 Task: Find connections with filter location Hamburg-Mitte with filter topic #Jobalertwith filter profile language English with filter current company Xpressbees (BusyBees Logistics Solutions Pvt. Ltd.) with filter school Sankara College of Science and Commerce with filter industry Commercial and Service Industry Machinery Manufacturing with filter service category Family Law with filter keywords title Yoga Instructor
Action: Mouse moved to (265, 320)
Screenshot: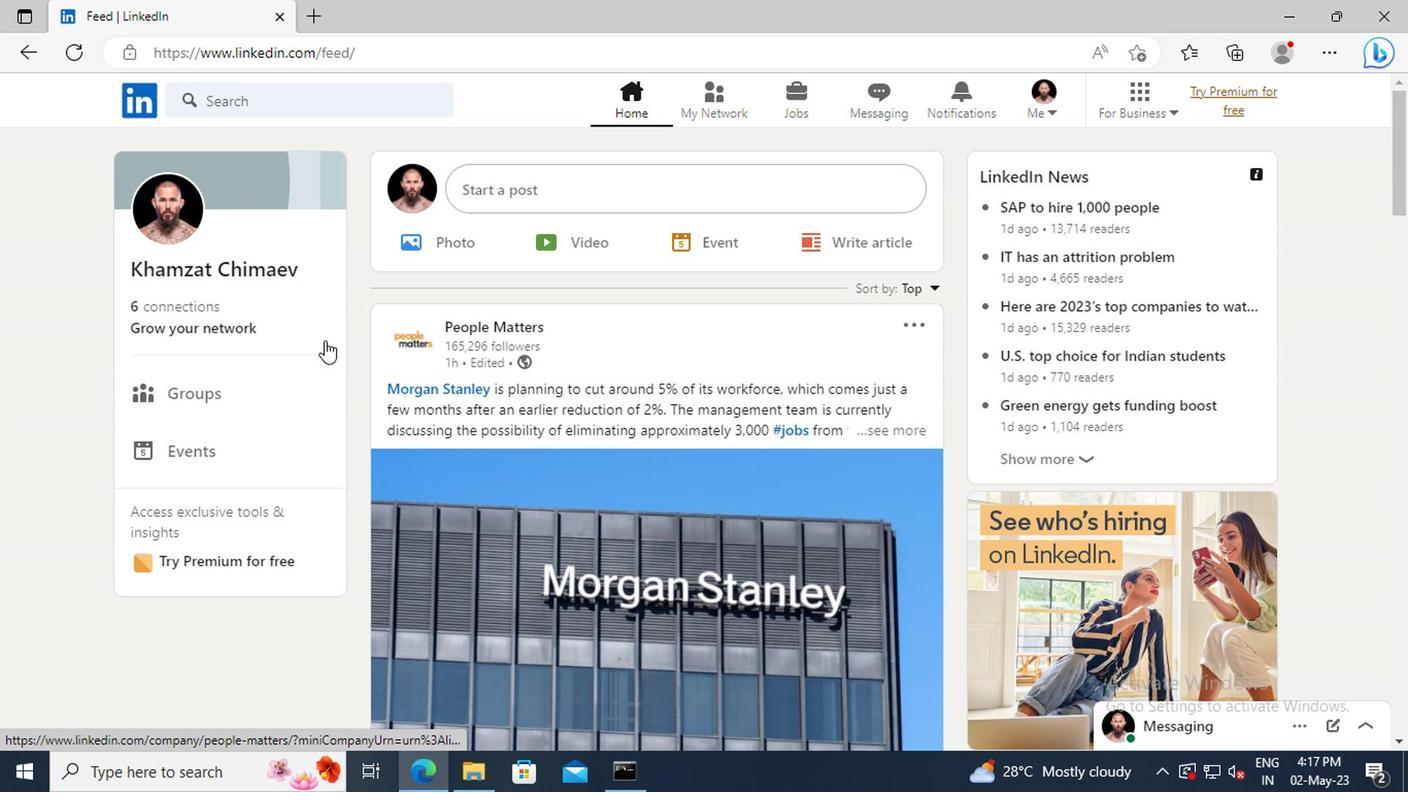 
Action: Mouse pressed left at (265, 320)
Screenshot: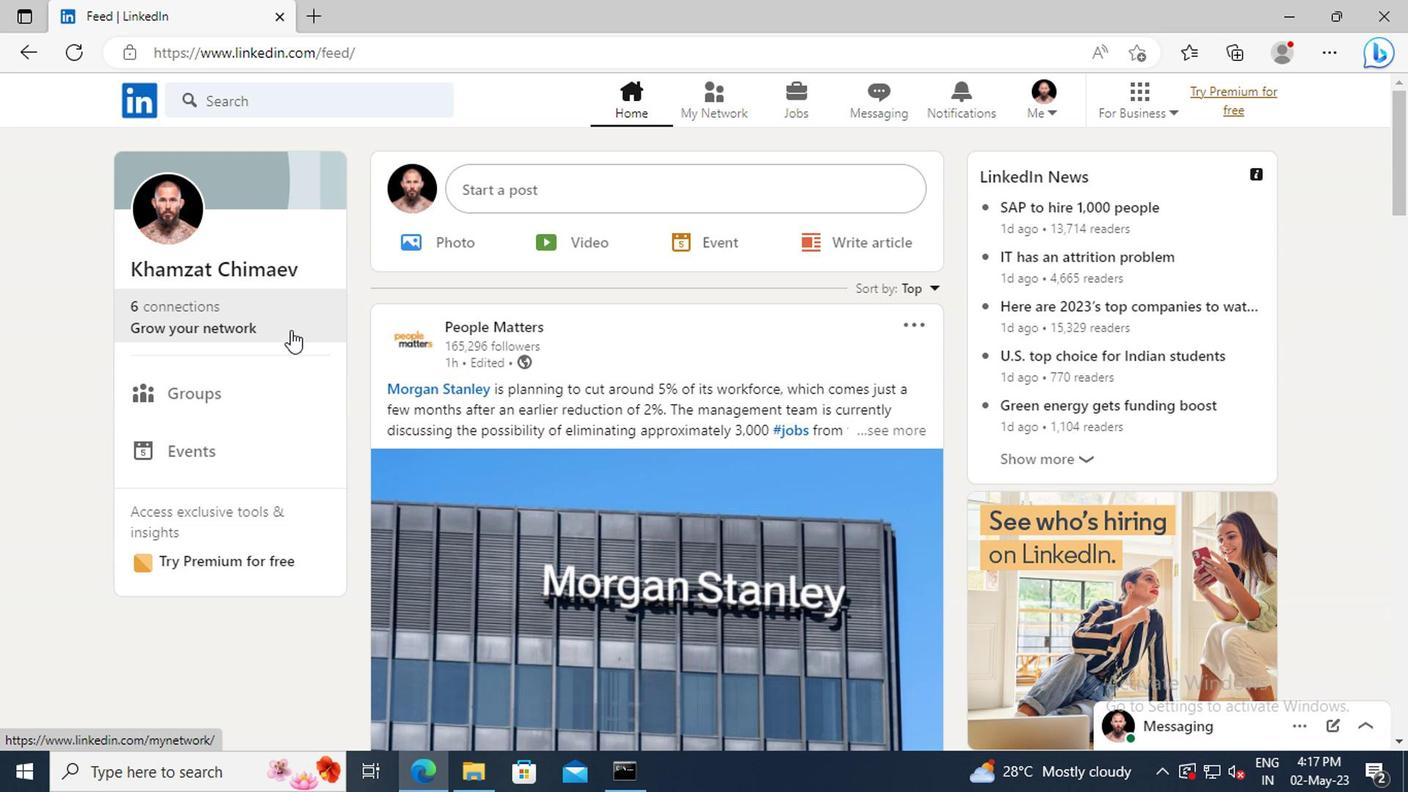 
Action: Mouse moved to (237, 222)
Screenshot: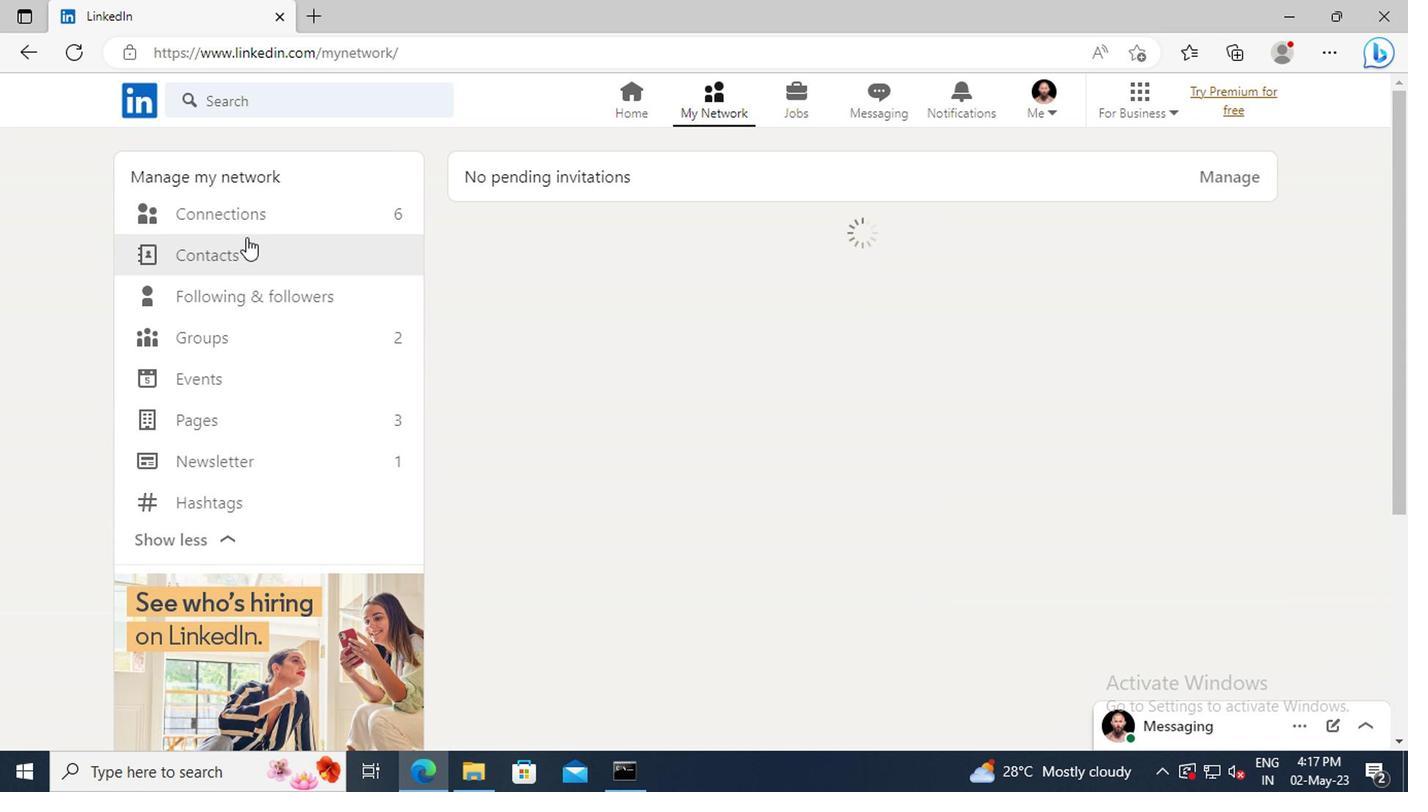 
Action: Mouse pressed left at (237, 222)
Screenshot: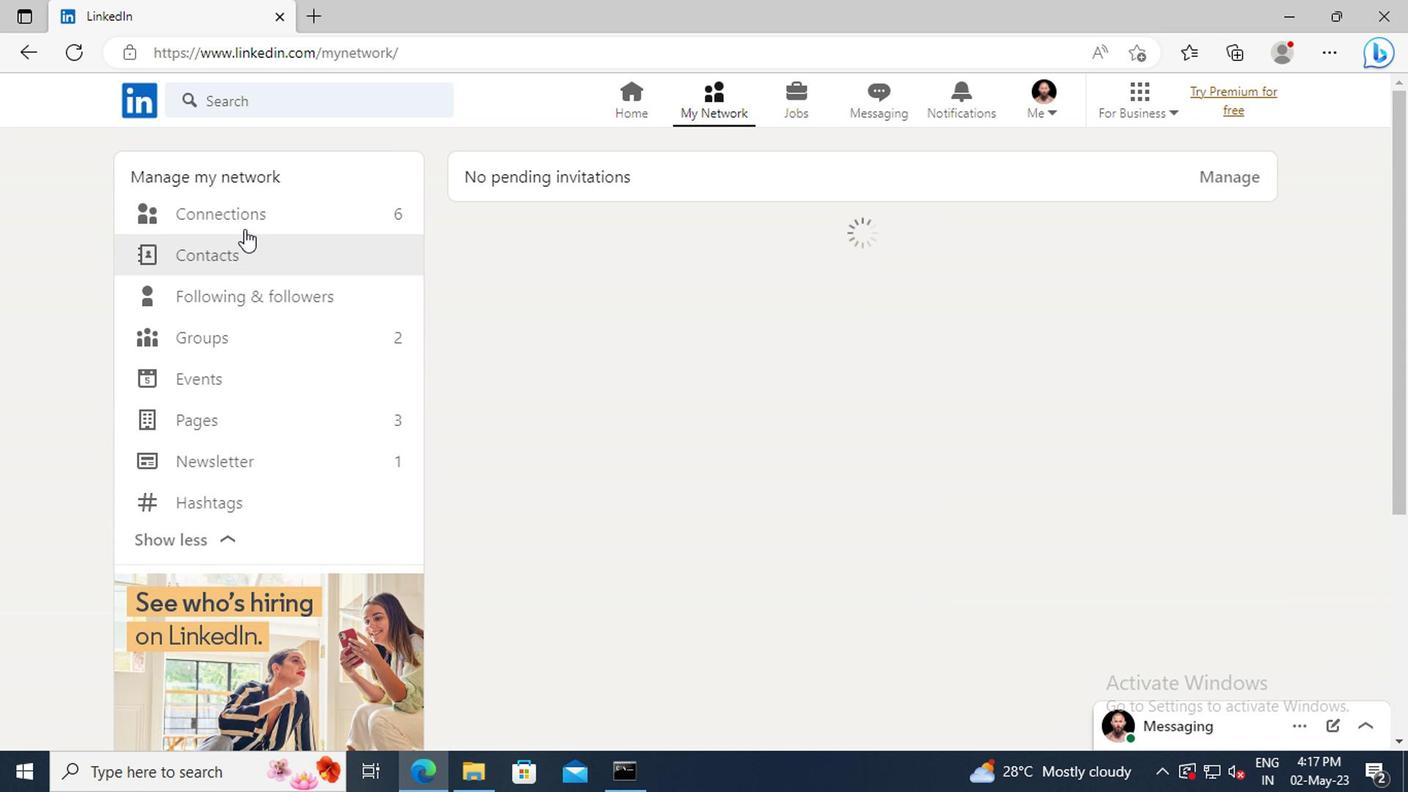 
Action: Mouse moved to (810, 217)
Screenshot: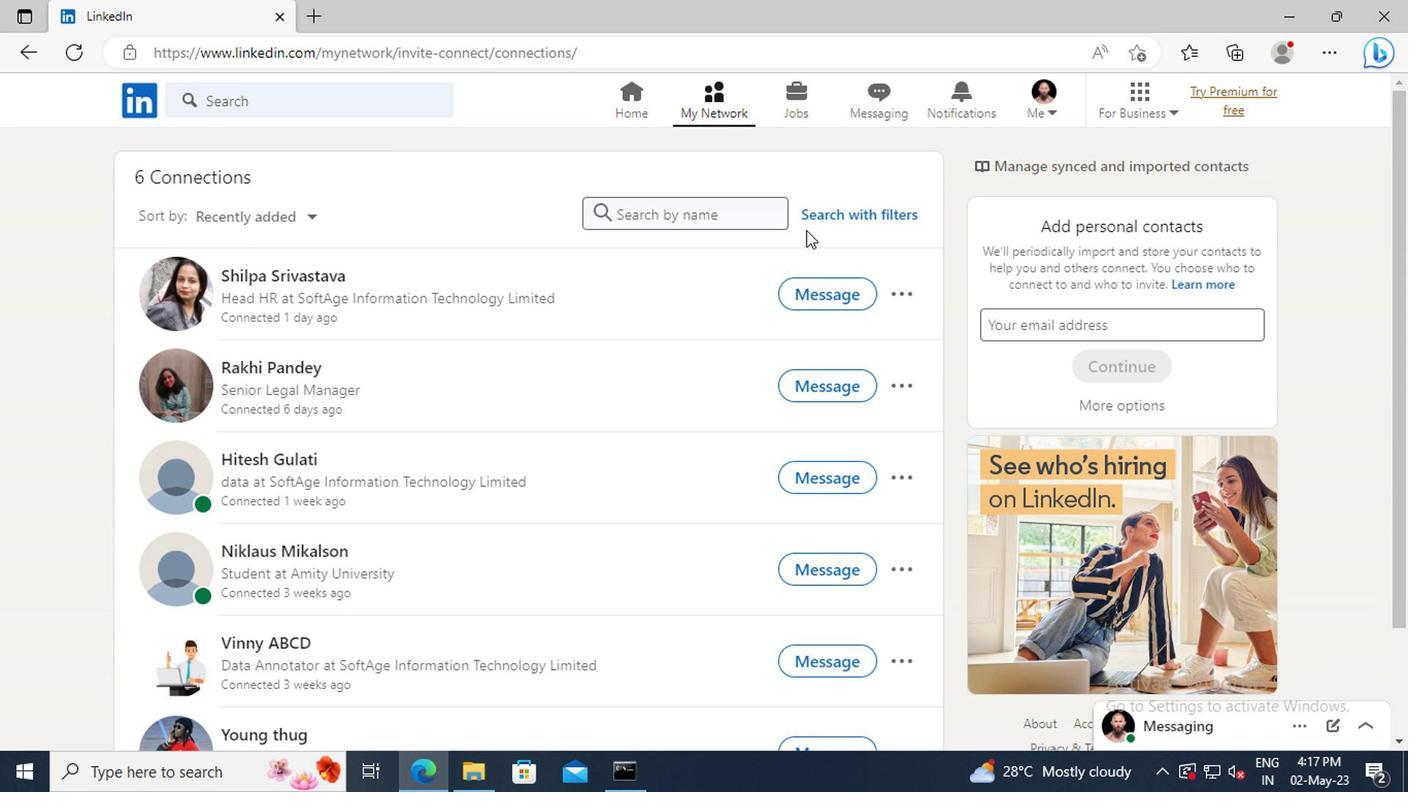 
Action: Mouse pressed left at (810, 217)
Screenshot: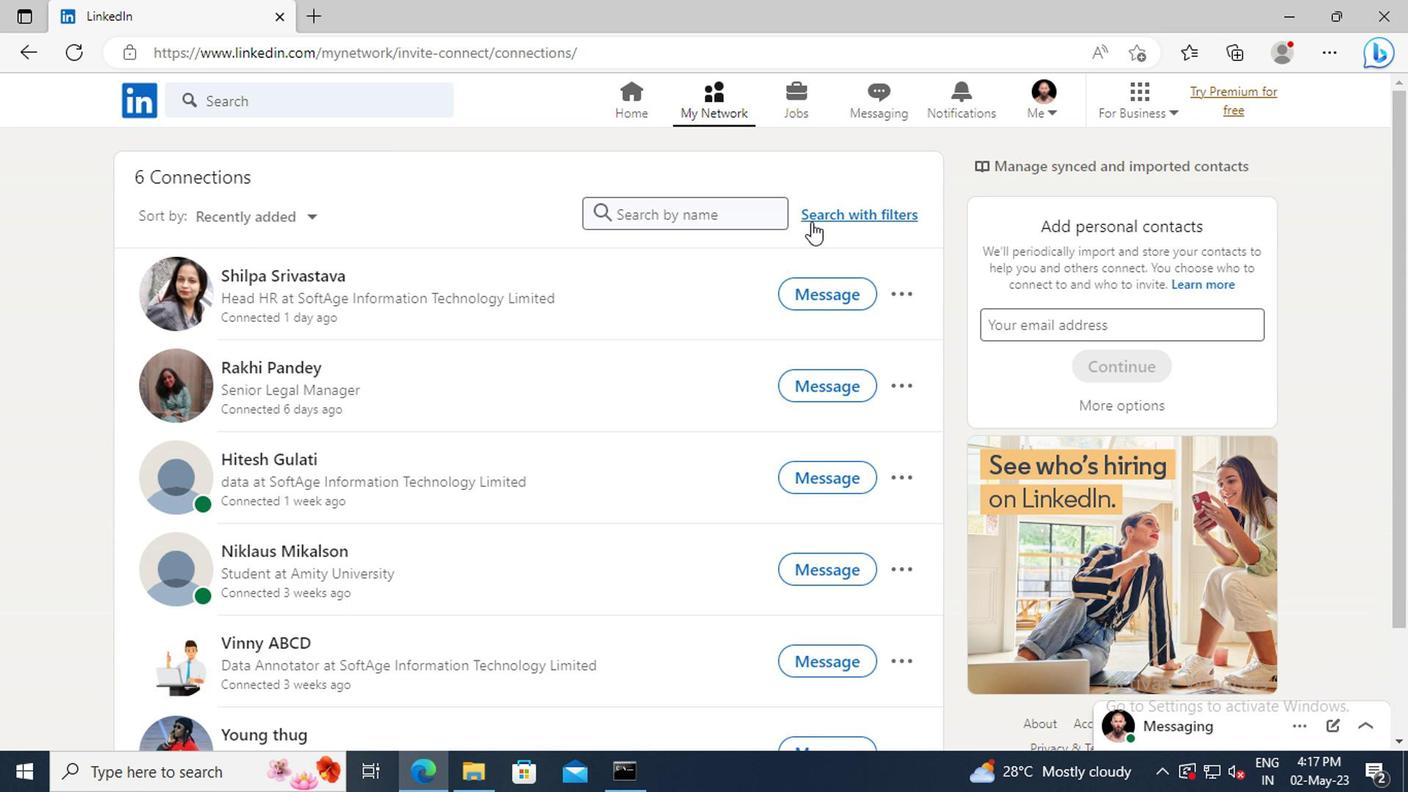 
Action: Mouse moved to (771, 159)
Screenshot: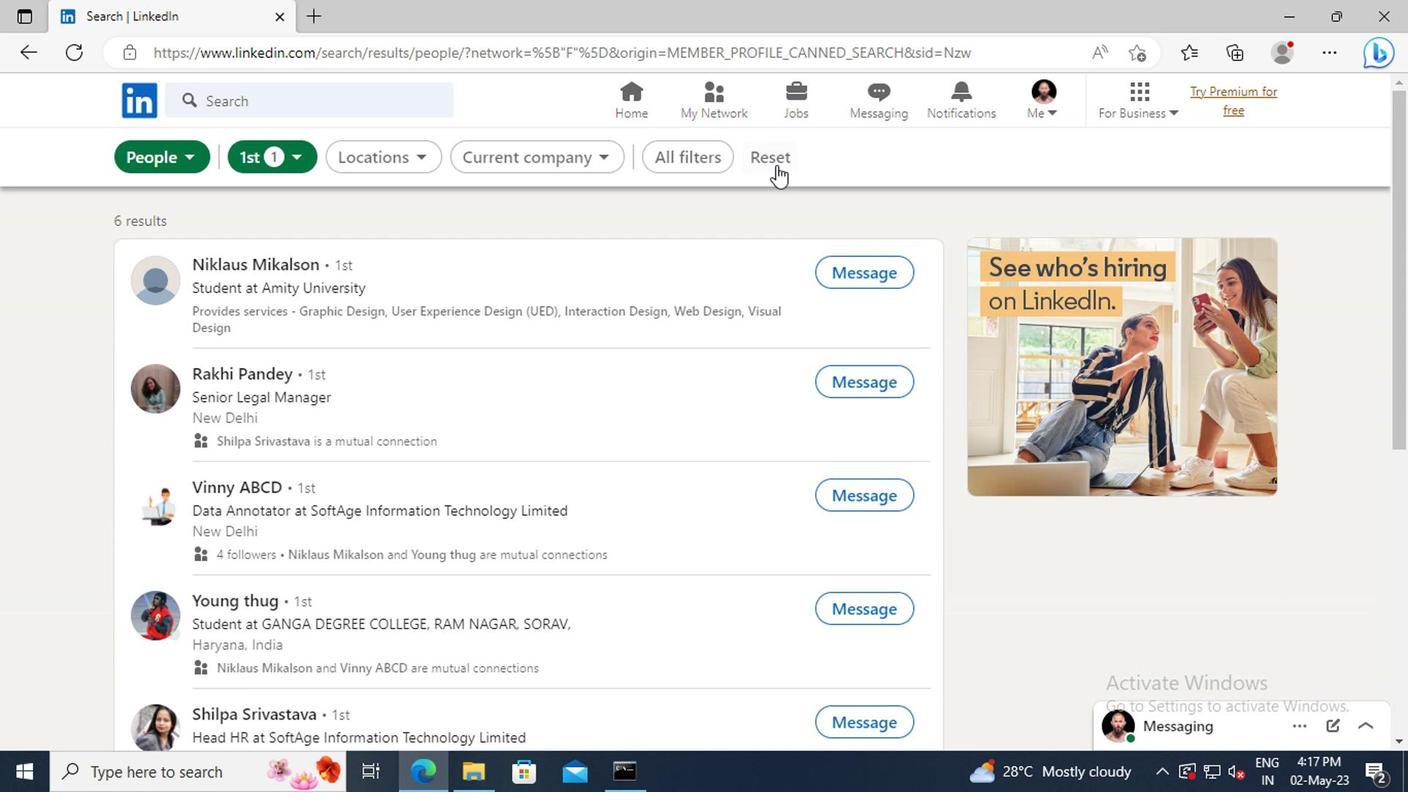 
Action: Mouse pressed left at (771, 159)
Screenshot: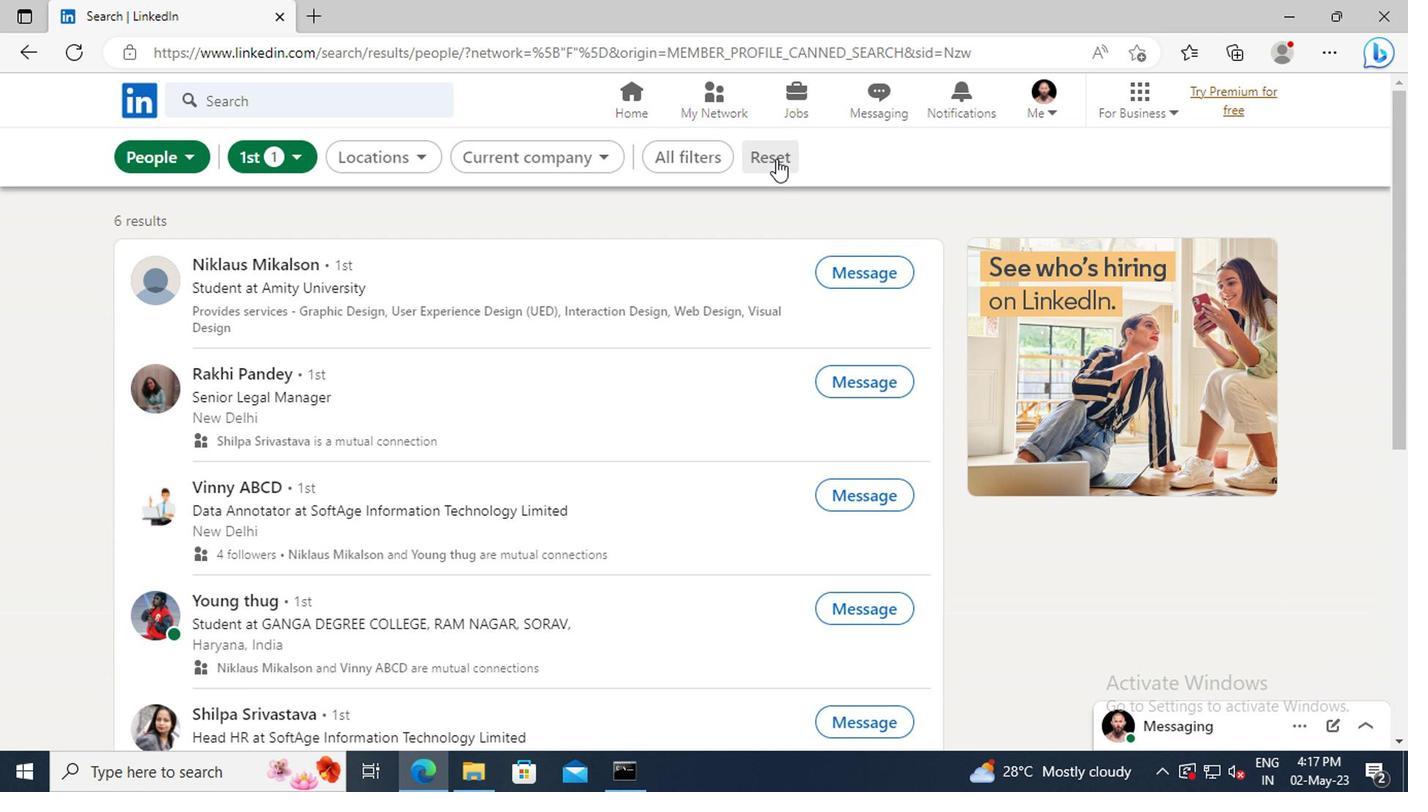 
Action: Mouse moved to (754, 159)
Screenshot: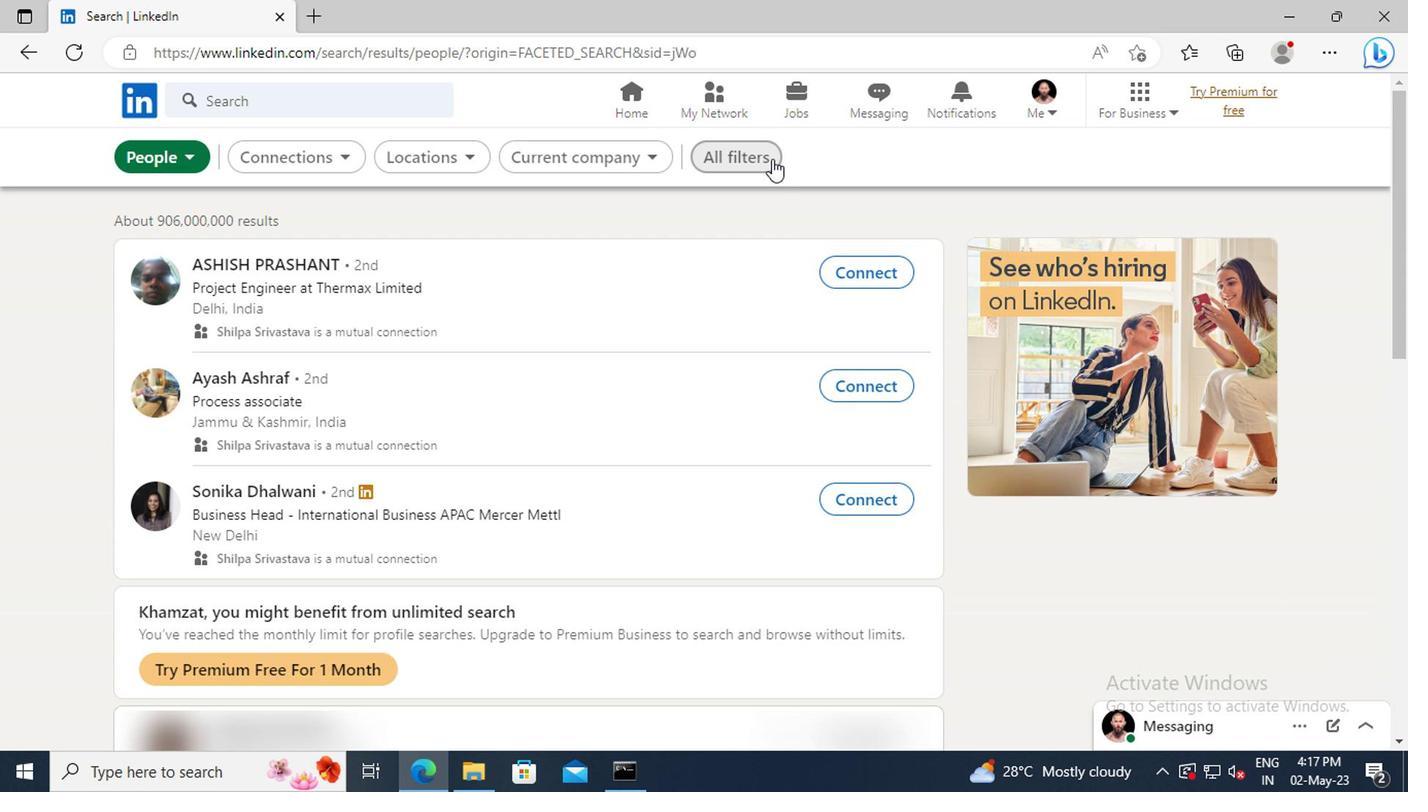 
Action: Mouse pressed left at (754, 159)
Screenshot: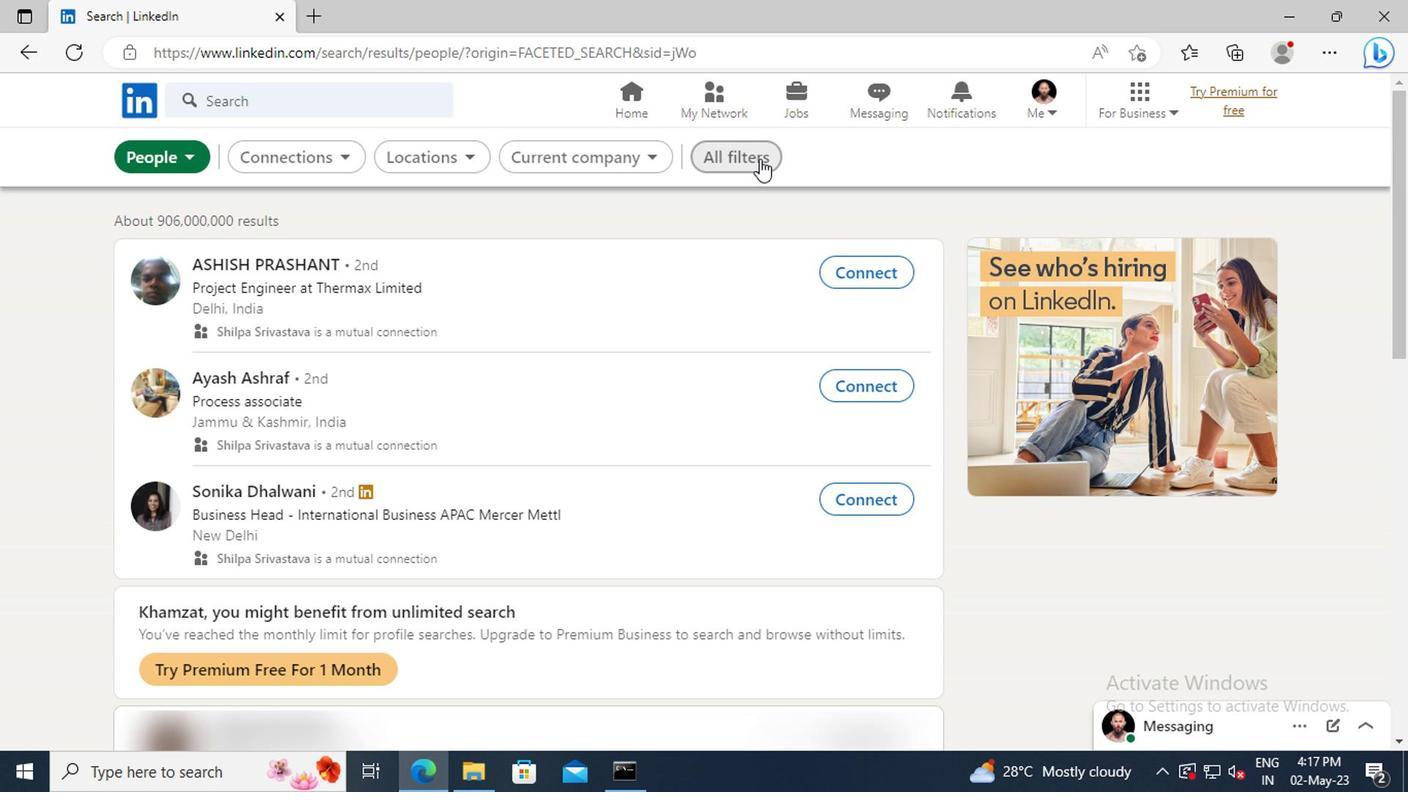 
Action: Mouse moved to (1164, 361)
Screenshot: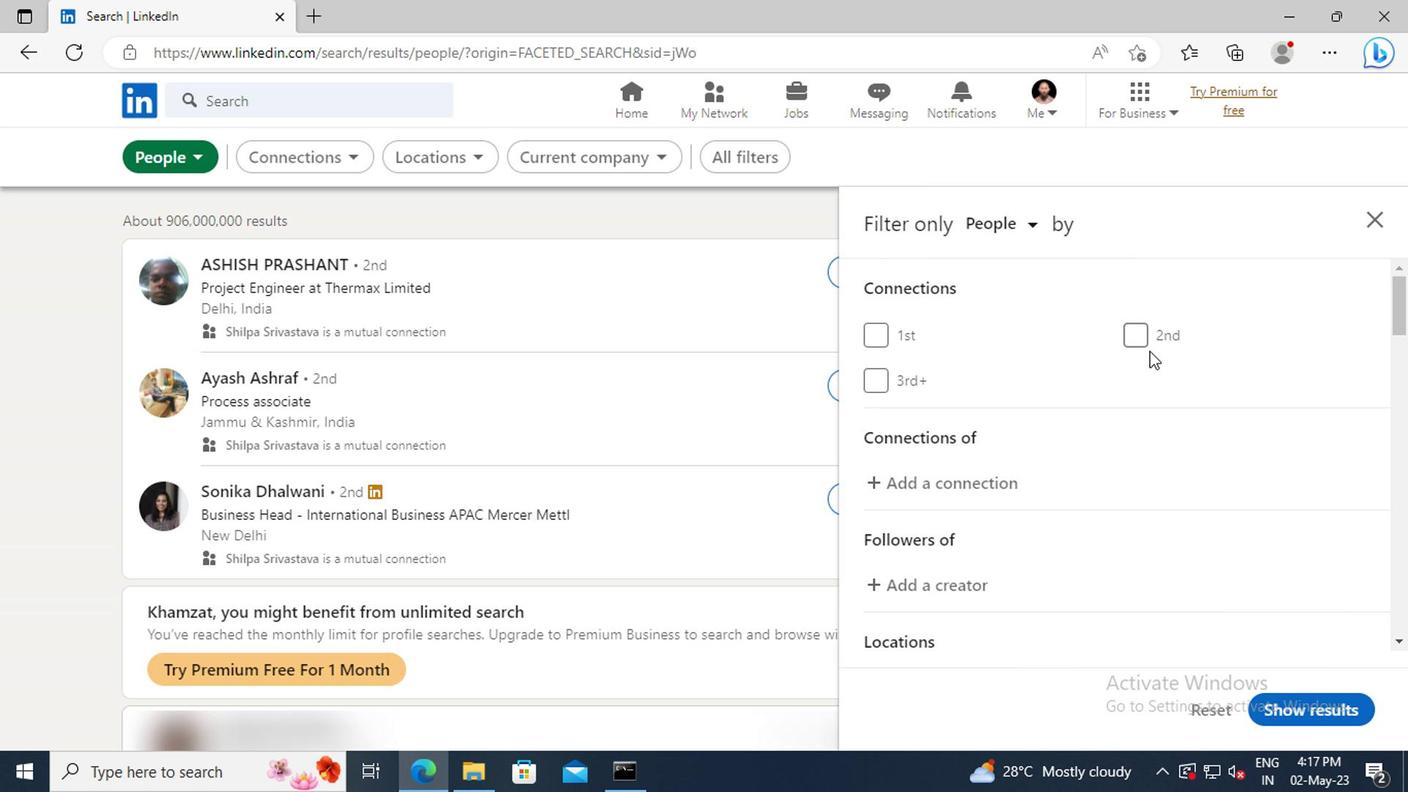 
Action: Mouse scrolled (1164, 360) with delta (0, 0)
Screenshot: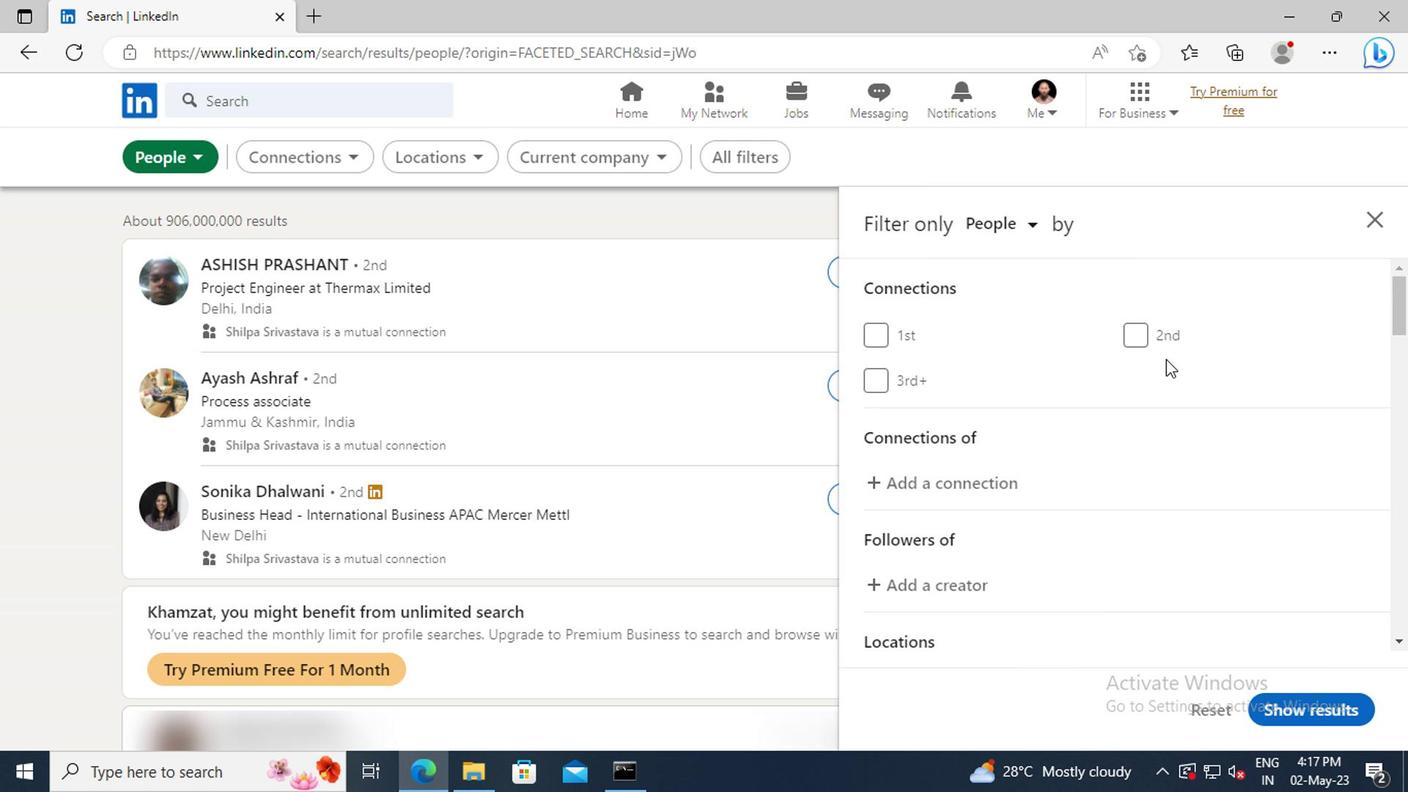 
Action: Mouse scrolled (1164, 360) with delta (0, 0)
Screenshot: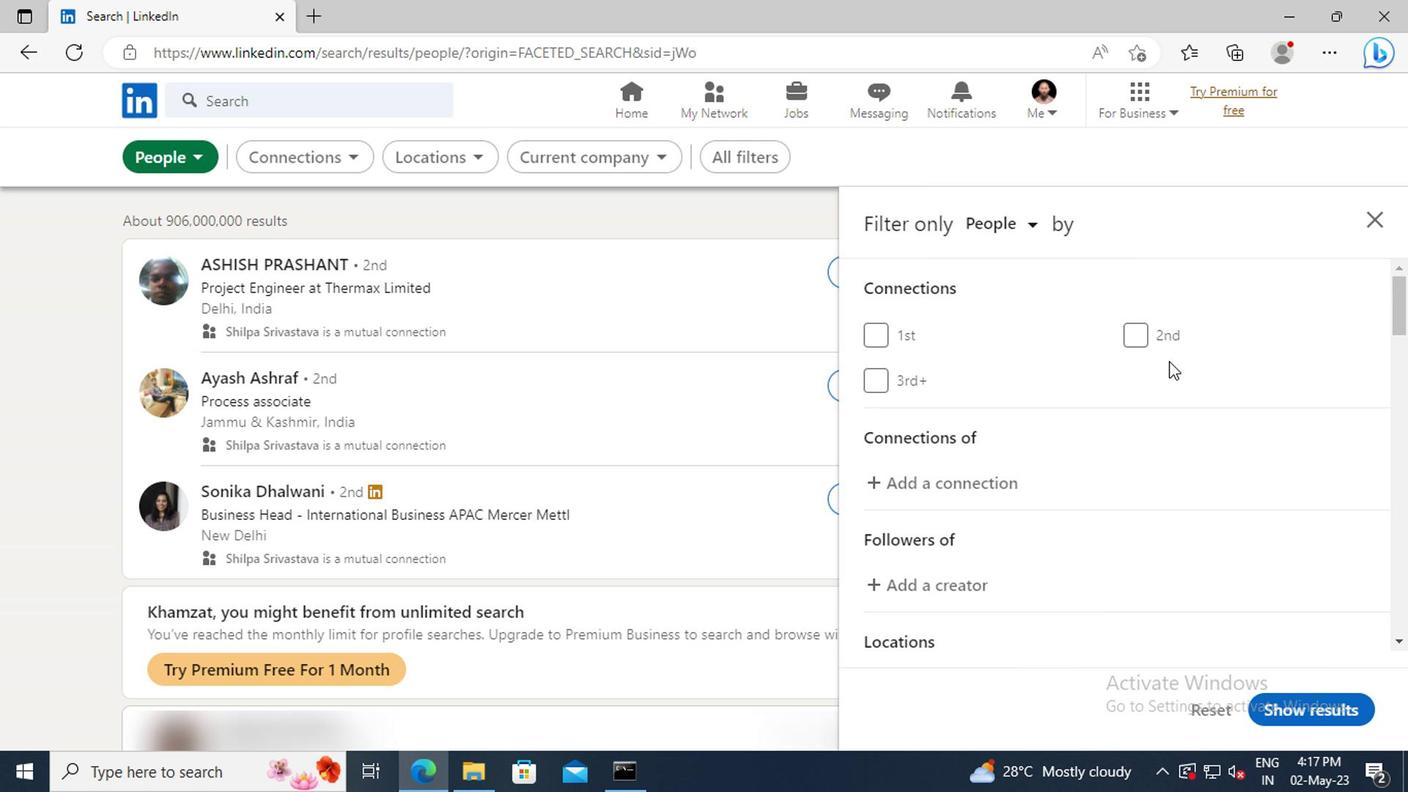 
Action: Mouse moved to (1166, 363)
Screenshot: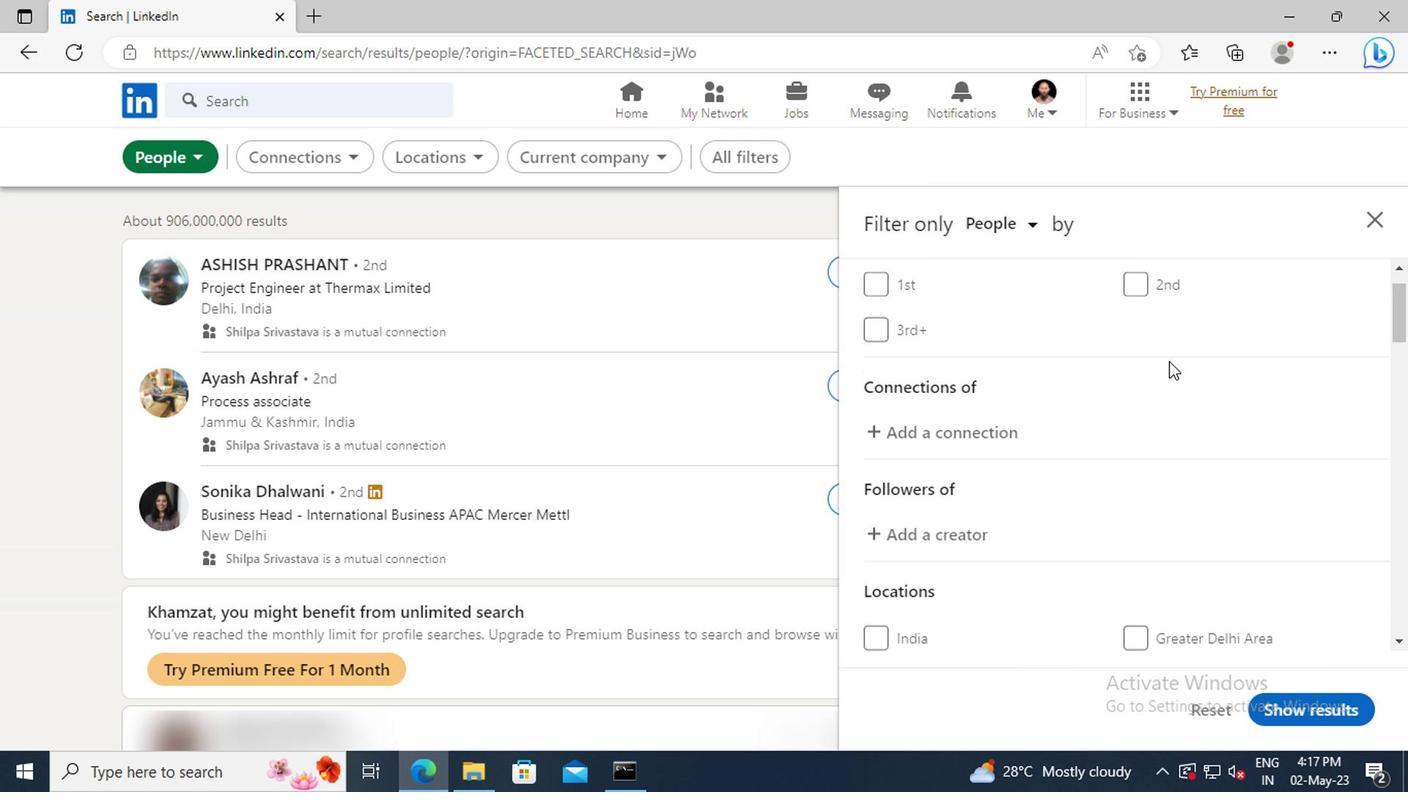 
Action: Mouse scrolled (1166, 361) with delta (0, -1)
Screenshot: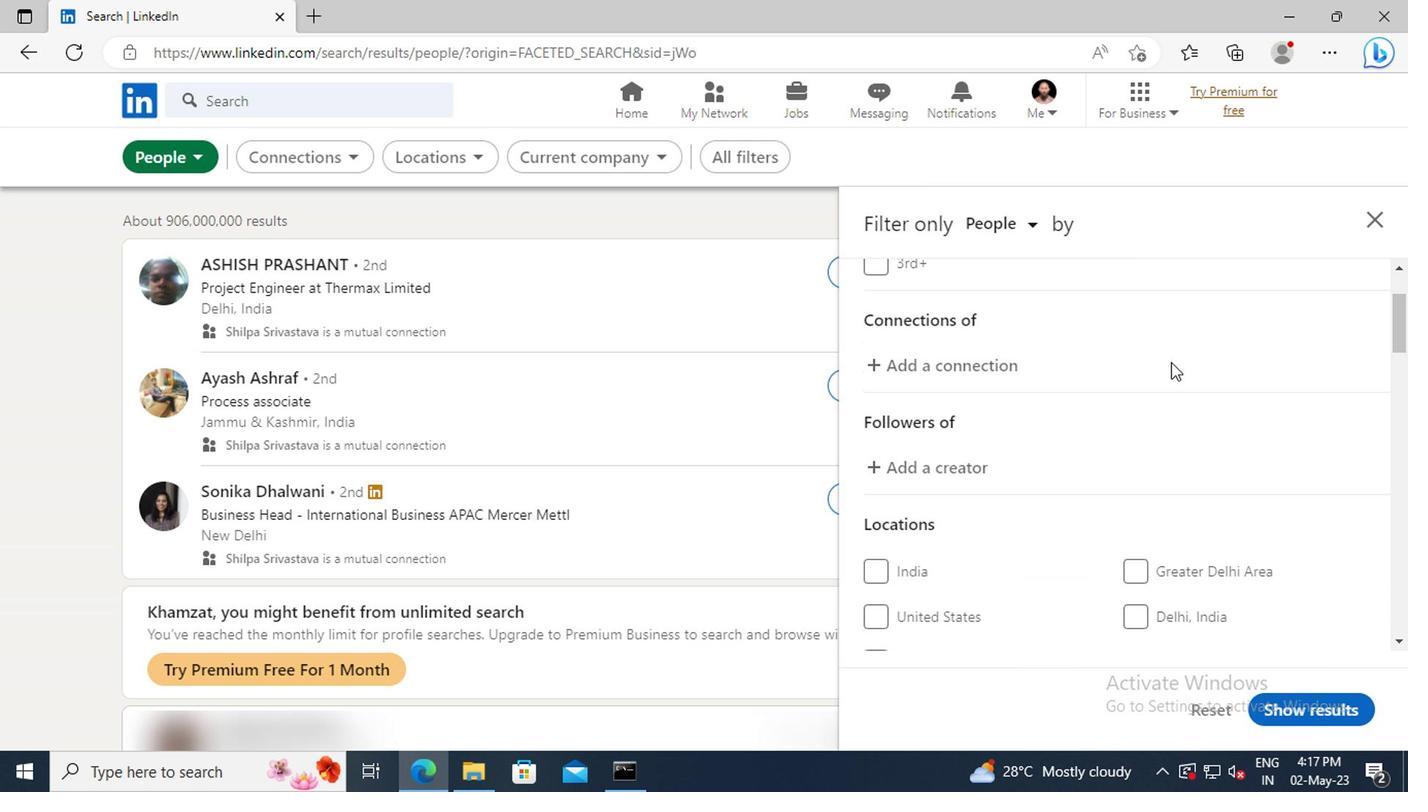 
Action: Mouse moved to (1170, 366)
Screenshot: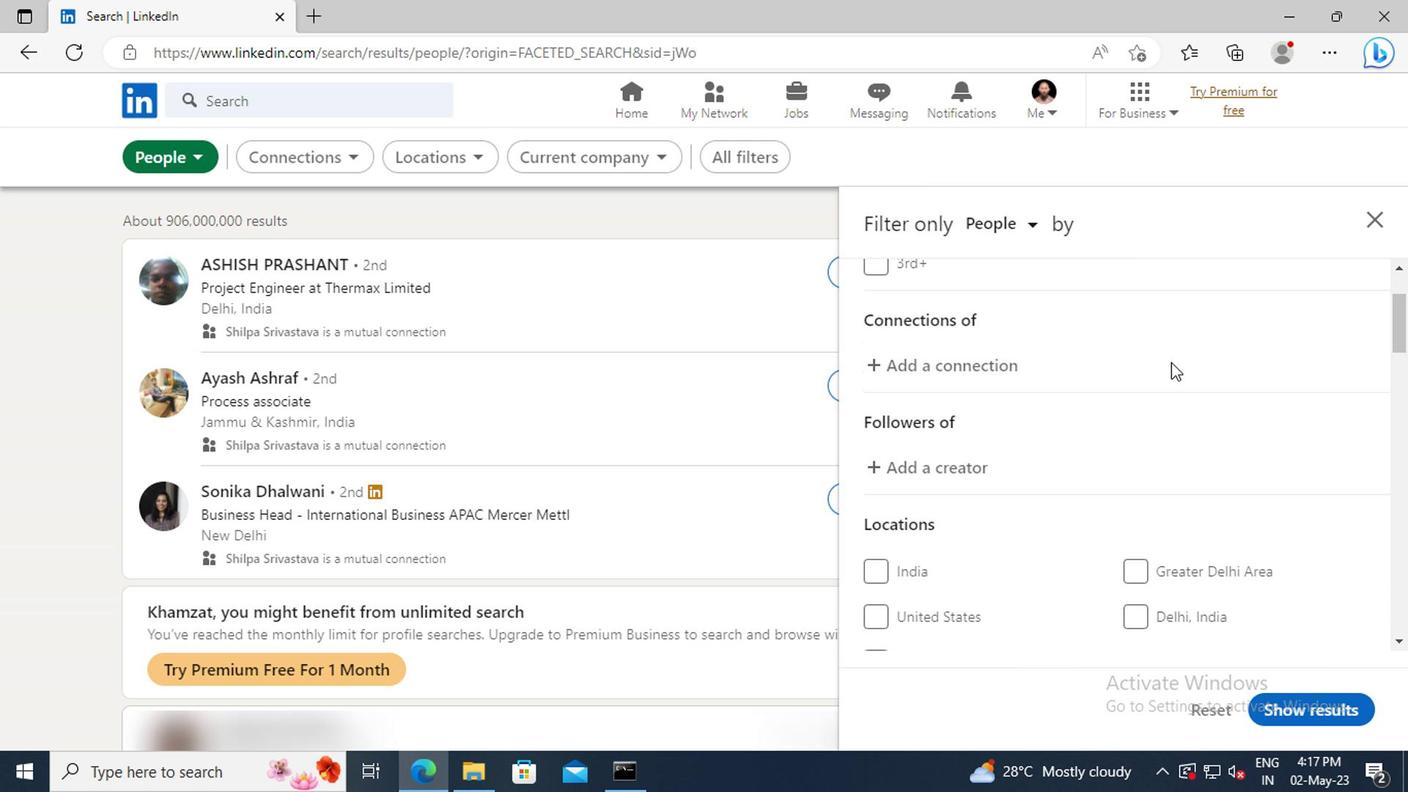 
Action: Mouse scrolled (1170, 365) with delta (0, 0)
Screenshot: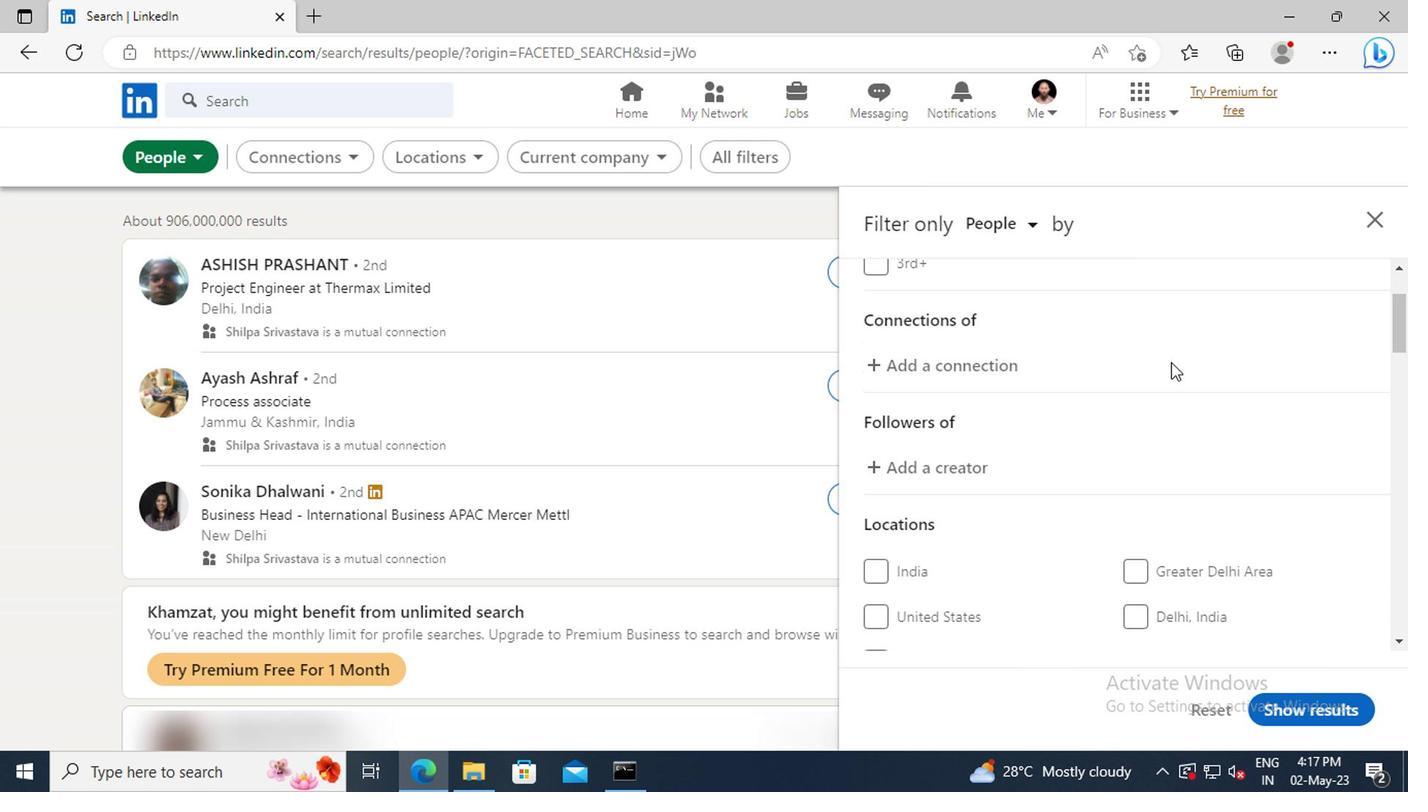 
Action: Mouse scrolled (1170, 365) with delta (0, 0)
Screenshot: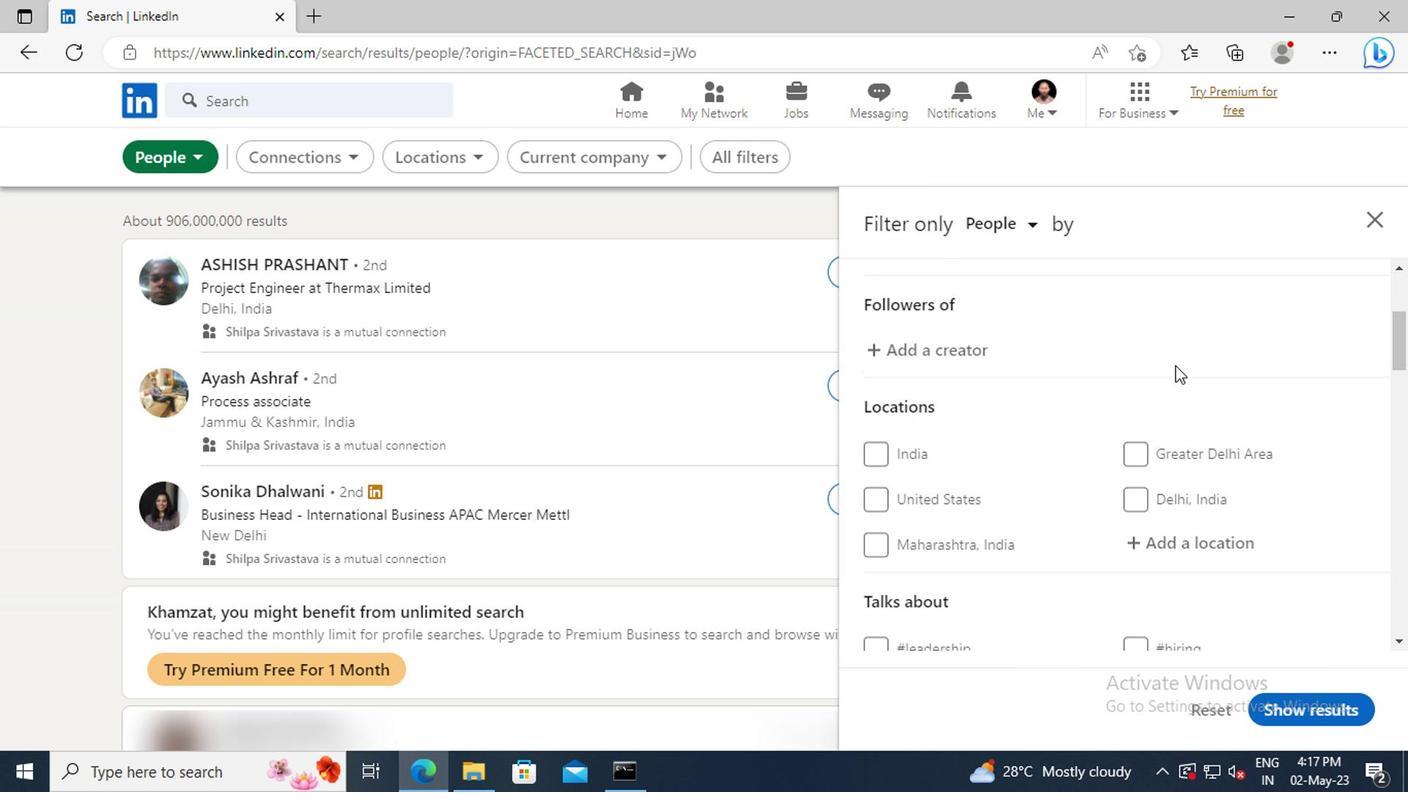 
Action: Mouse scrolled (1170, 365) with delta (0, 0)
Screenshot: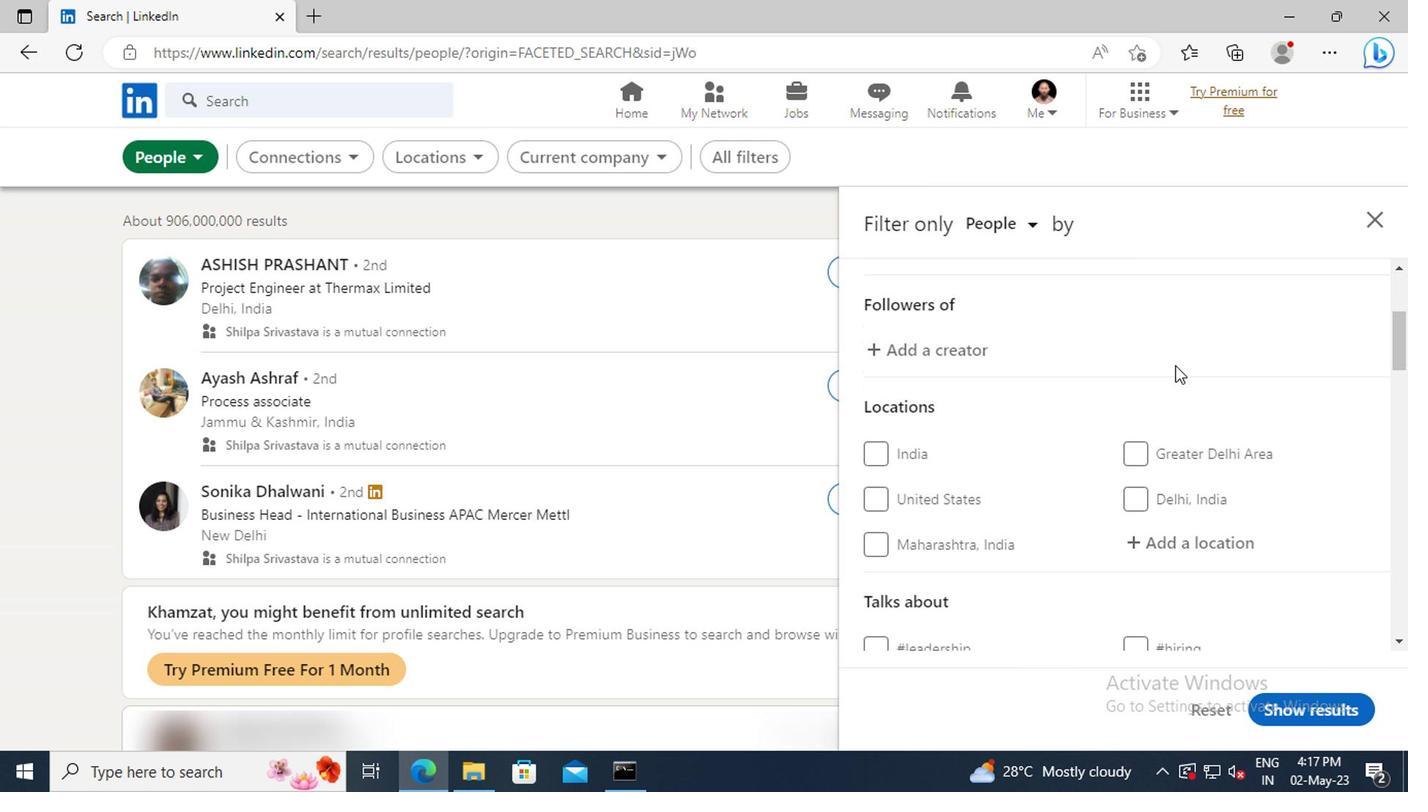 
Action: Mouse moved to (1178, 424)
Screenshot: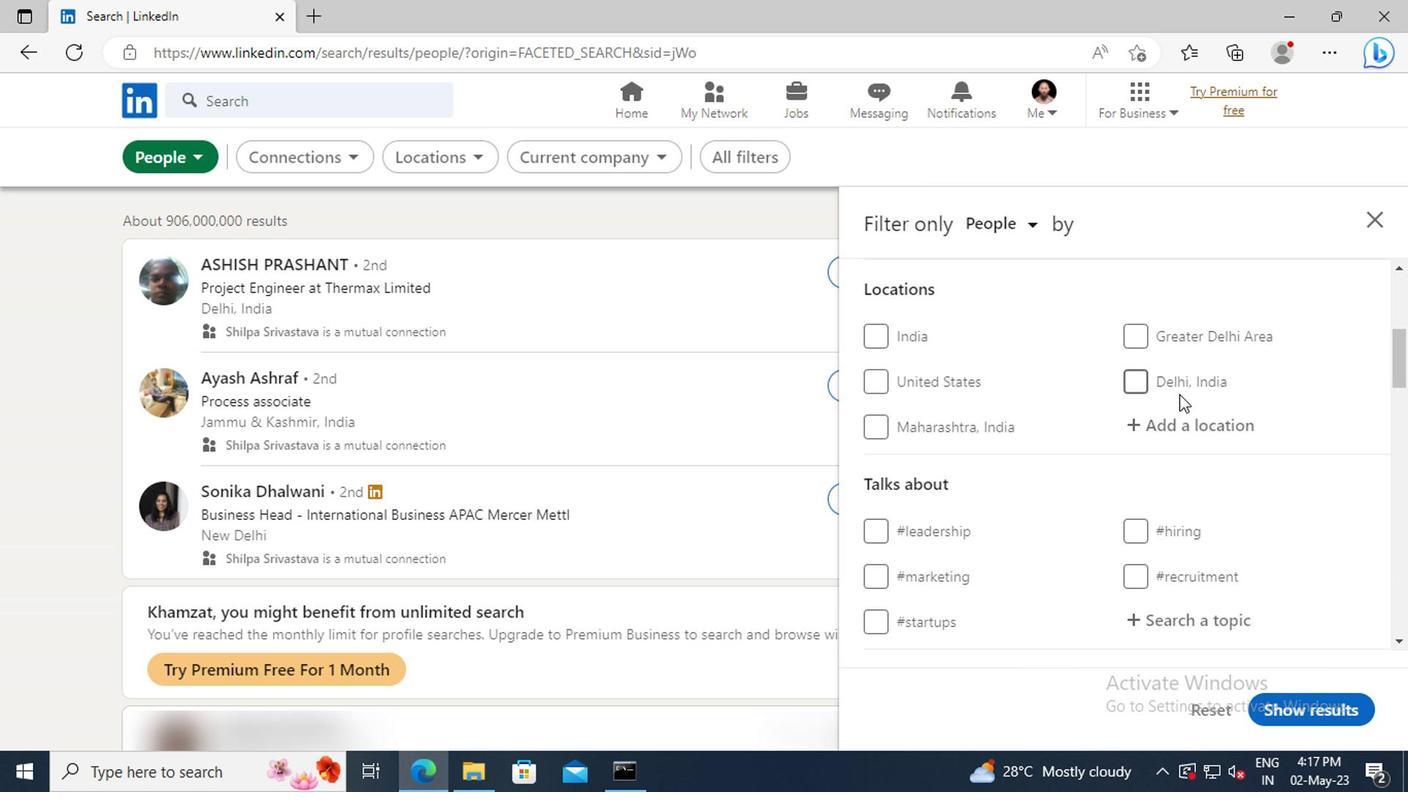 
Action: Mouse pressed left at (1178, 424)
Screenshot: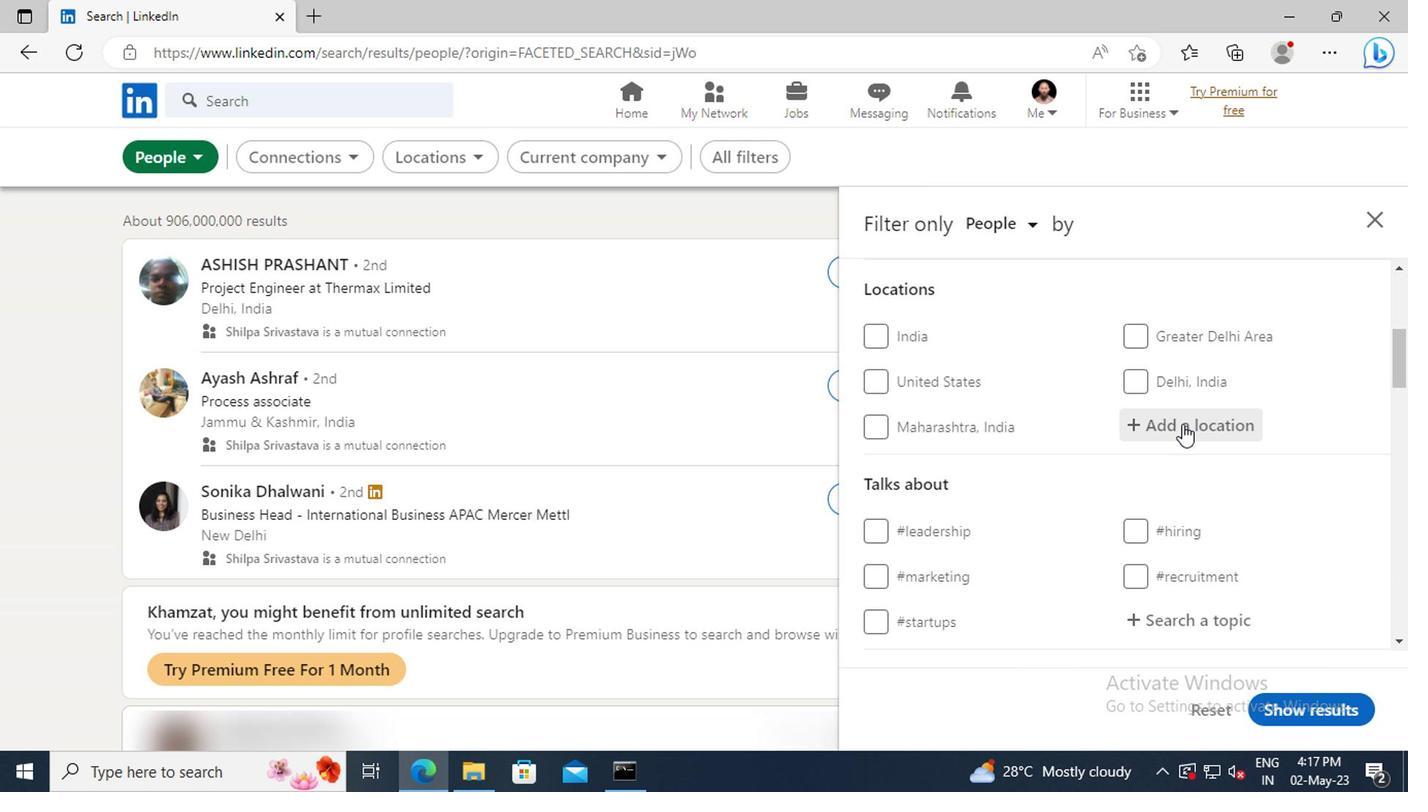 
Action: Key pressed <Key.shift>HAMBURG-<Key.shift>MITTE<Key.enter>
Screenshot: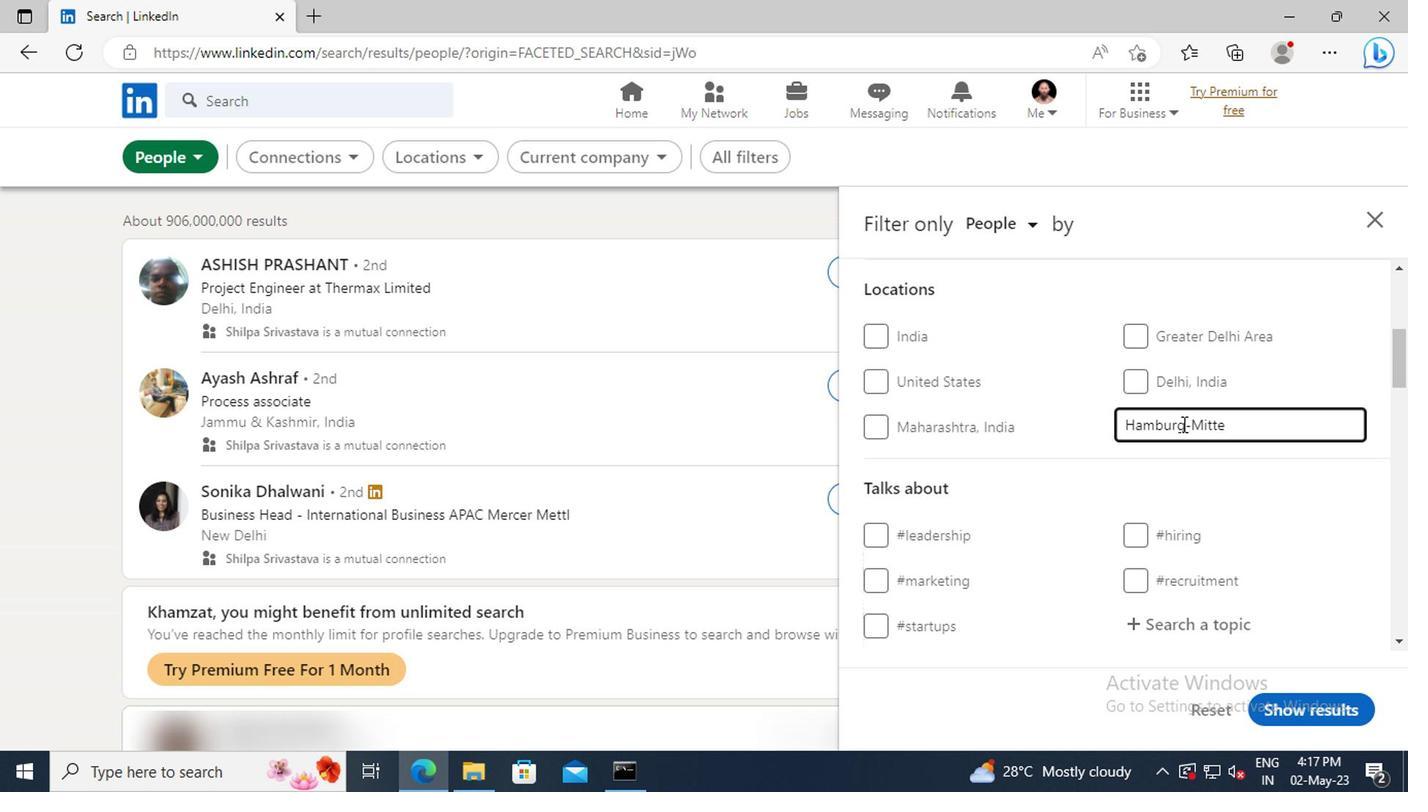 
Action: Mouse scrolled (1178, 424) with delta (0, 0)
Screenshot: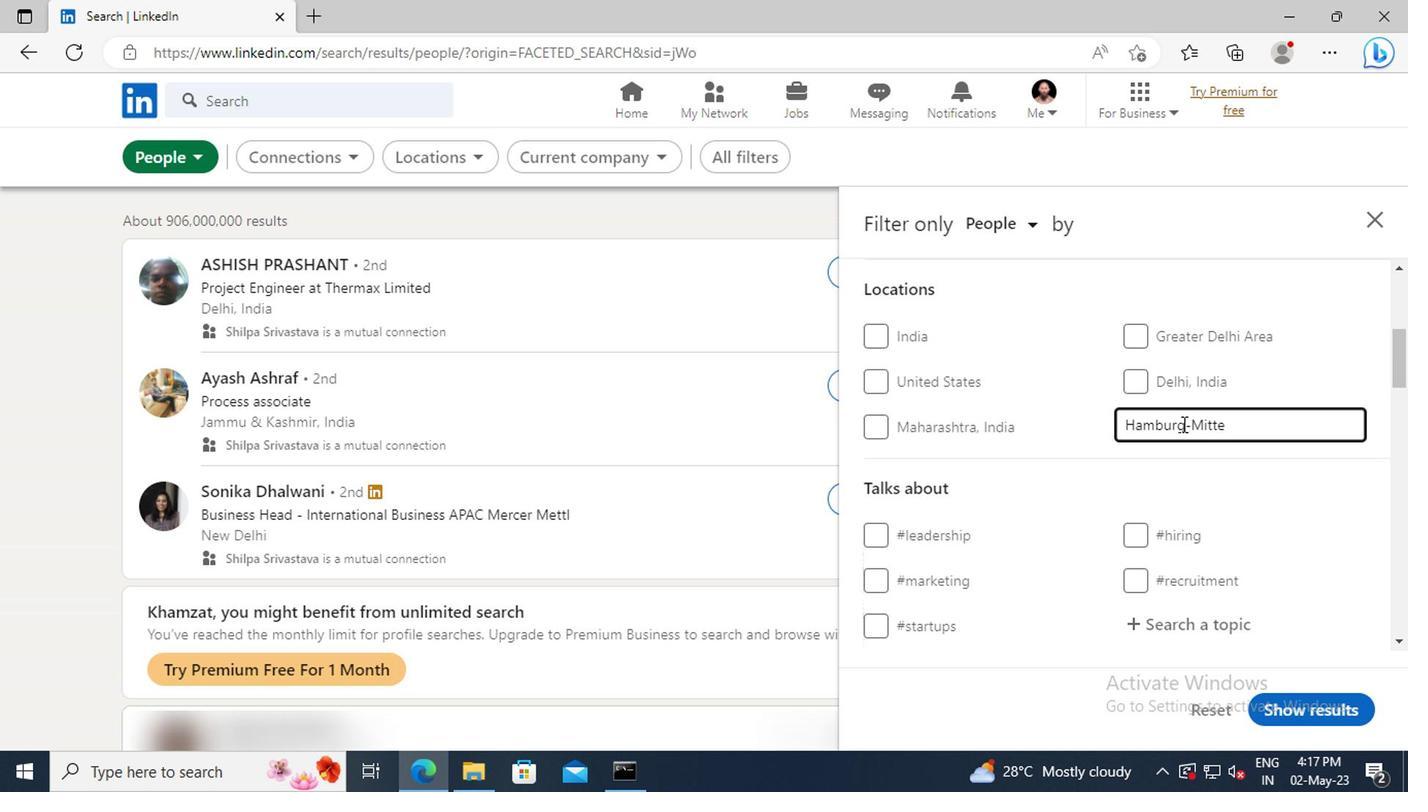 
Action: Mouse scrolled (1178, 424) with delta (0, 0)
Screenshot: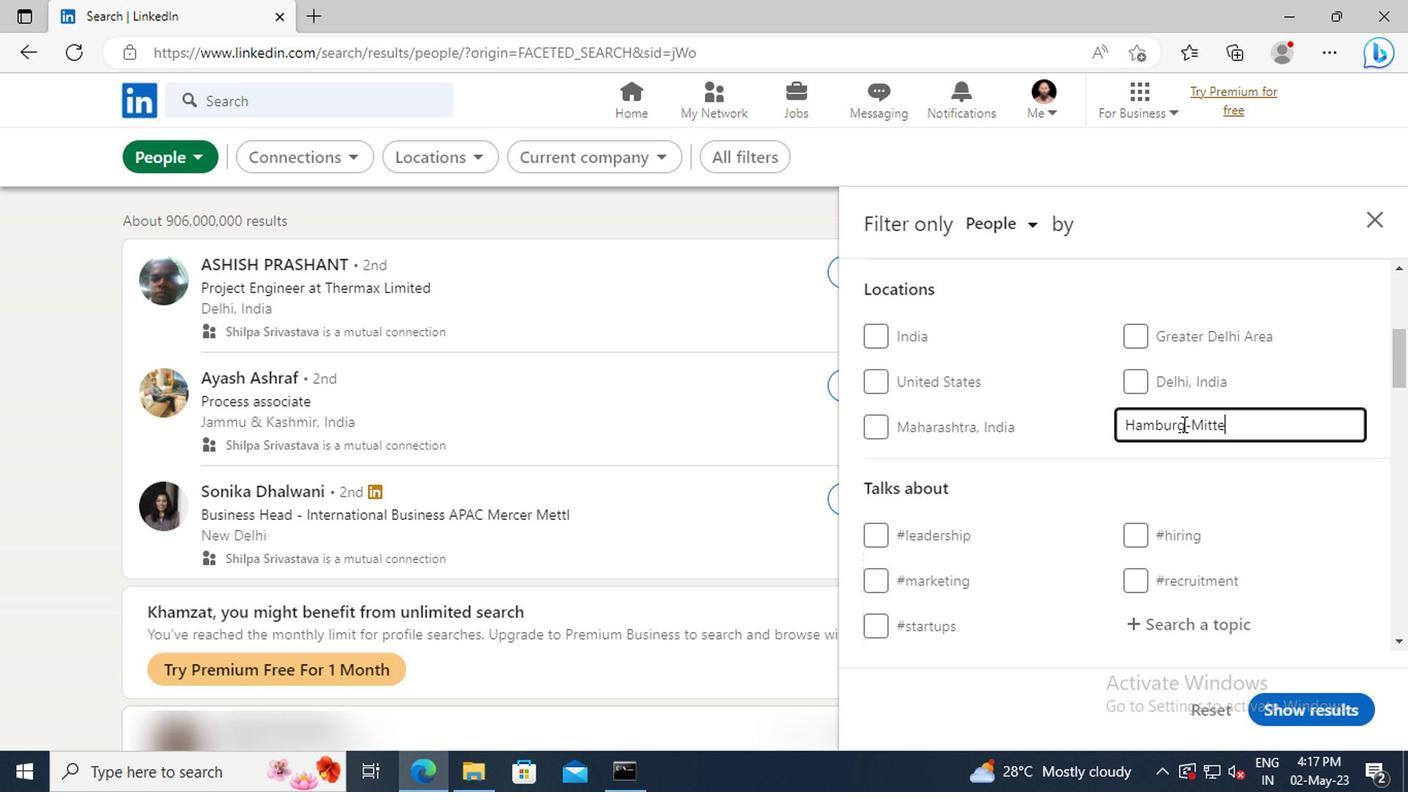 
Action: Mouse moved to (1176, 502)
Screenshot: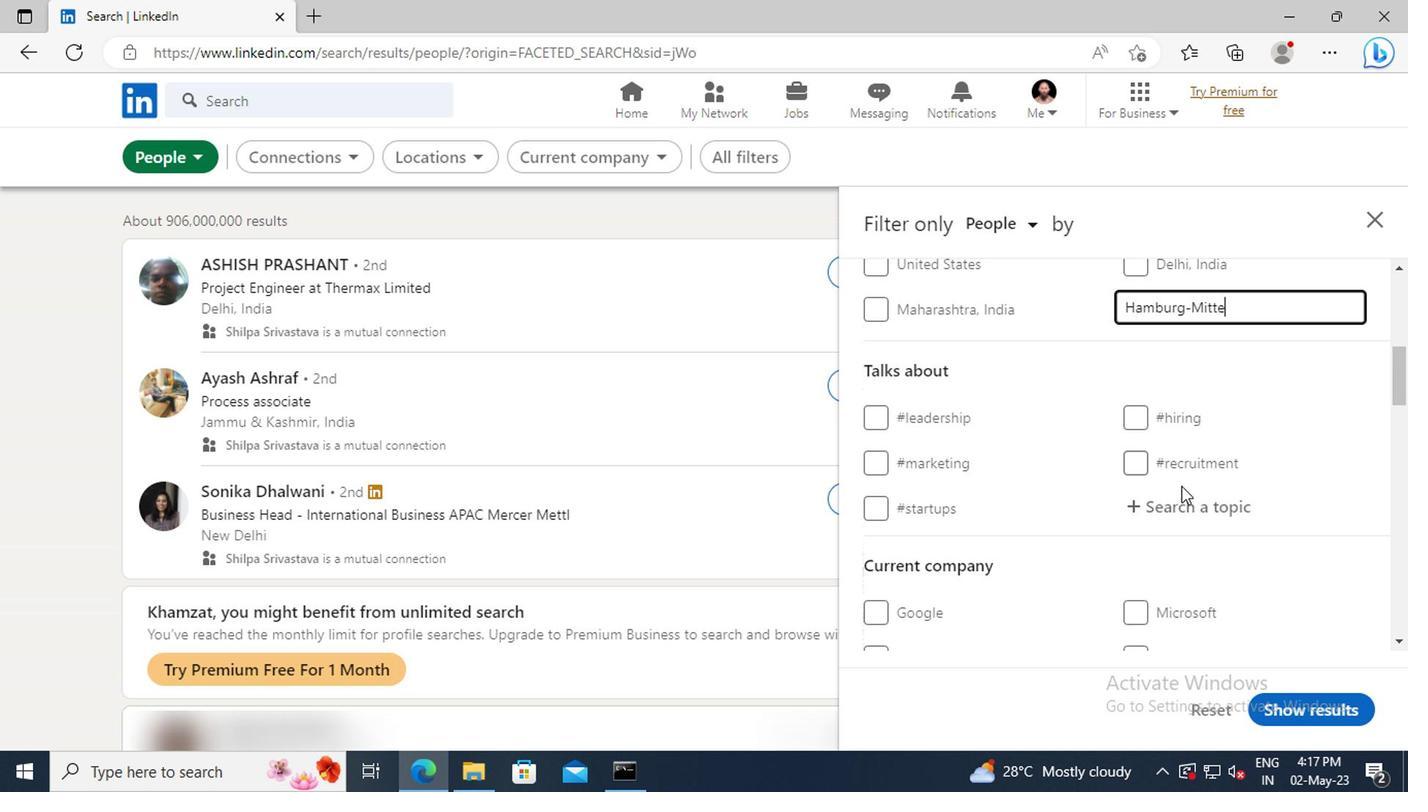 
Action: Mouse pressed left at (1176, 502)
Screenshot: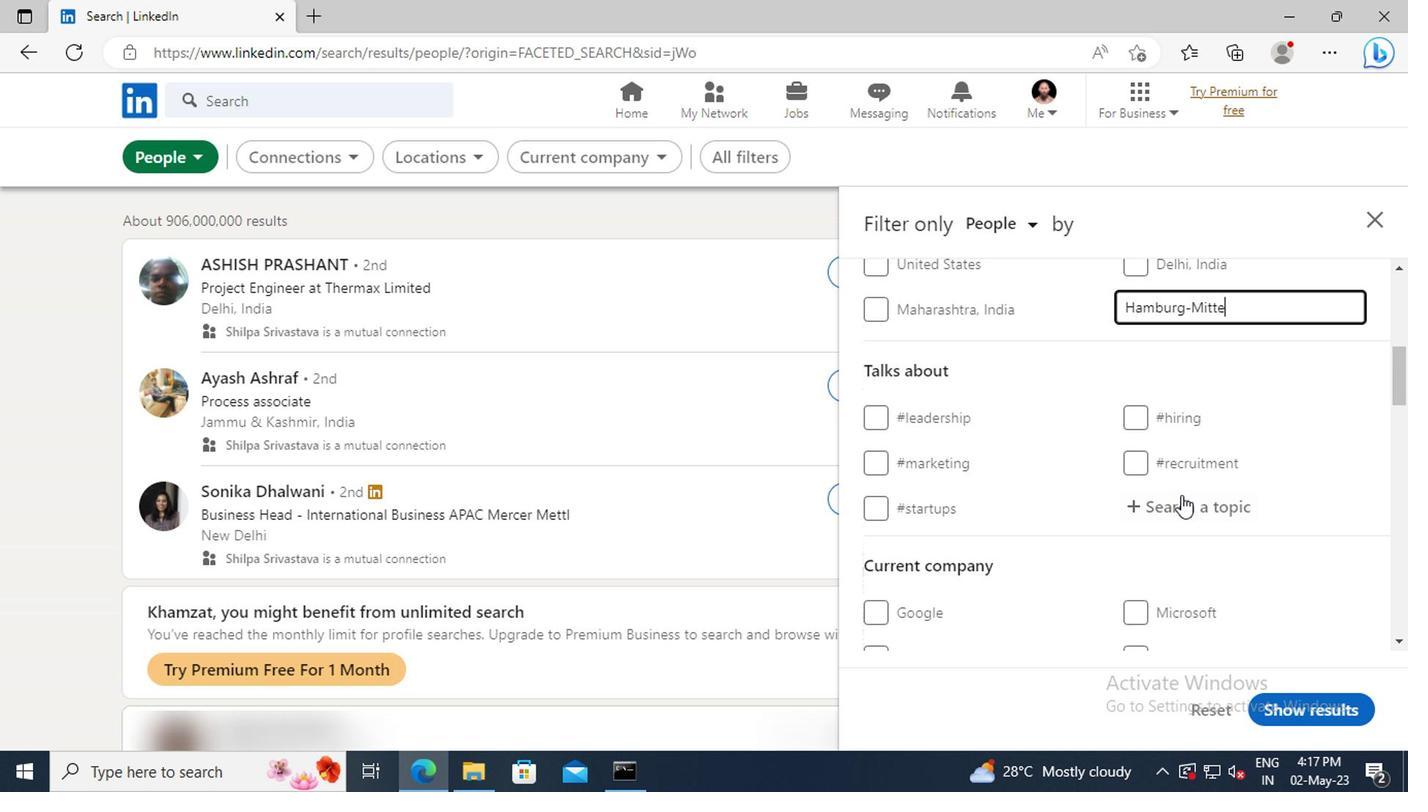 
Action: Key pressed <Key.shift>JOBALE
Screenshot: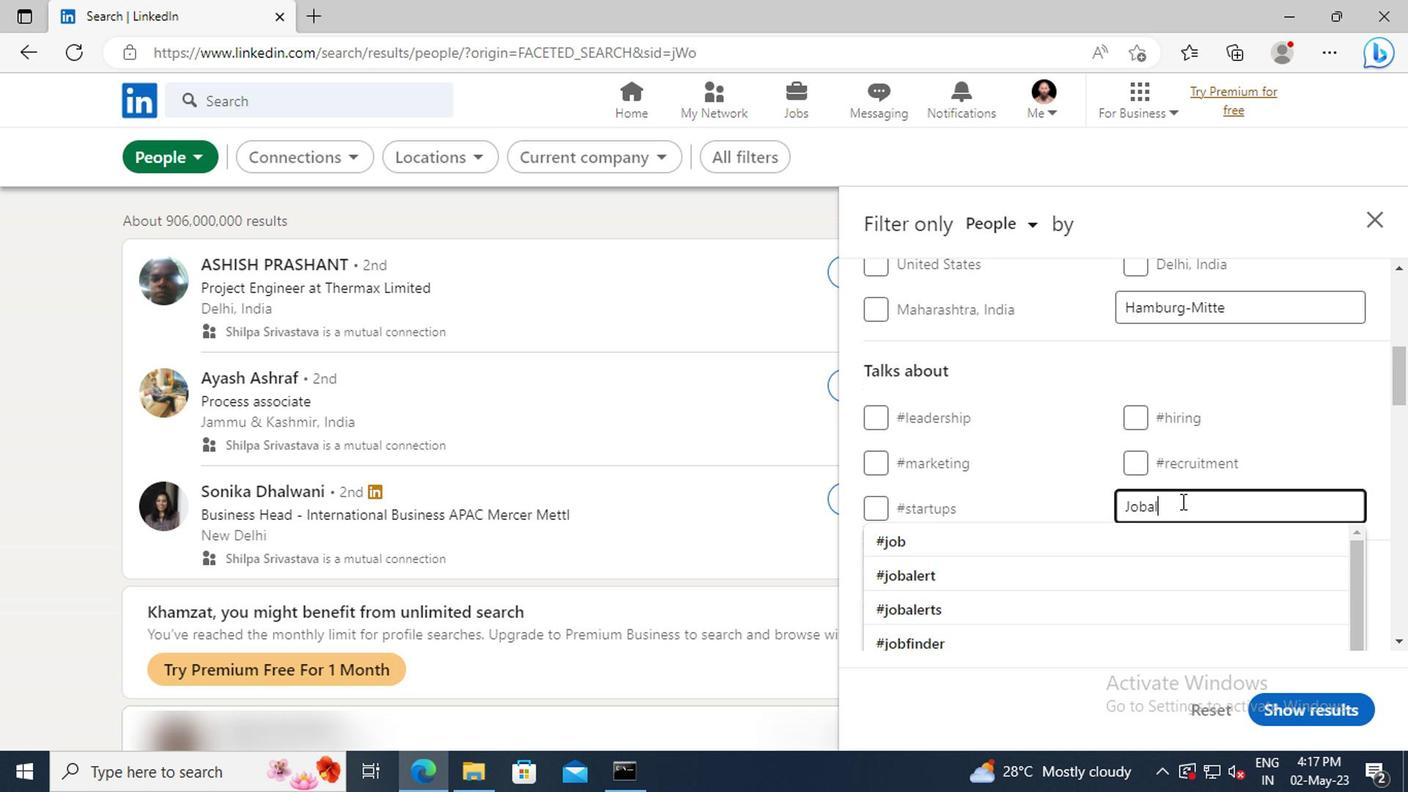 
Action: Mouse moved to (1184, 543)
Screenshot: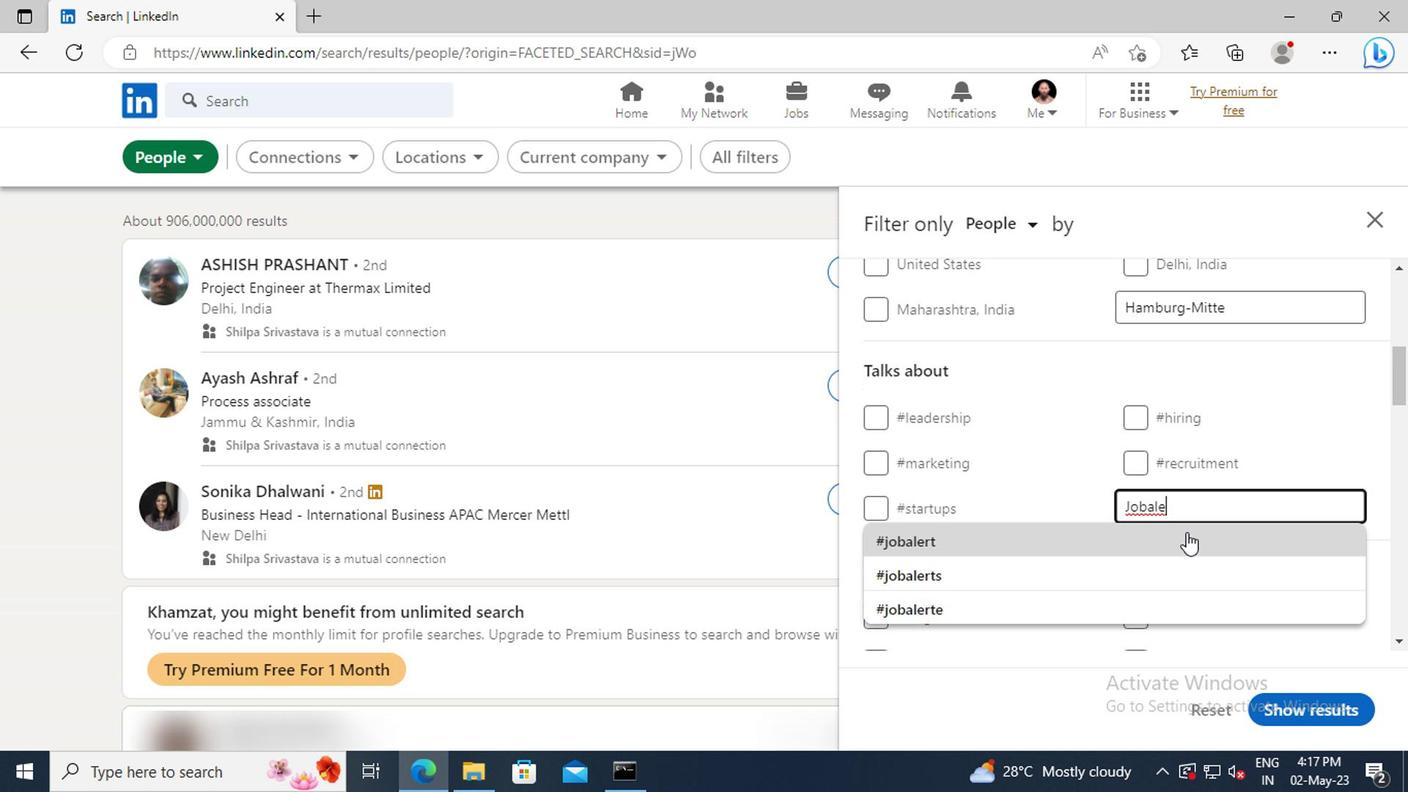 
Action: Mouse pressed left at (1184, 543)
Screenshot: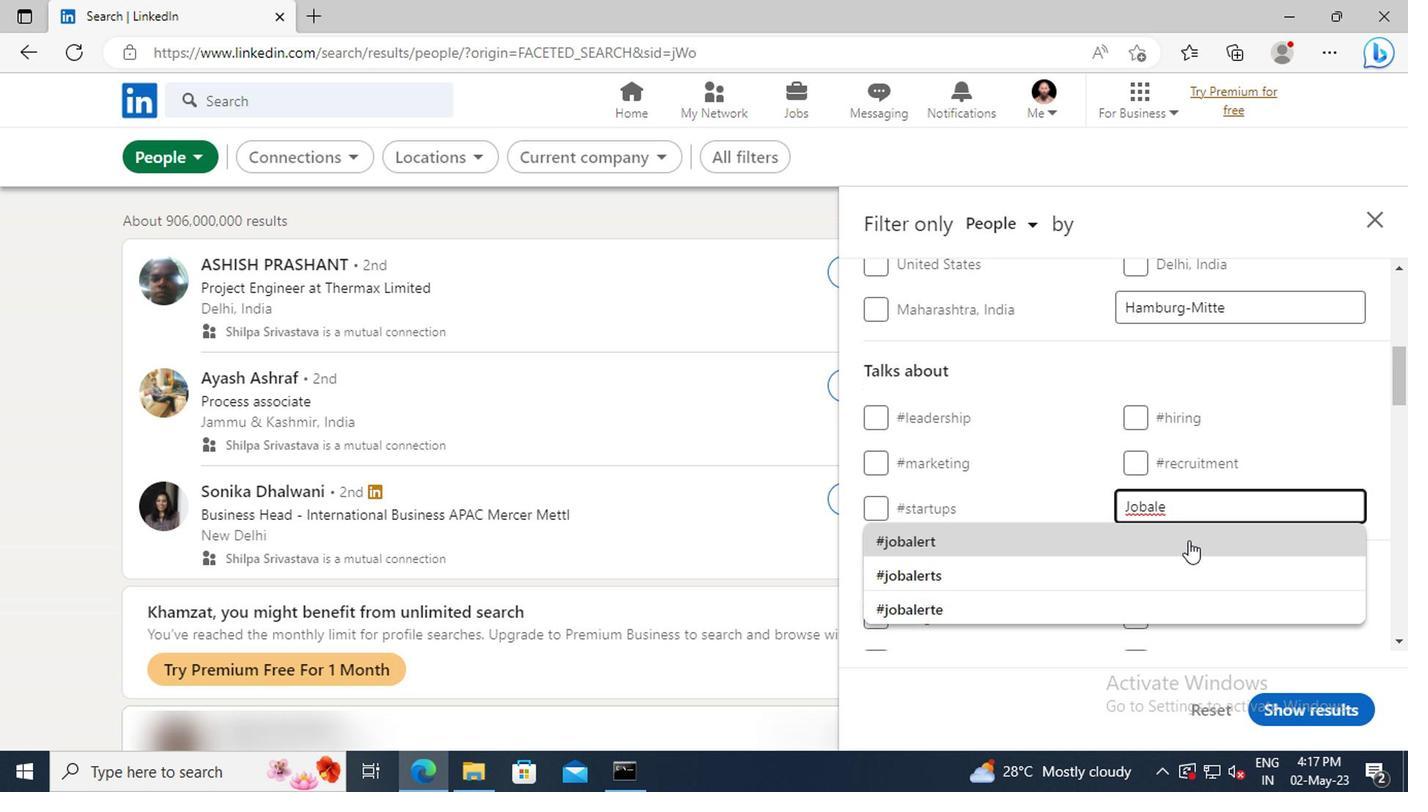 
Action: Mouse moved to (1186, 546)
Screenshot: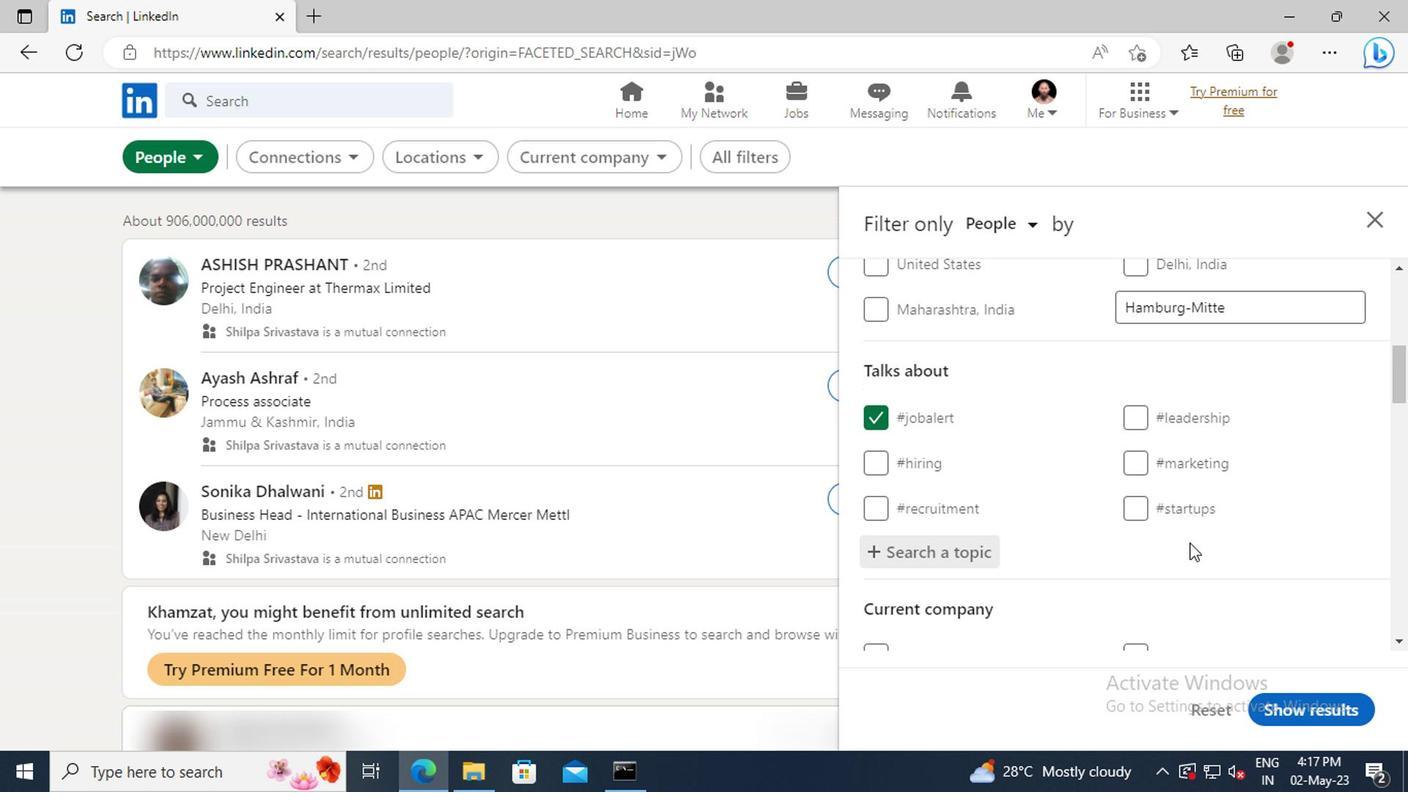 
Action: Mouse scrolled (1186, 545) with delta (0, 0)
Screenshot: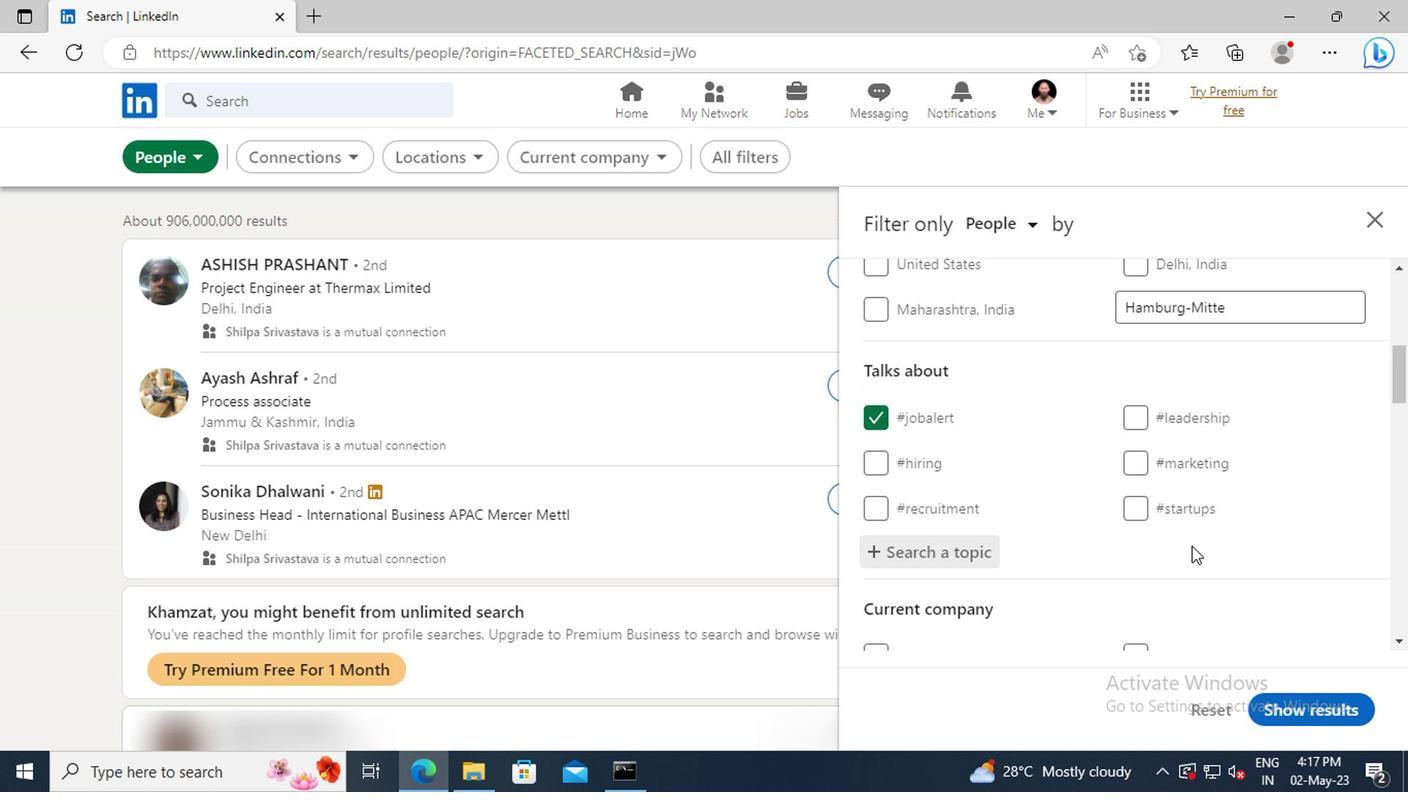 
Action: Mouse scrolled (1186, 545) with delta (0, 0)
Screenshot: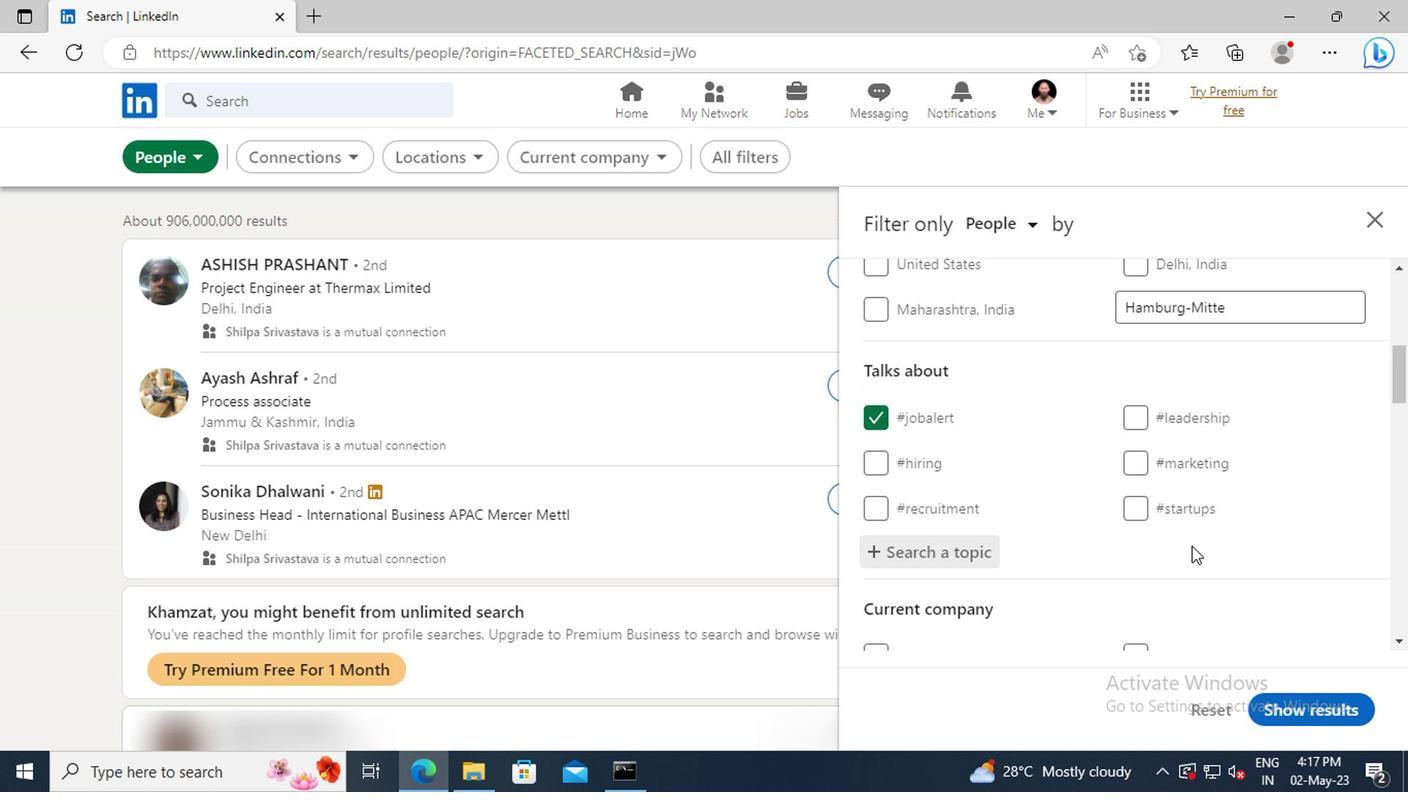
Action: Mouse scrolled (1186, 545) with delta (0, 0)
Screenshot: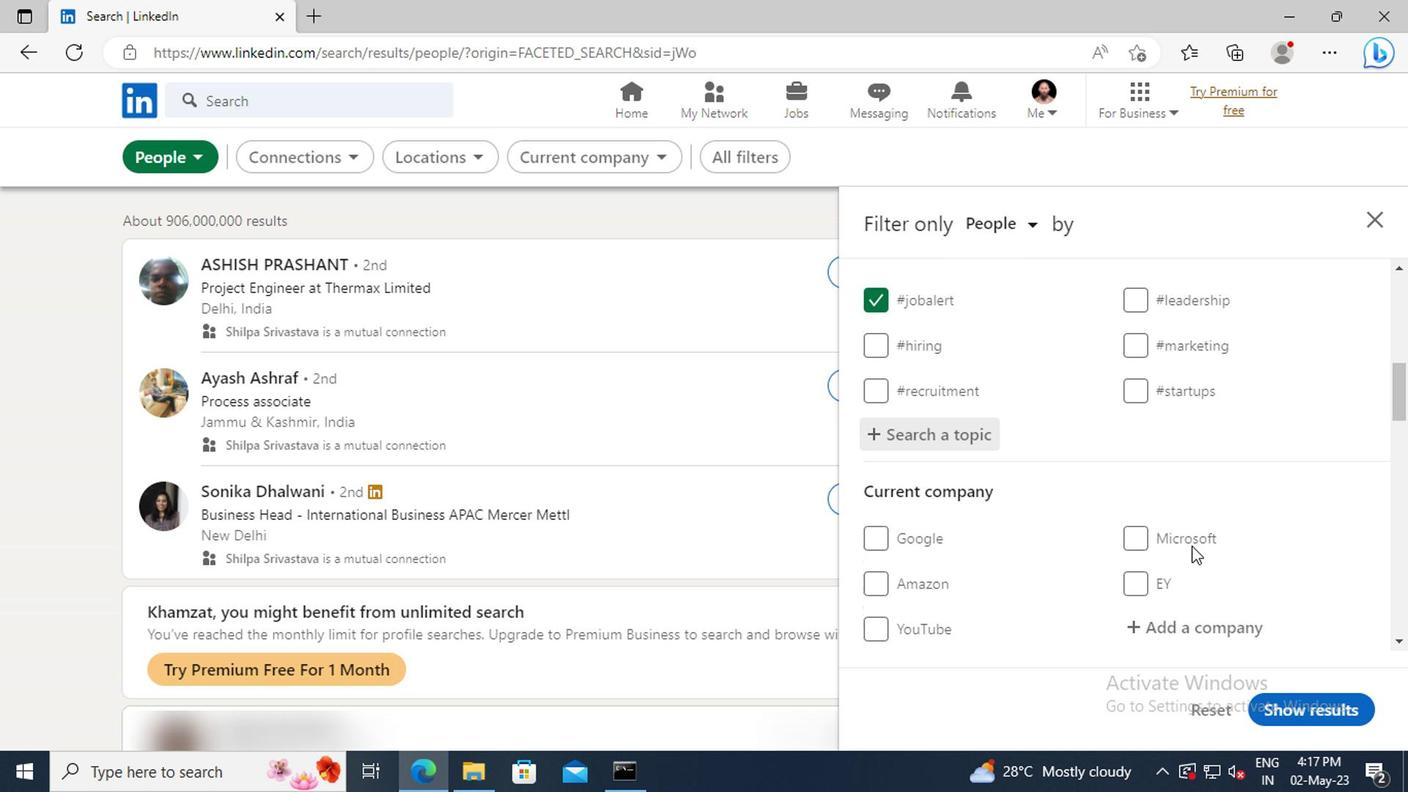 
Action: Mouse scrolled (1186, 545) with delta (0, 0)
Screenshot: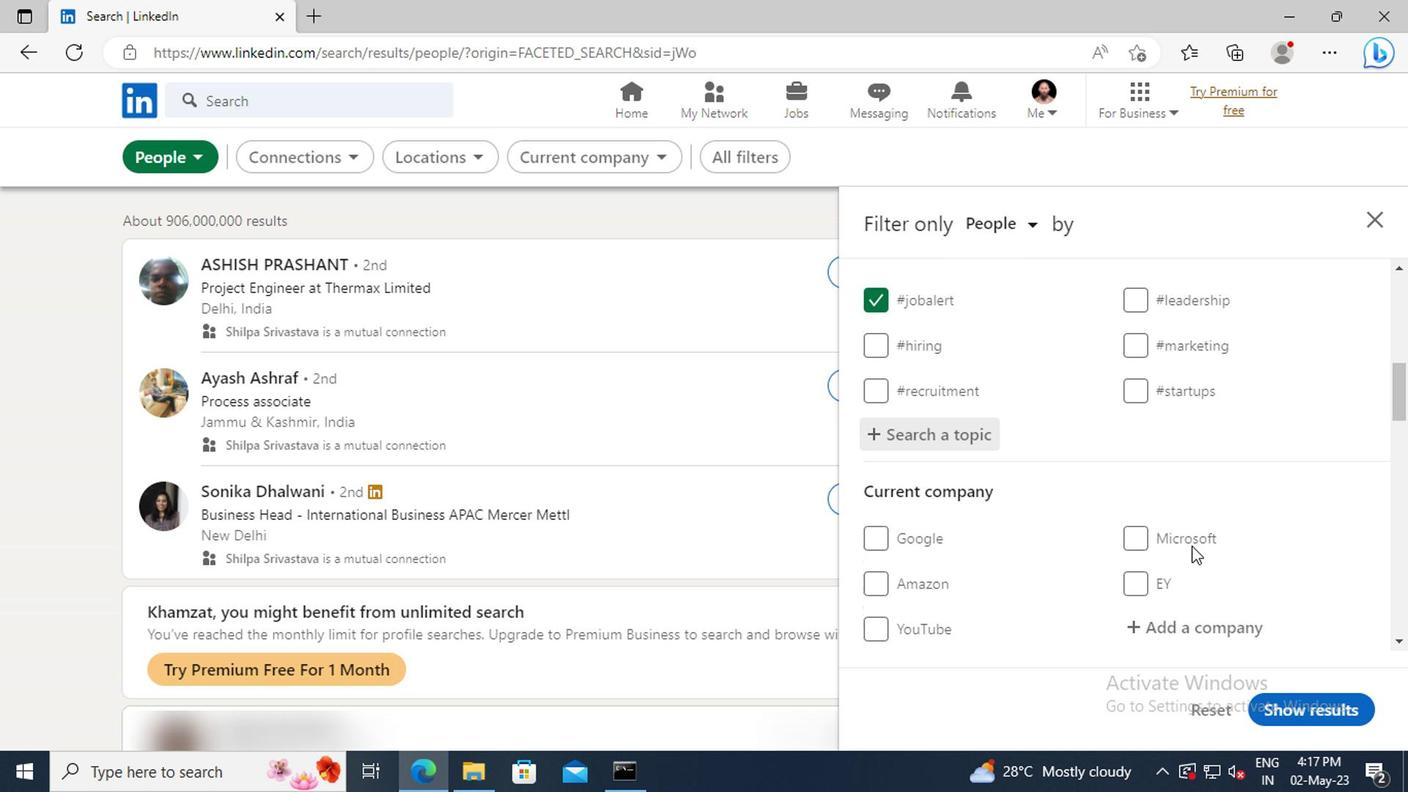 
Action: Mouse scrolled (1186, 545) with delta (0, 0)
Screenshot: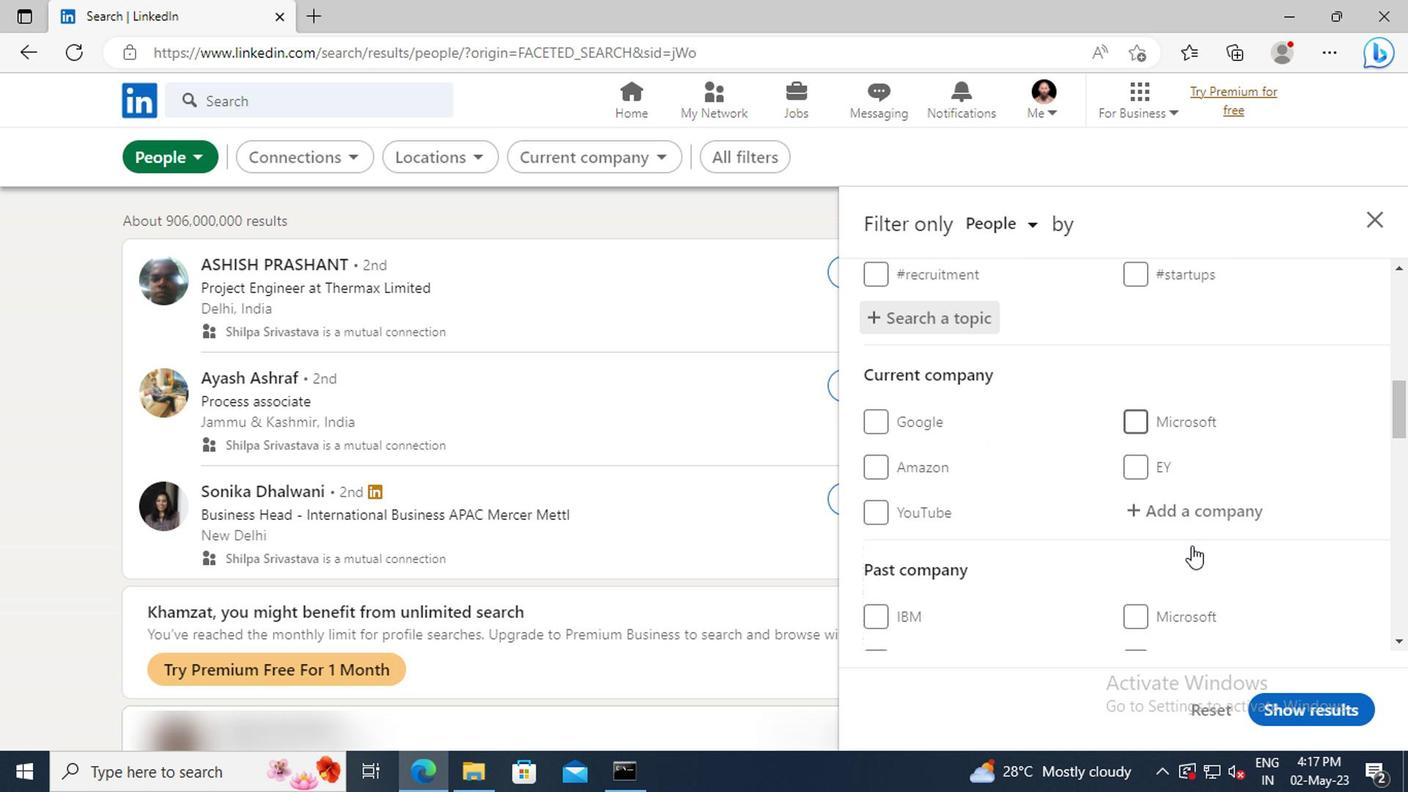 
Action: Mouse scrolled (1186, 545) with delta (0, 0)
Screenshot: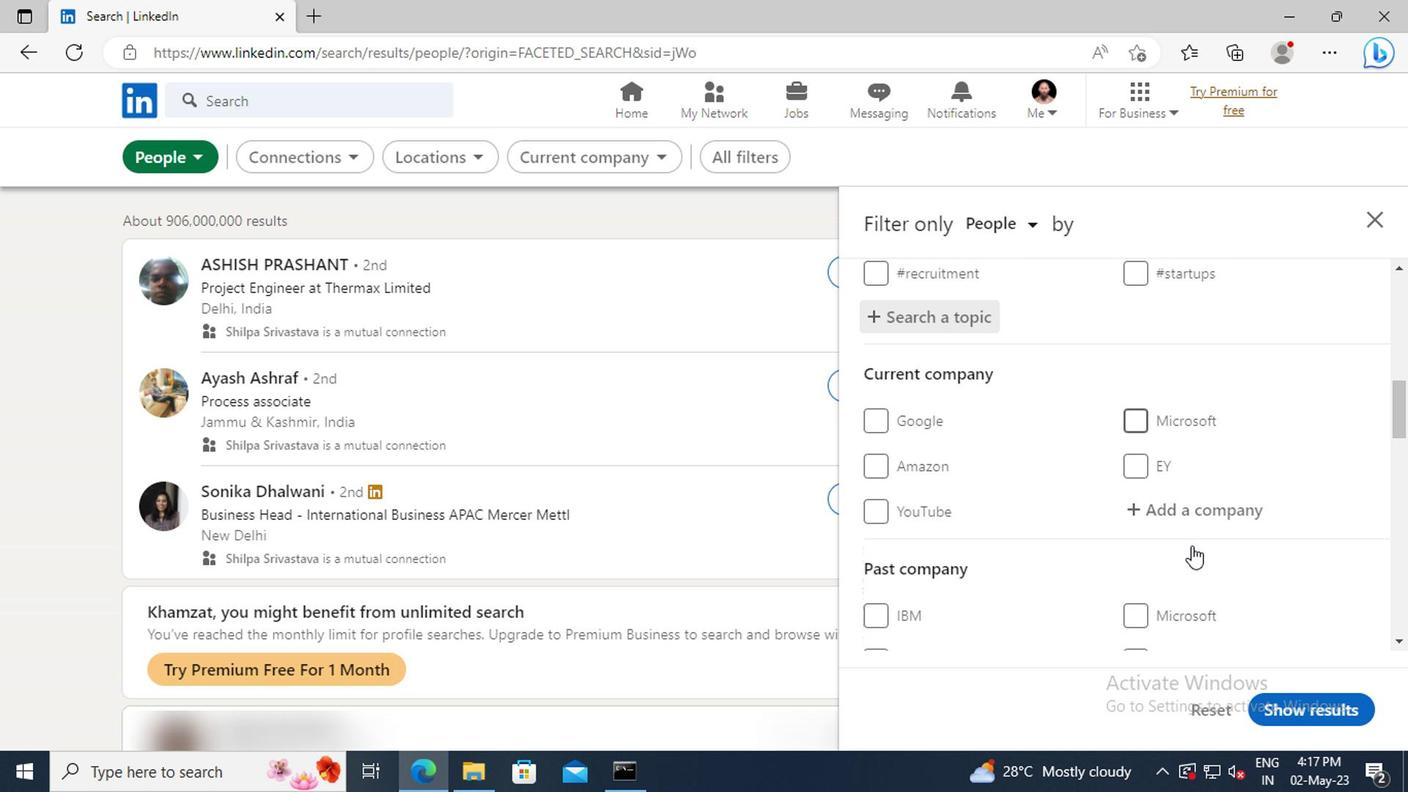 
Action: Mouse scrolled (1186, 545) with delta (0, 0)
Screenshot: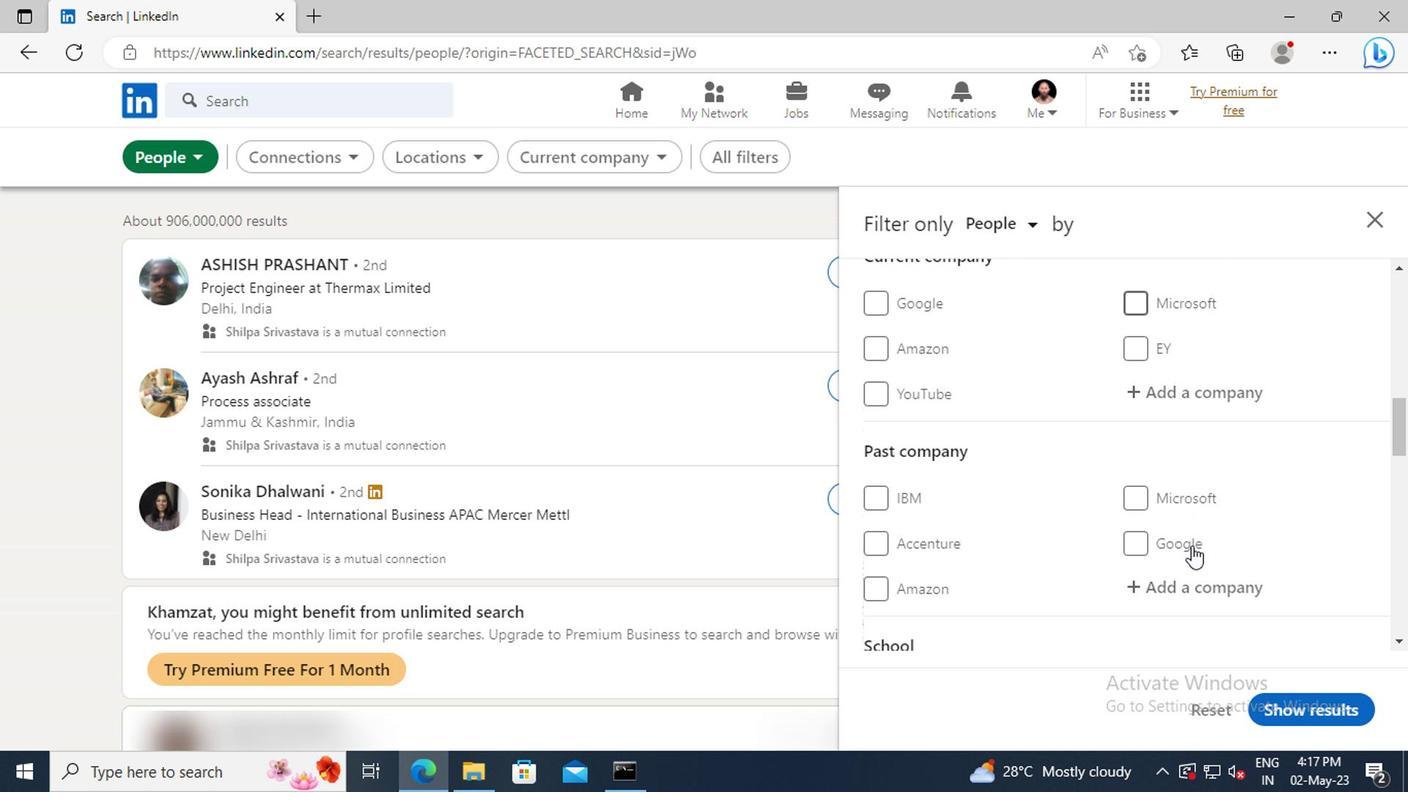 
Action: Mouse scrolled (1186, 545) with delta (0, 0)
Screenshot: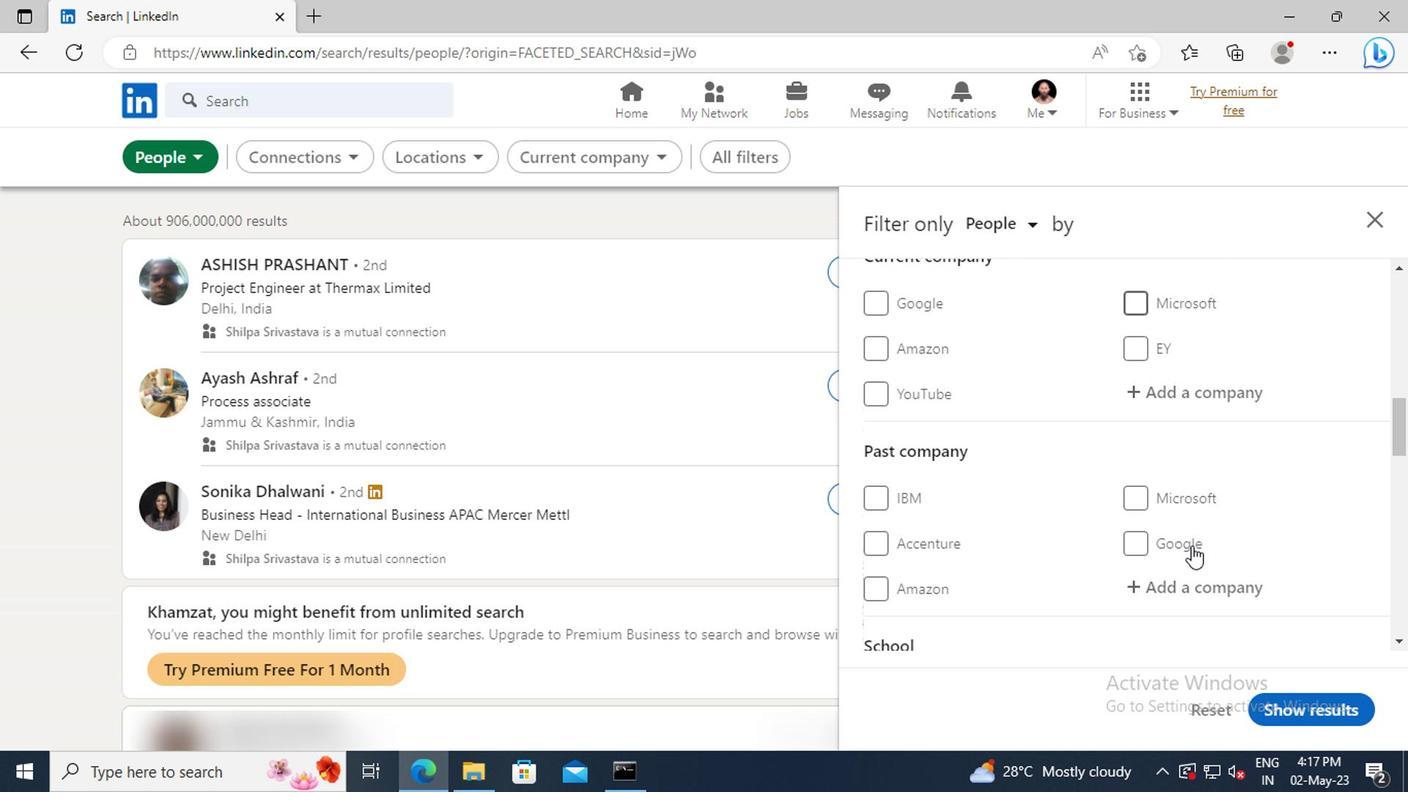 
Action: Mouse scrolled (1186, 545) with delta (0, 0)
Screenshot: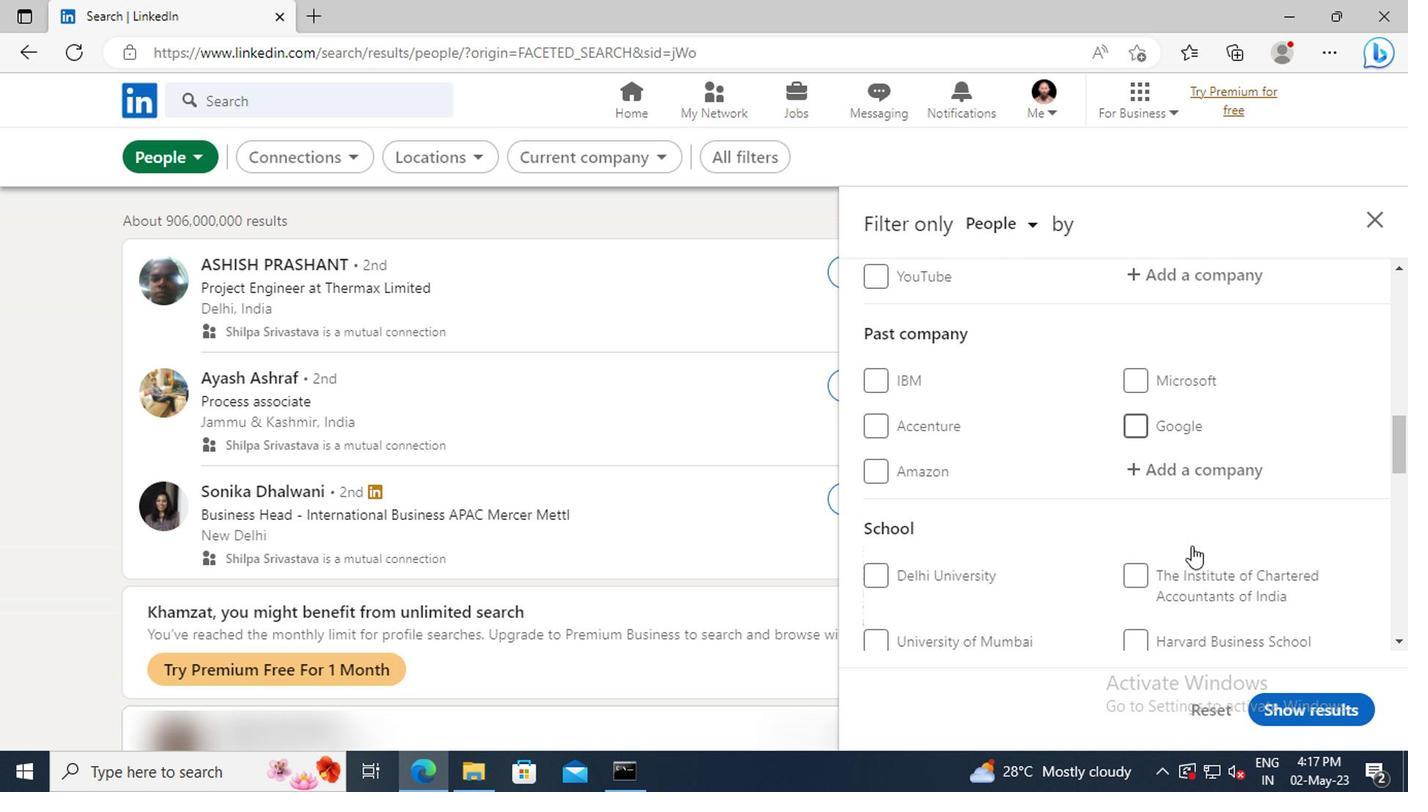 
Action: Mouse scrolled (1186, 545) with delta (0, 0)
Screenshot: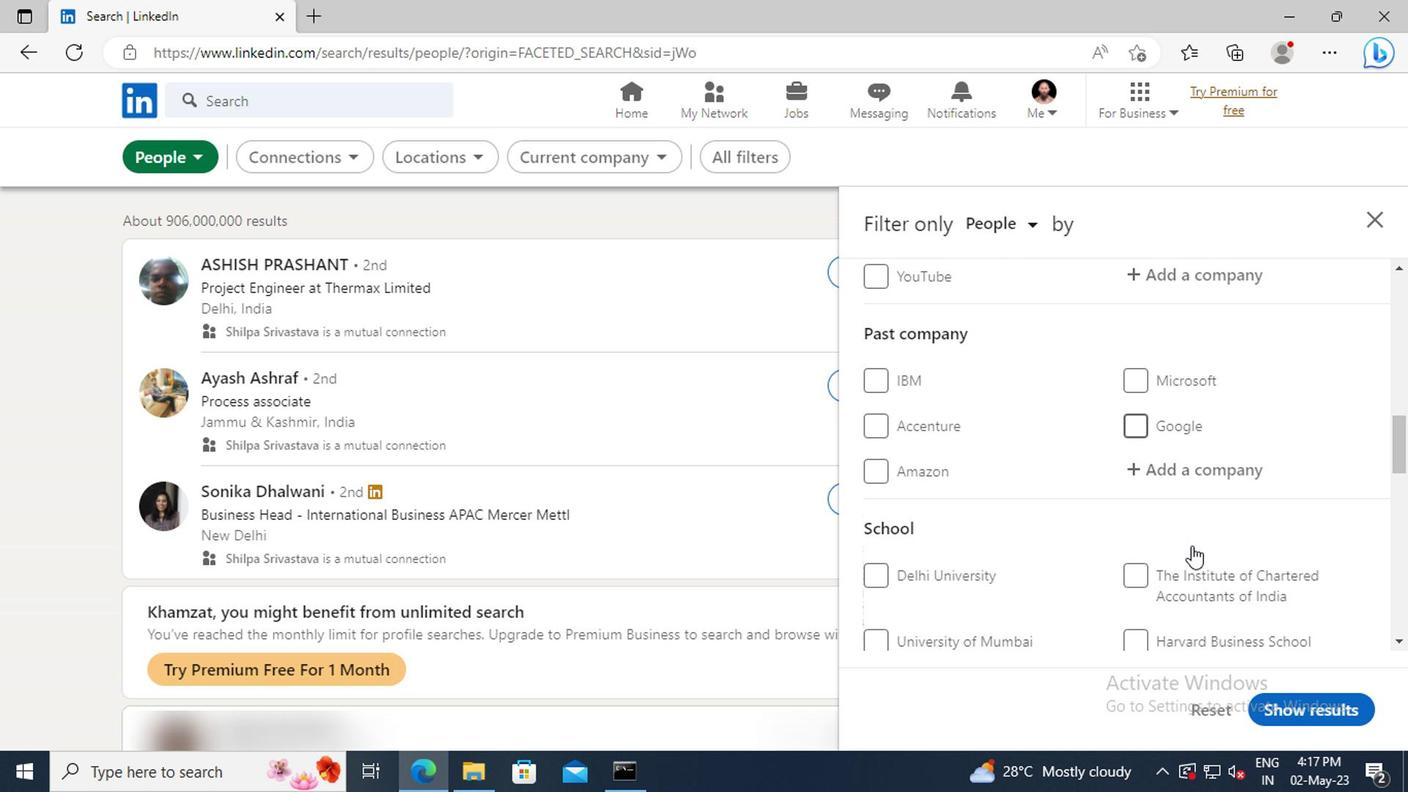 
Action: Mouse scrolled (1186, 545) with delta (0, 0)
Screenshot: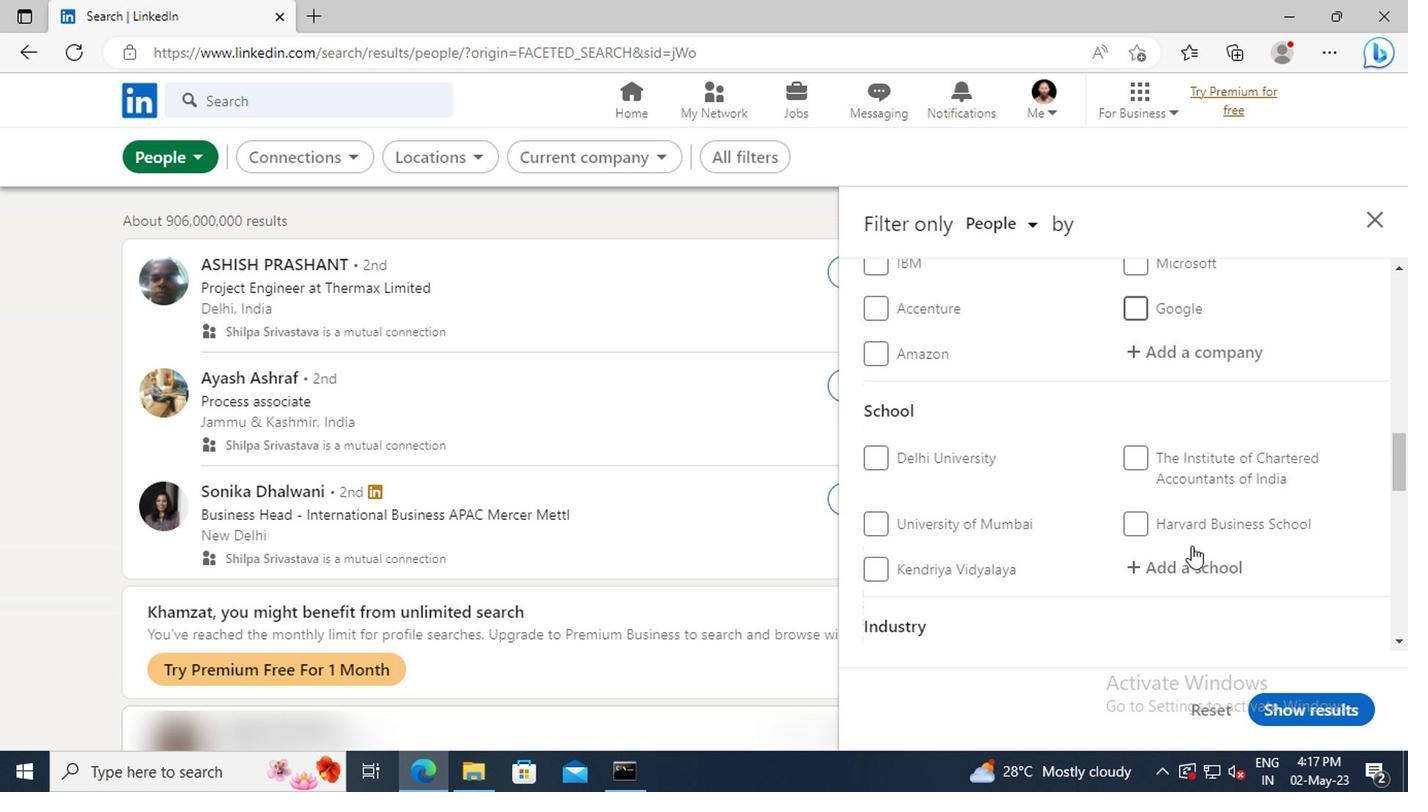 
Action: Mouse scrolled (1186, 545) with delta (0, 0)
Screenshot: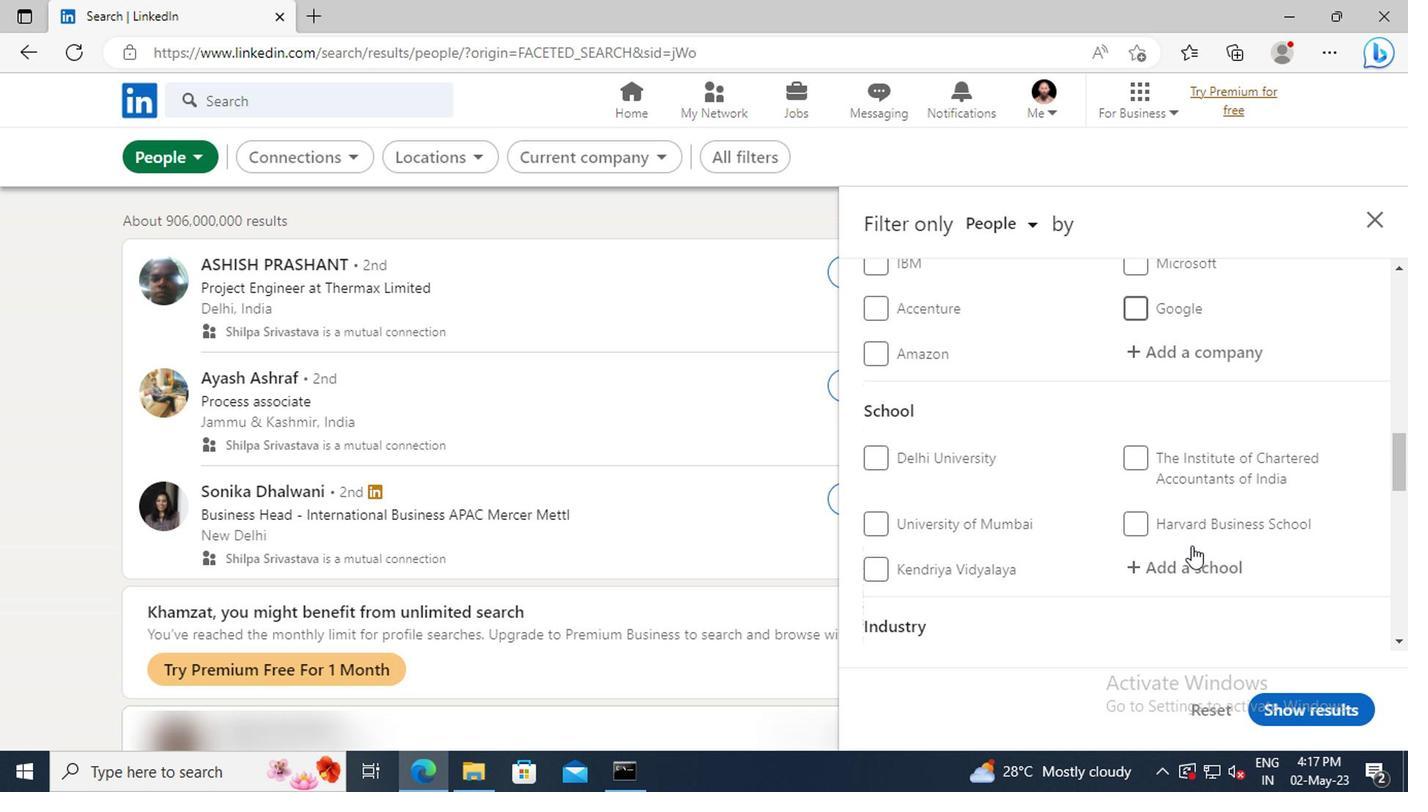 
Action: Mouse scrolled (1186, 545) with delta (0, 0)
Screenshot: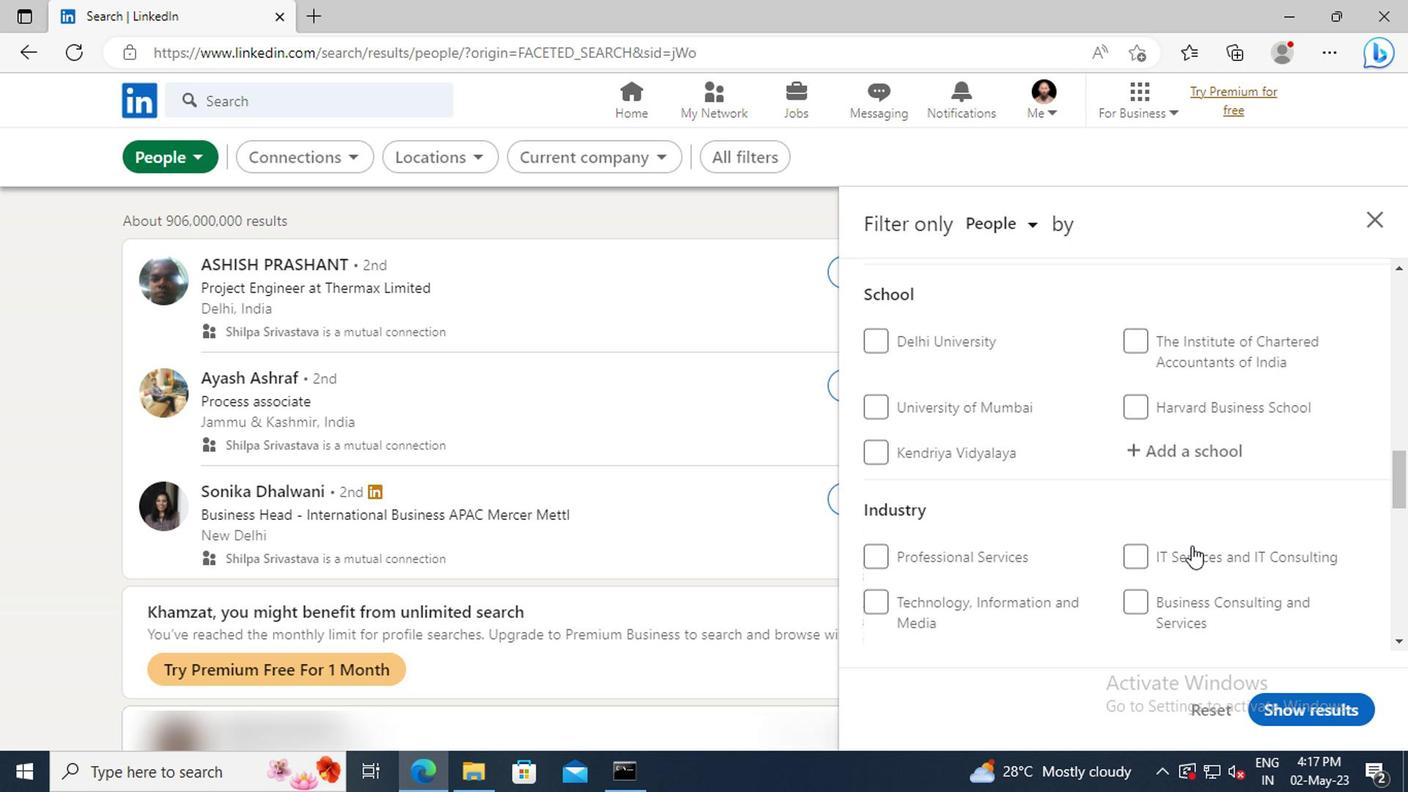 
Action: Mouse scrolled (1186, 545) with delta (0, 0)
Screenshot: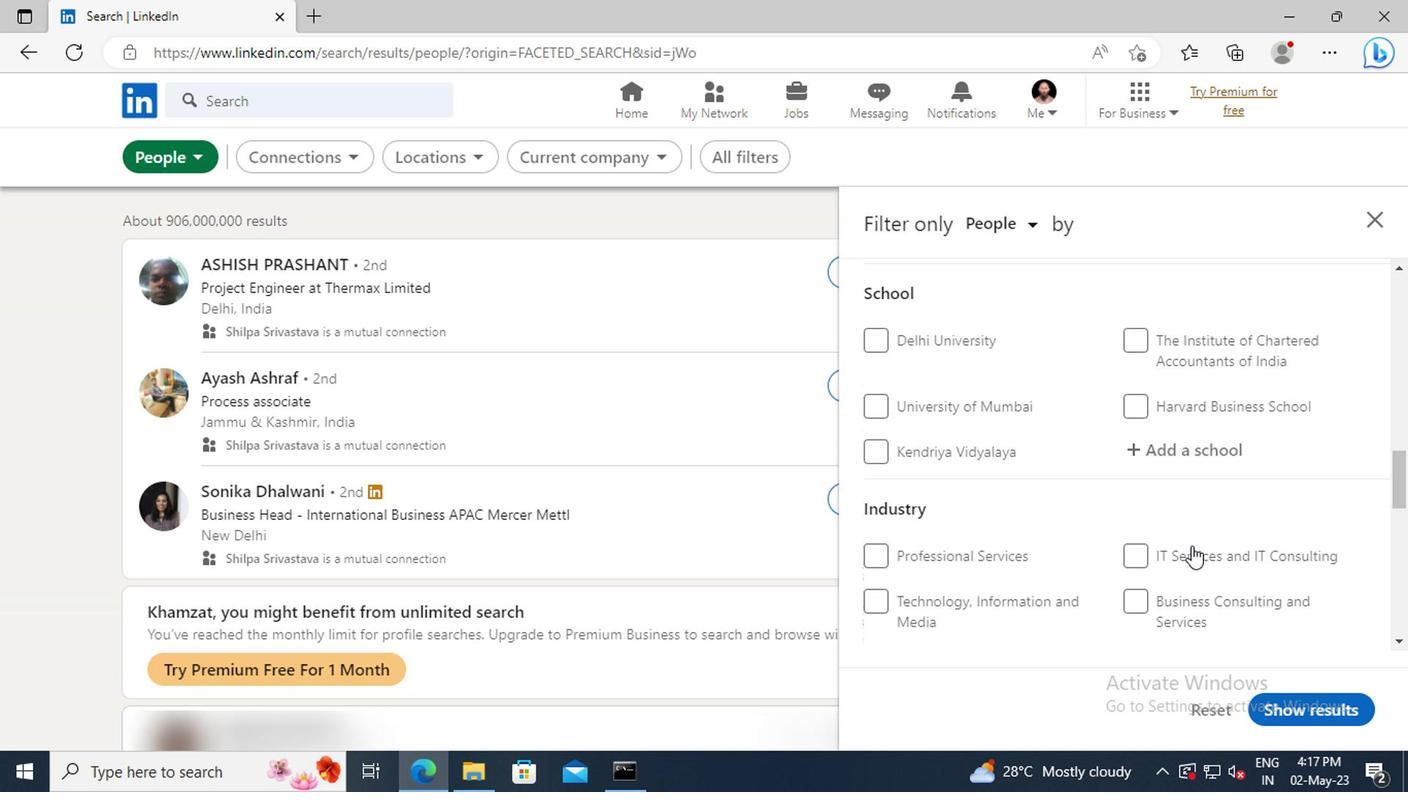 
Action: Mouse scrolled (1186, 545) with delta (0, 0)
Screenshot: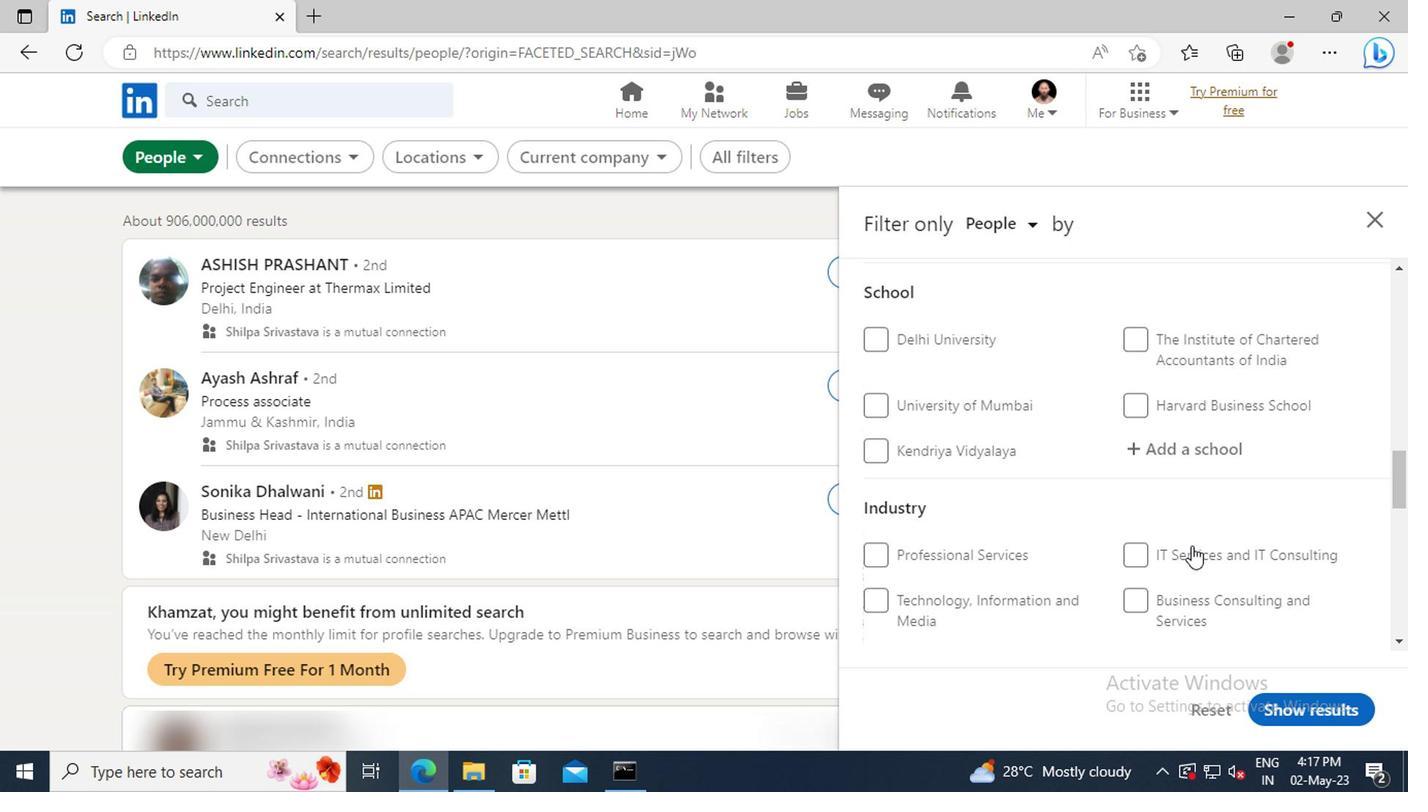 
Action: Mouse scrolled (1186, 545) with delta (0, 0)
Screenshot: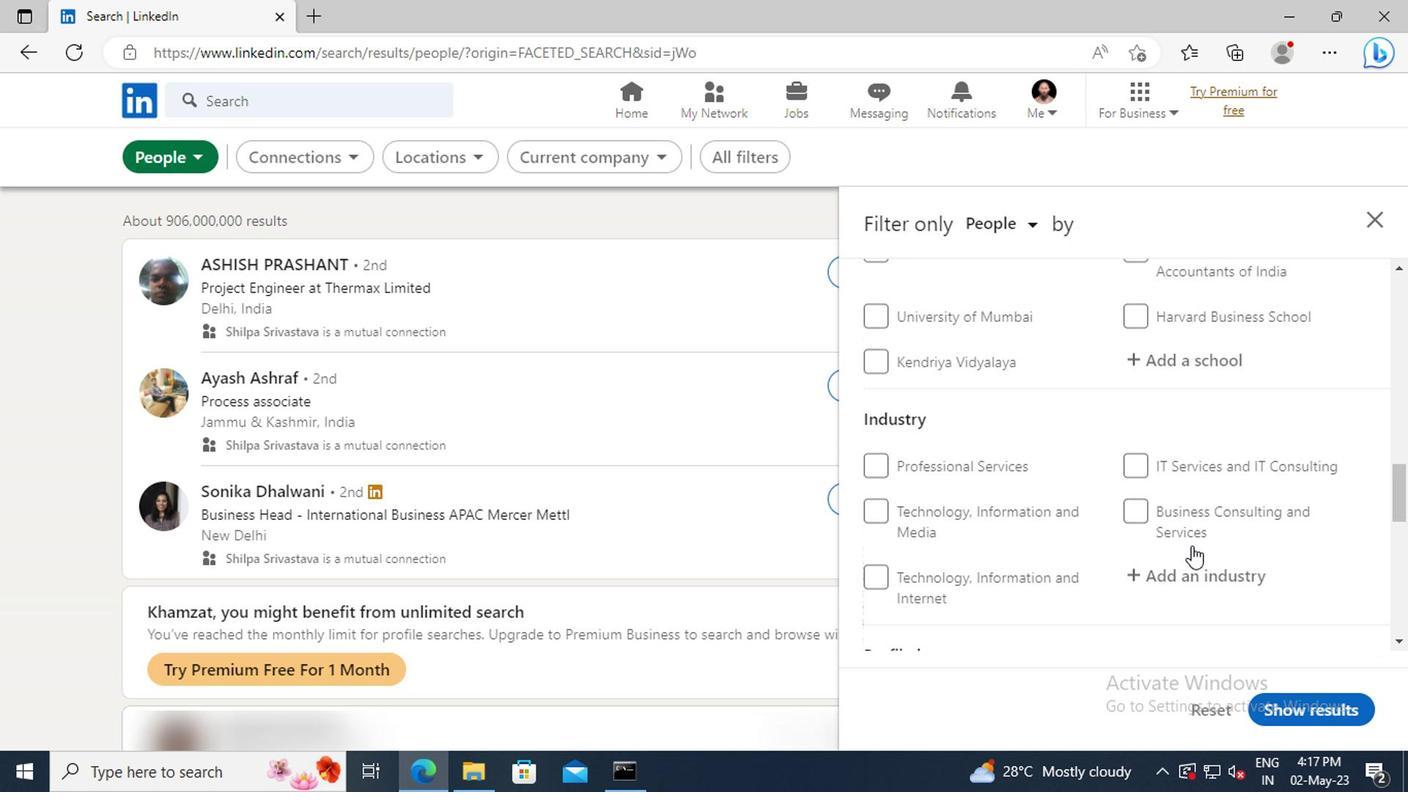 
Action: Mouse scrolled (1186, 545) with delta (0, 0)
Screenshot: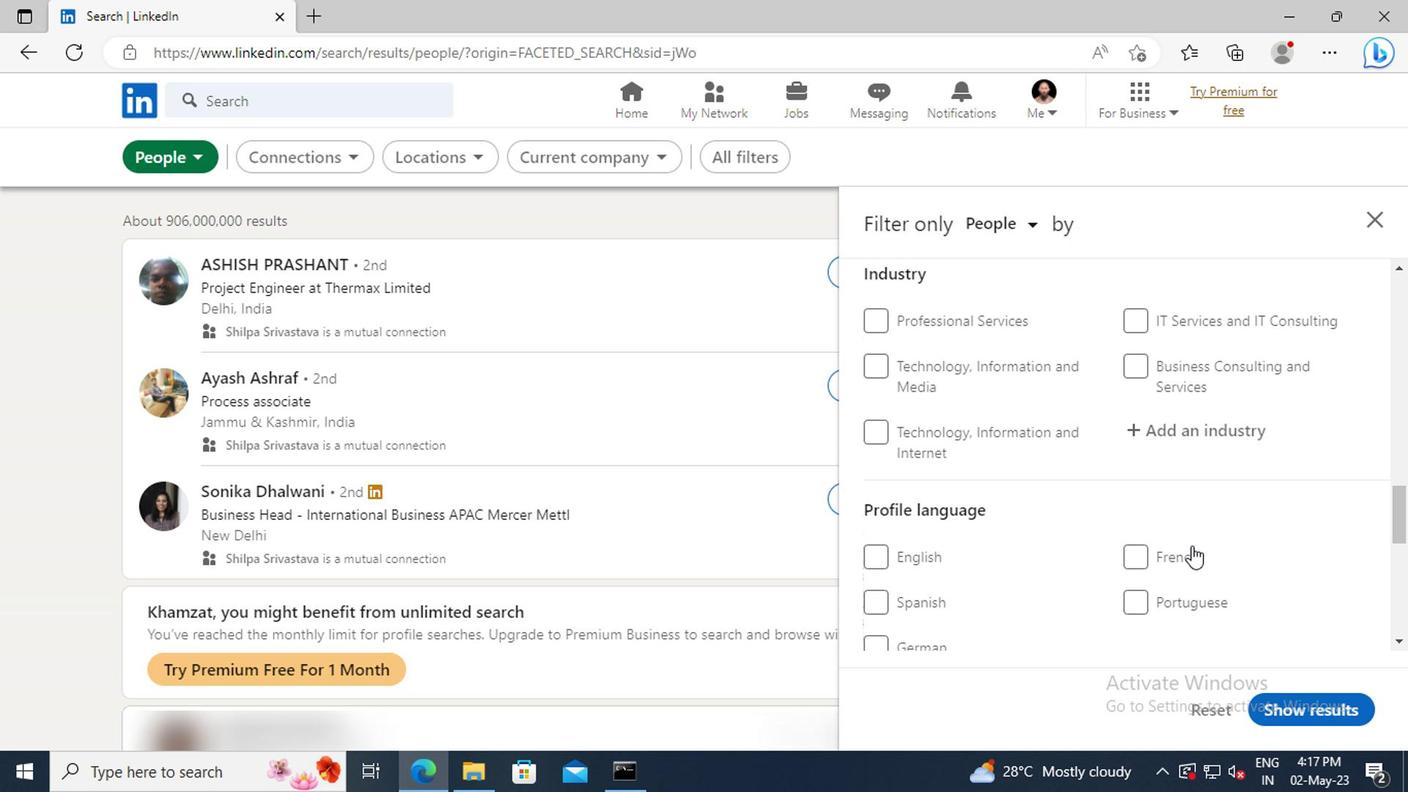 
Action: Mouse moved to (873, 500)
Screenshot: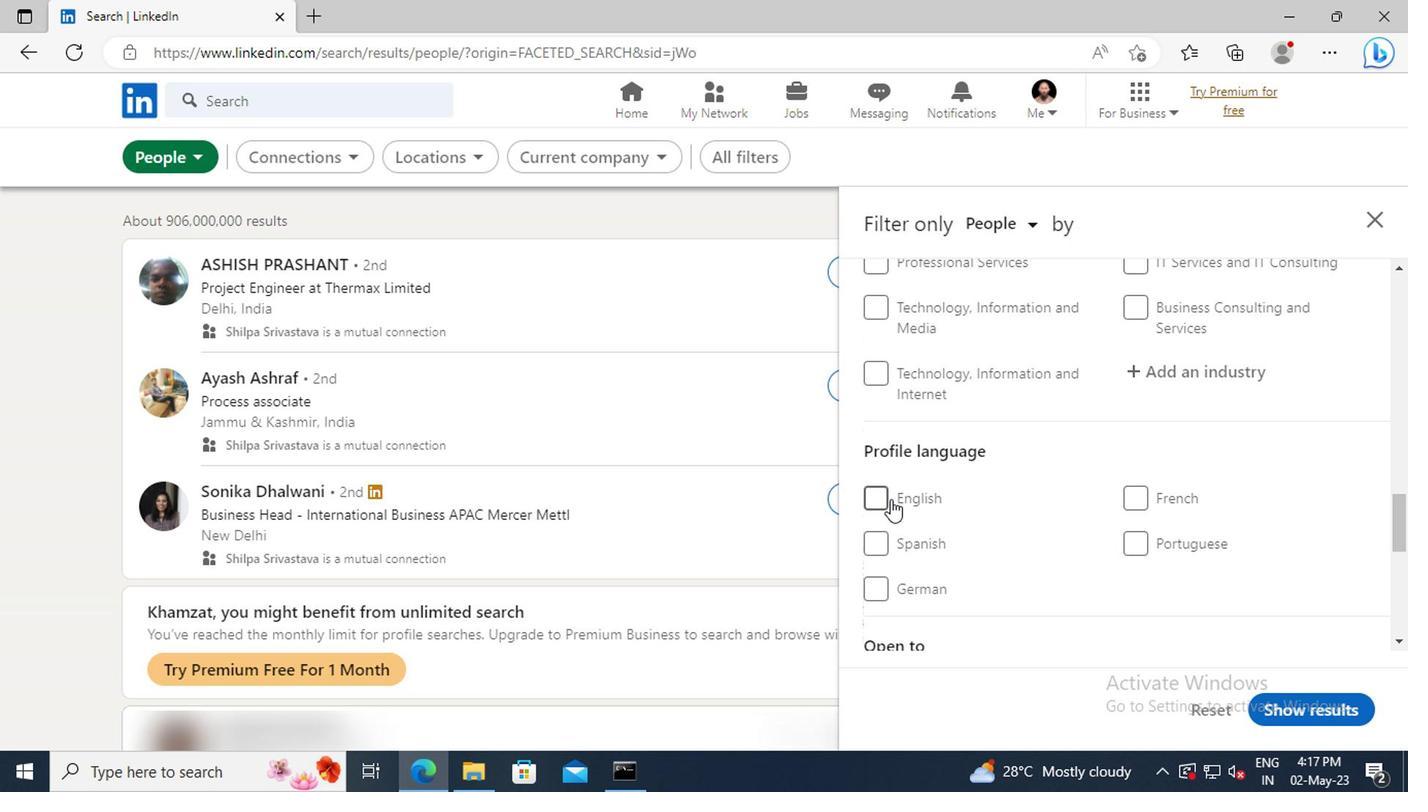 
Action: Mouse pressed left at (873, 500)
Screenshot: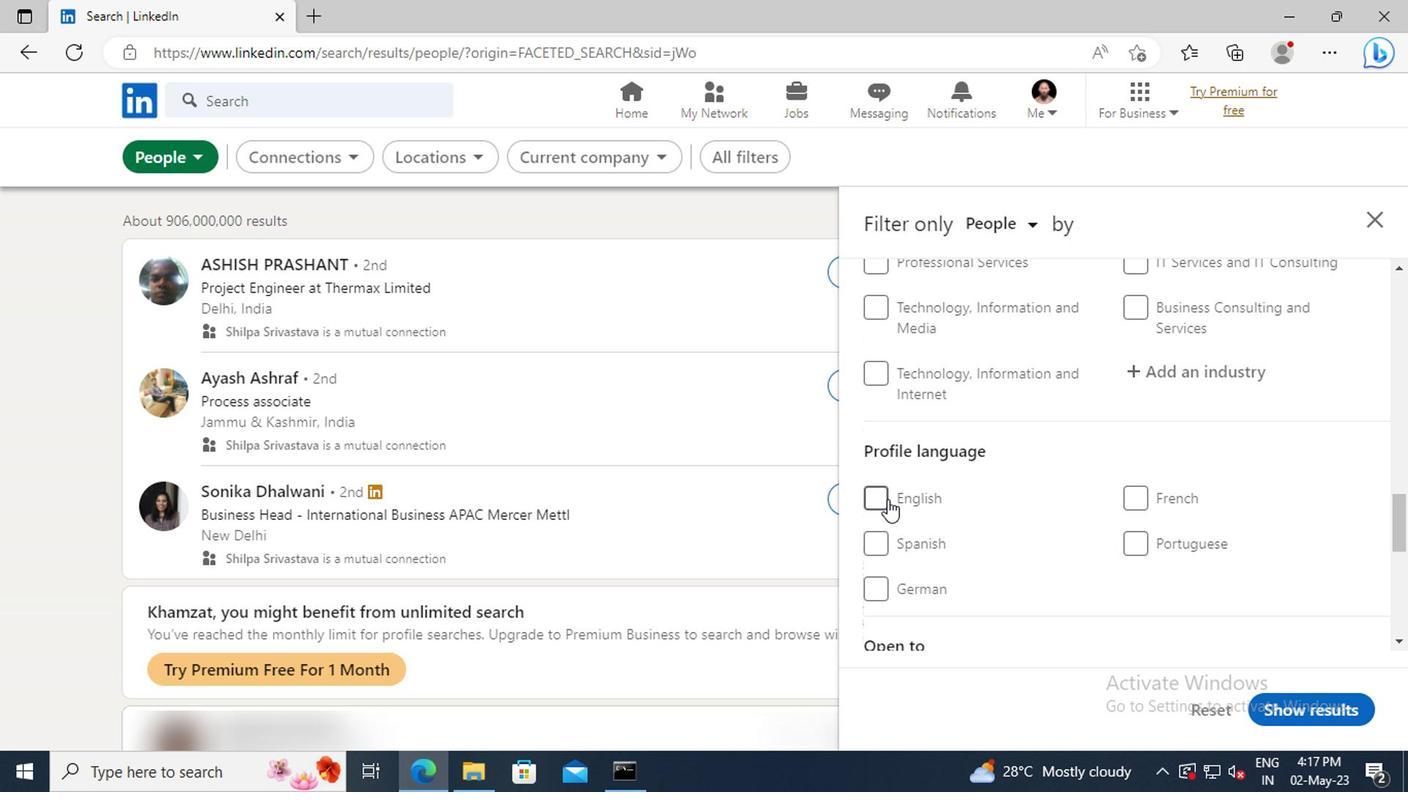 
Action: Mouse moved to (1186, 470)
Screenshot: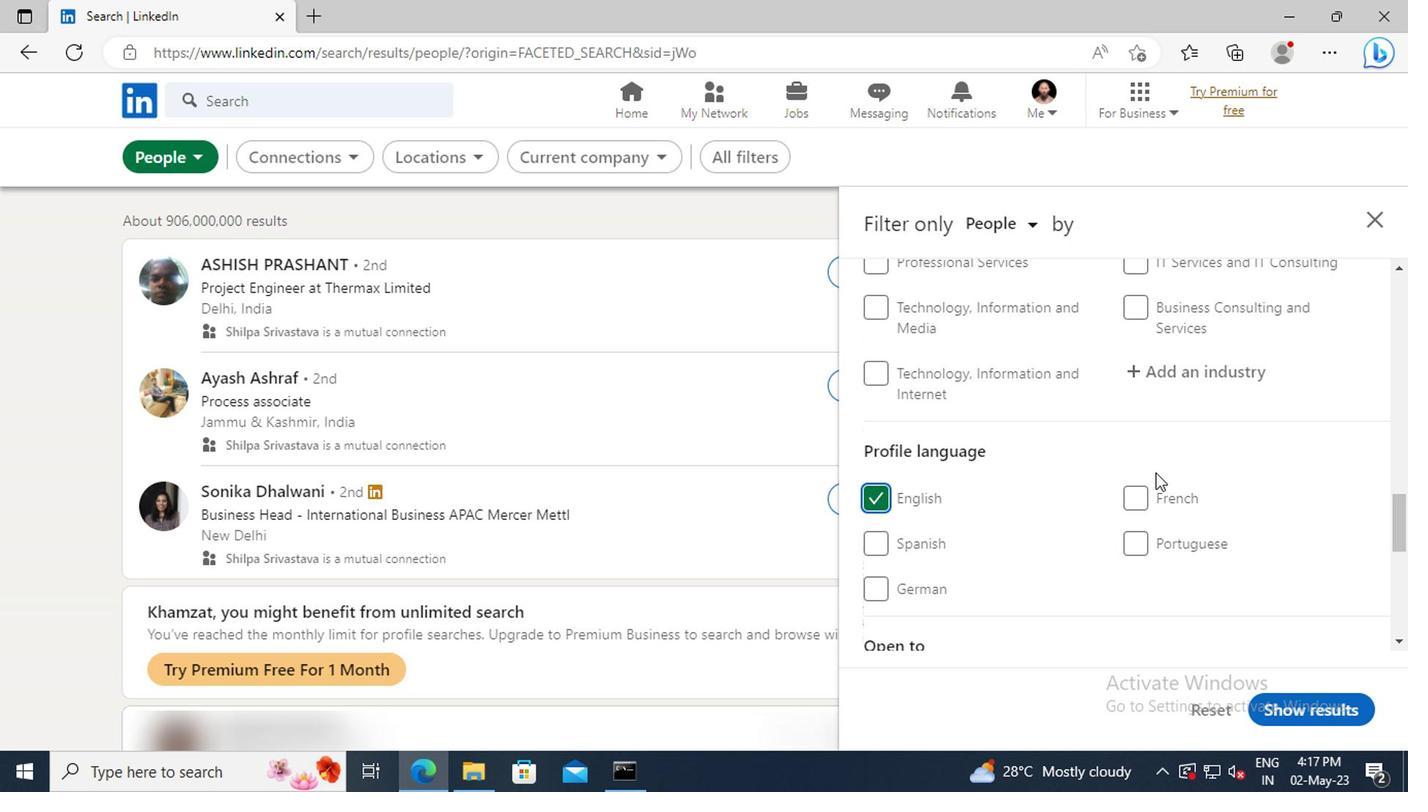 
Action: Mouse scrolled (1186, 471) with delta (0, 1)
Screenshot: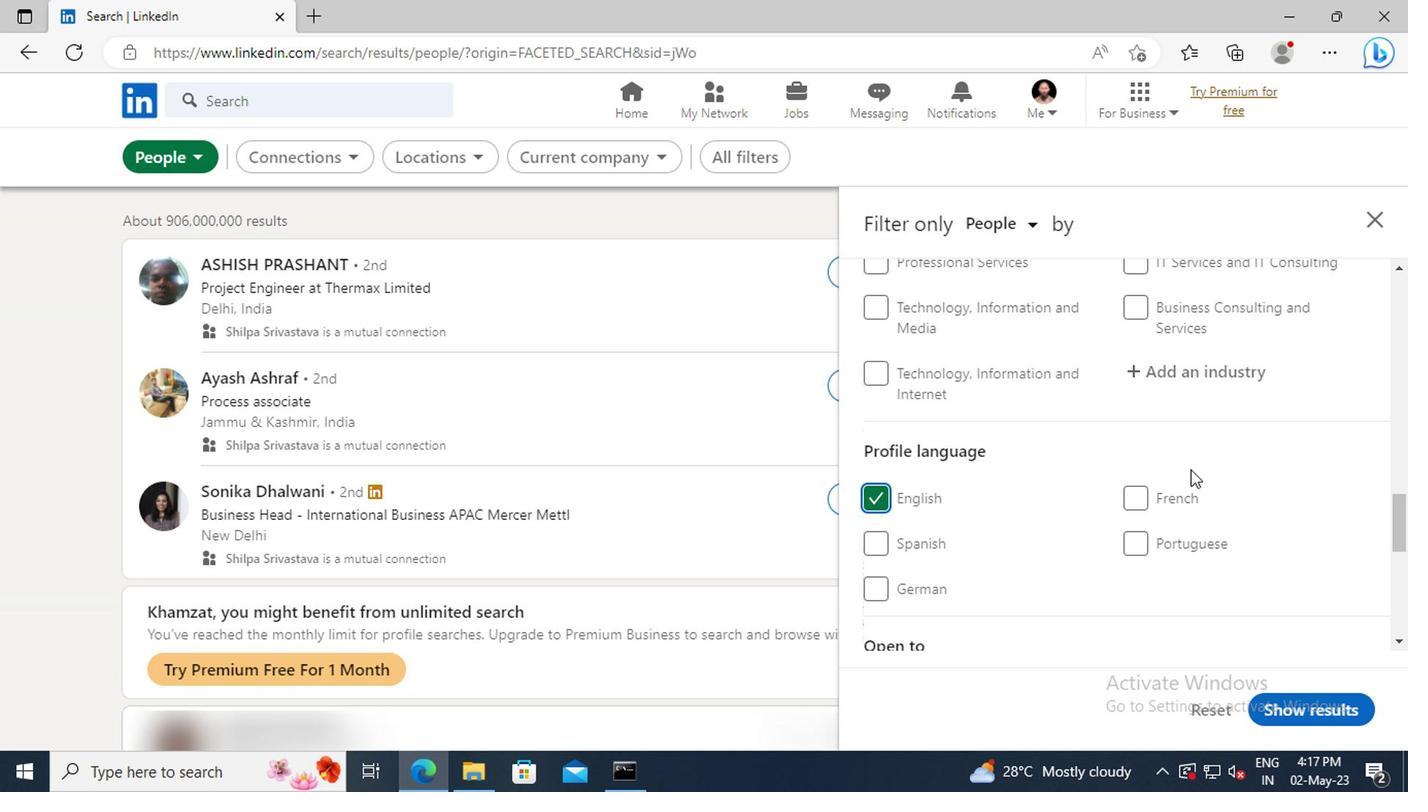 
Action: Mouse scrolled (1186, 471) with delta (0, 1)
Screenshot: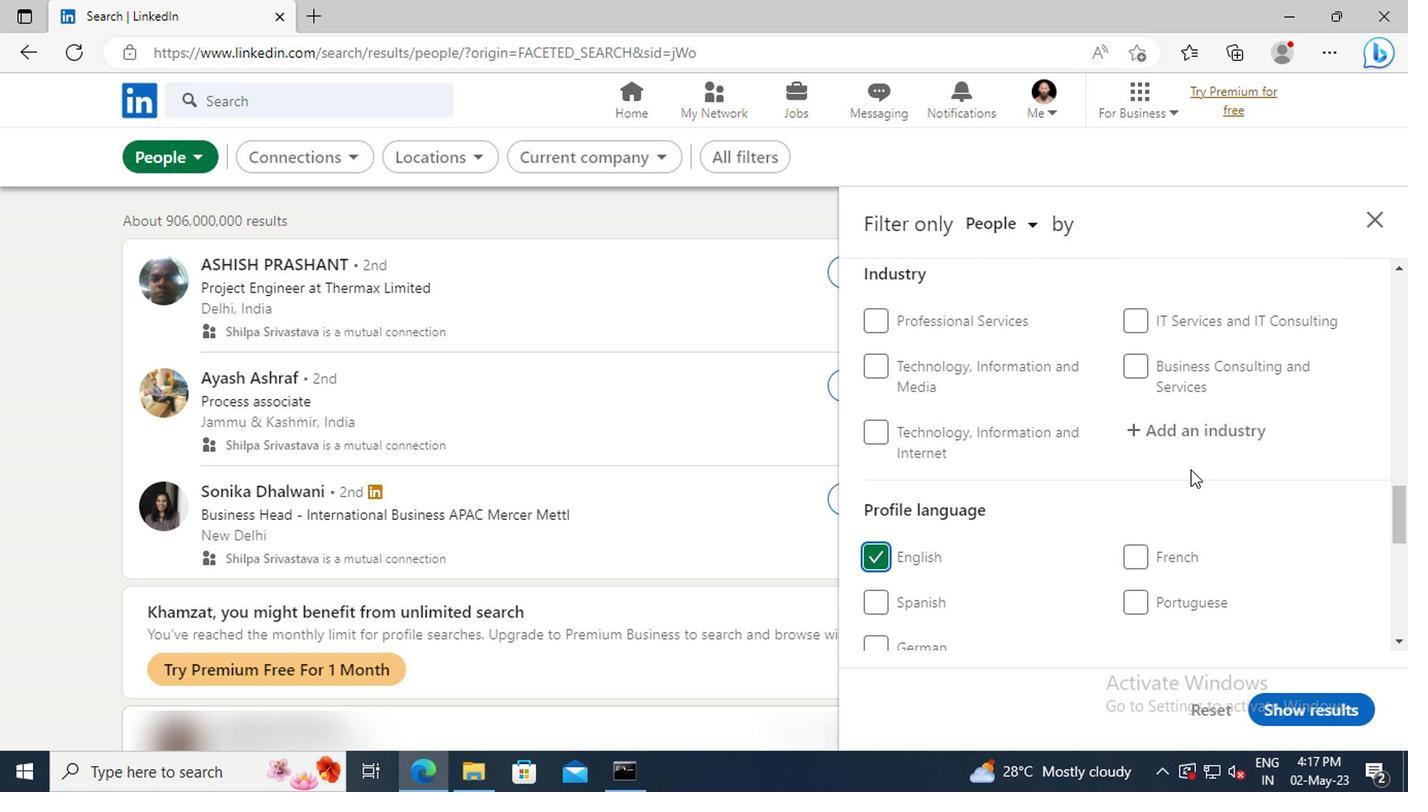 
Action: Mouse scrolled (1186, 471) with delta (0, 1)
Screenshot: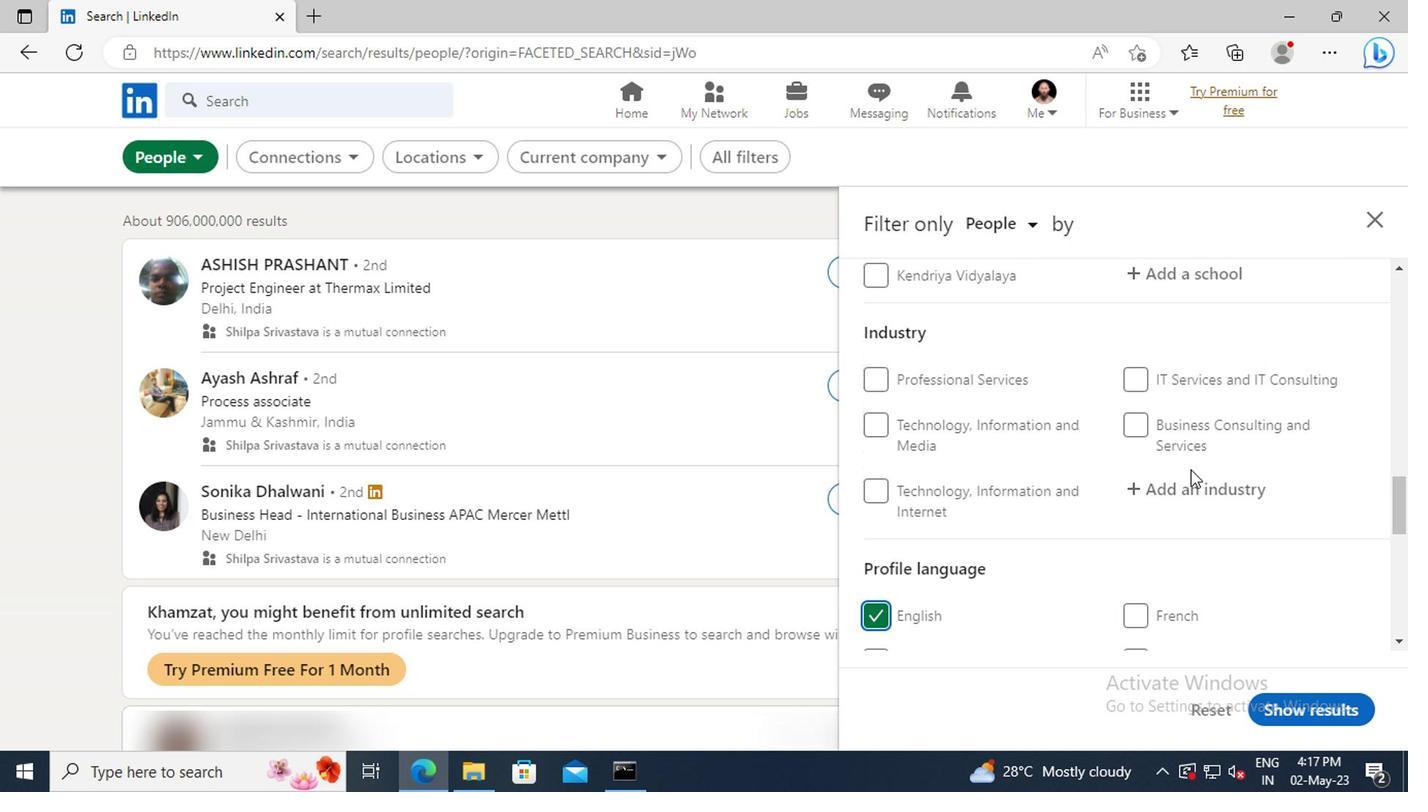 
Action: Mouse scrolled (1186, 471) with delta (0, 1)
Screenshot: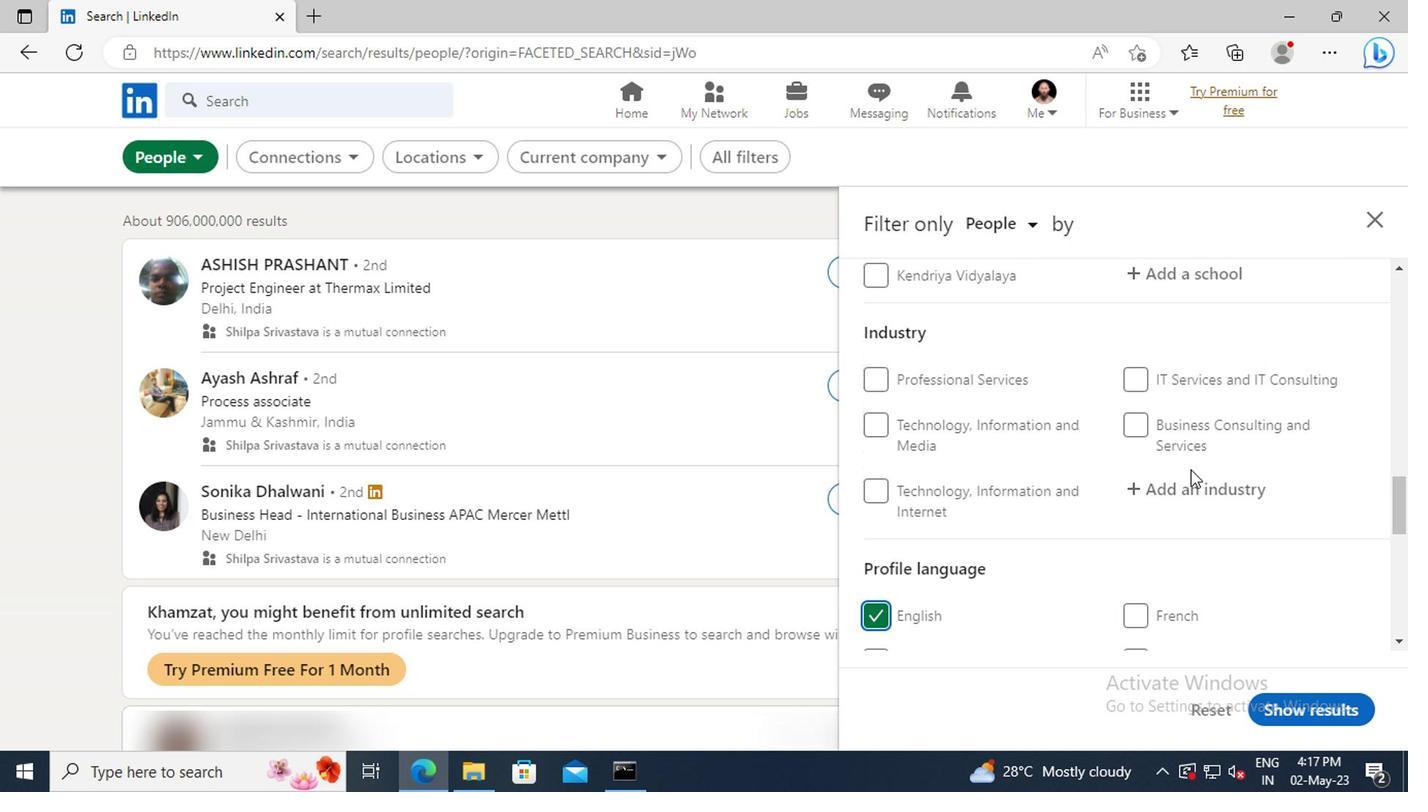 
Action: Mouse scrolled (1186, 471) with delta (0, 1)
Screenshot: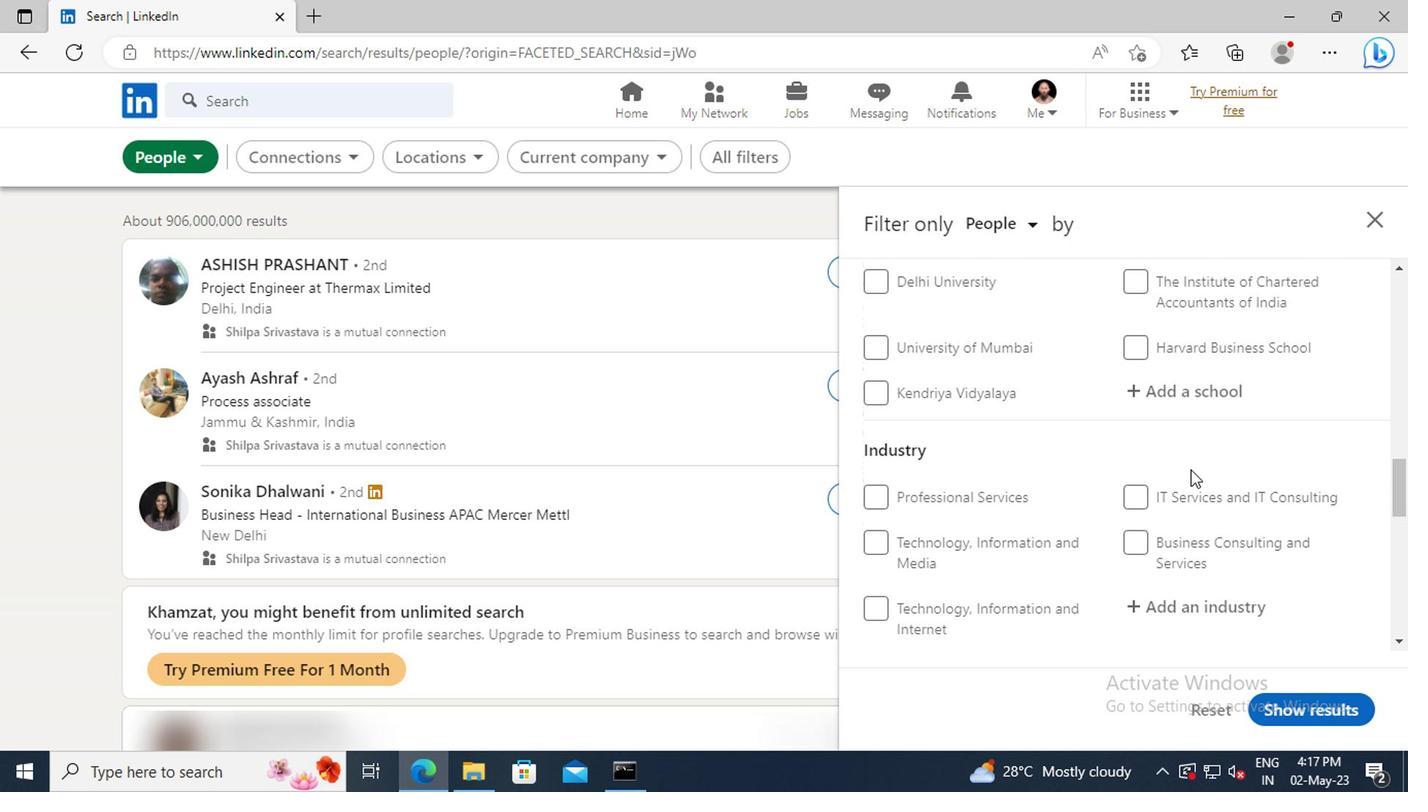 
Action: Mouse scrolled (1186, 471) with delta (0, 1)
Screenshot: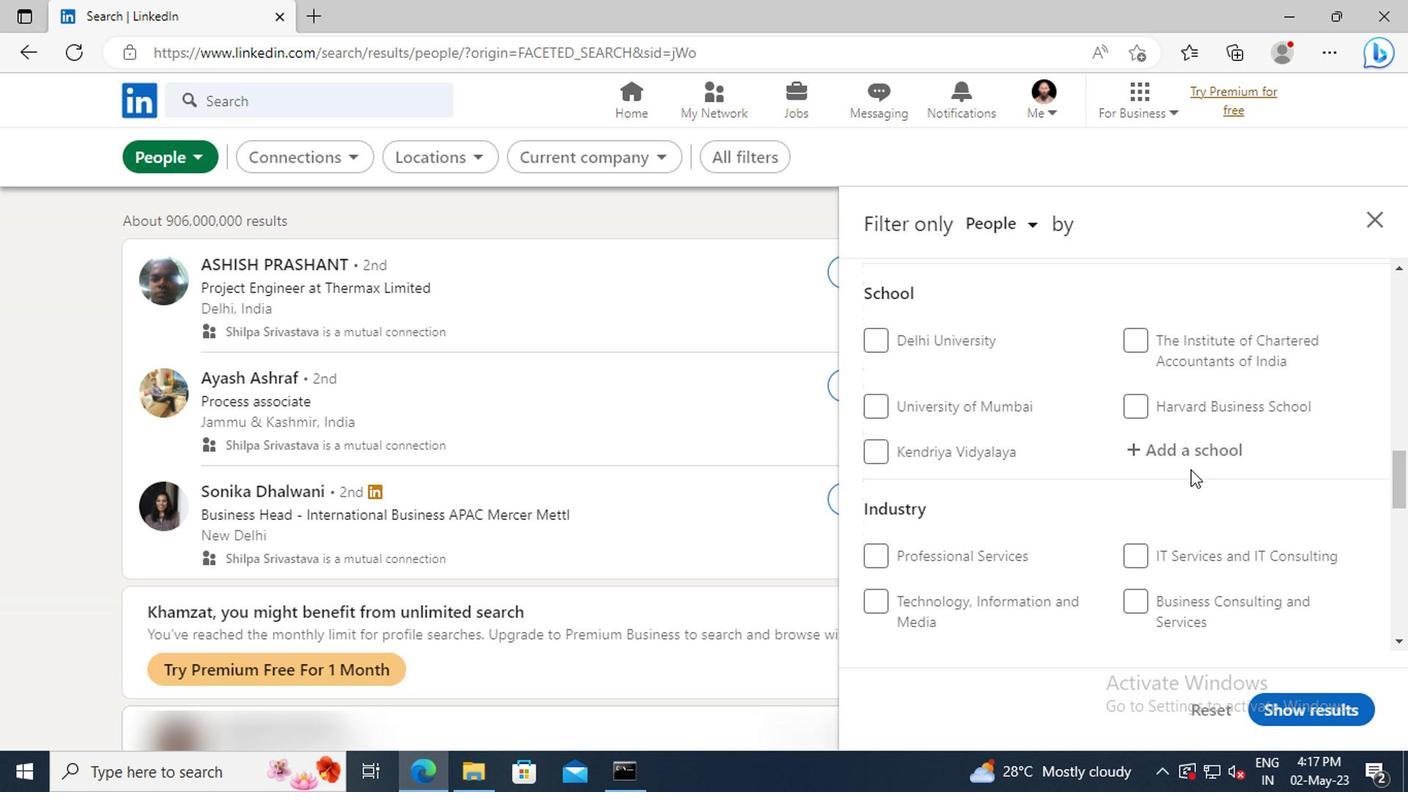 
Action: Mouse scrolled (1186, 471) with delta (0, 1)
Screenshot: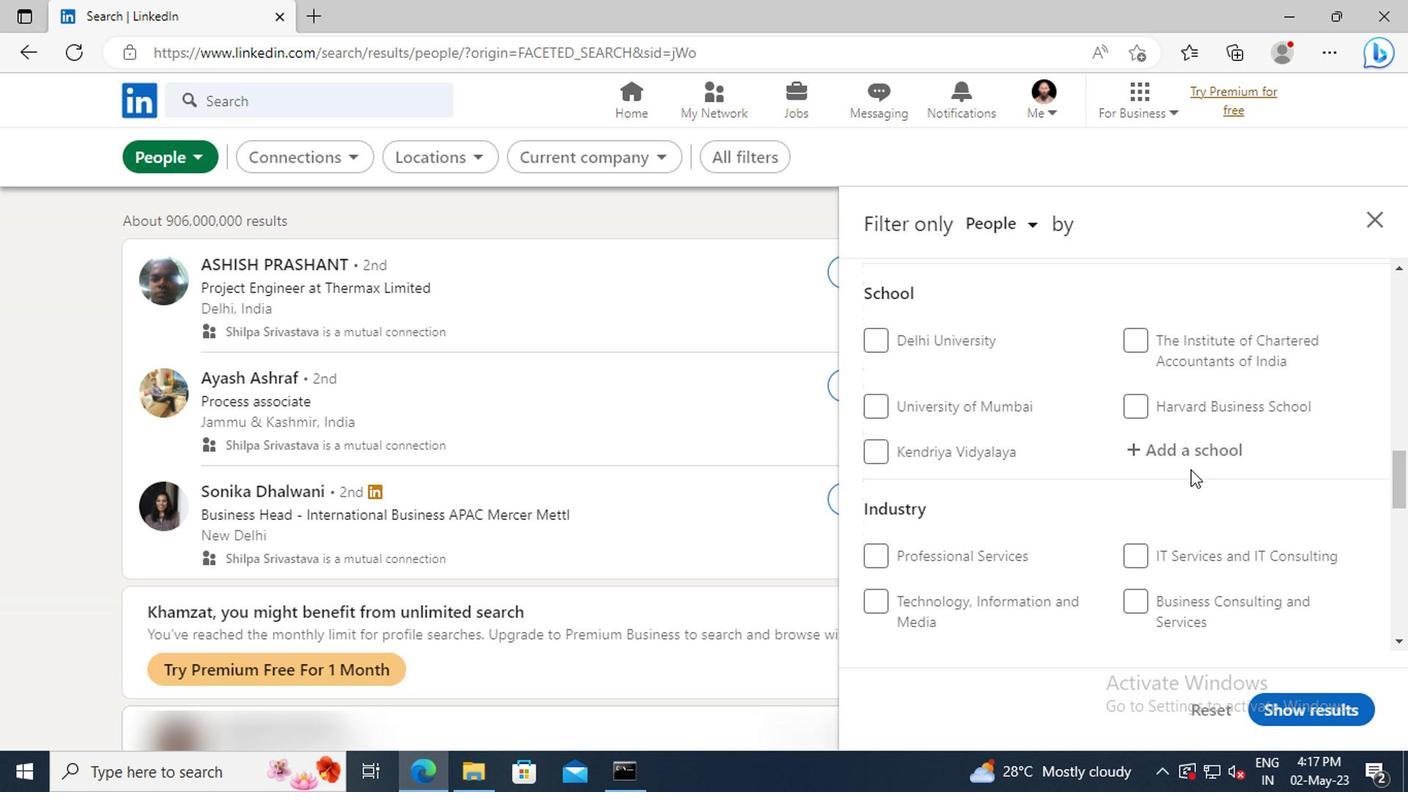 
Action: Mouse scrolled (1186, 471) with delta (0, 1)
Screenshot: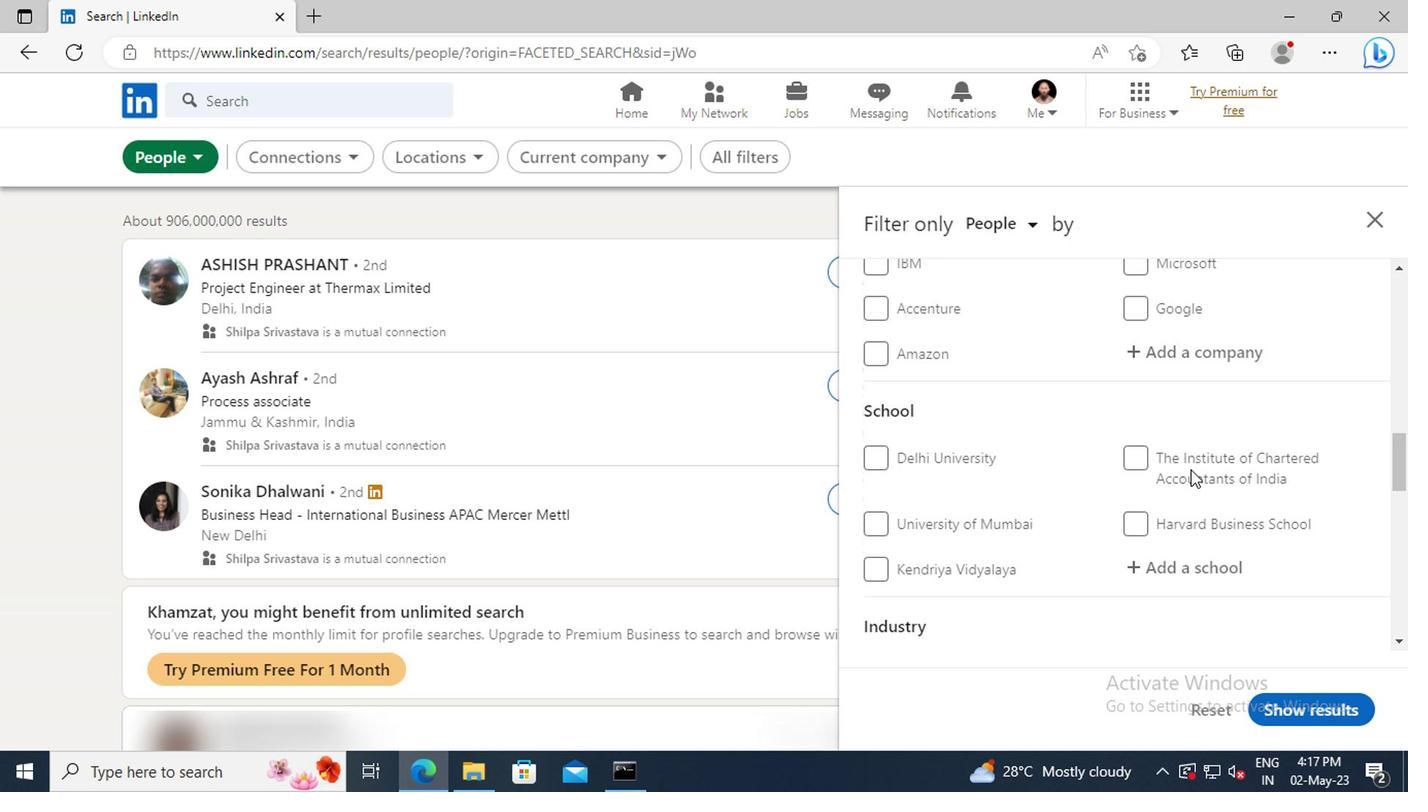 
Action: Mouse scrolled (1186, 471) with delta (0, 1)
Screenshot: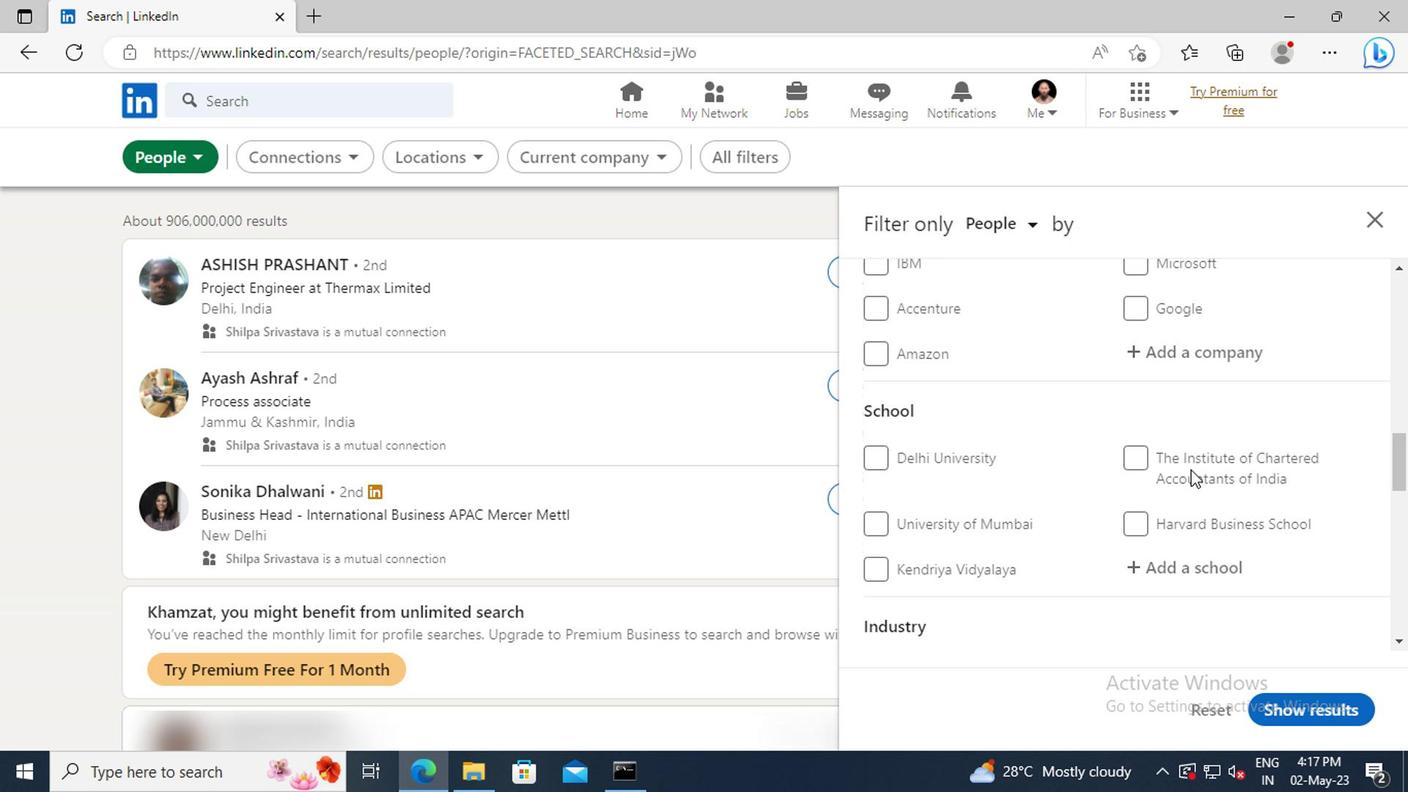 
Action: Mouse scrolled (1186, 471) with delta (0, 1)
Screenshot: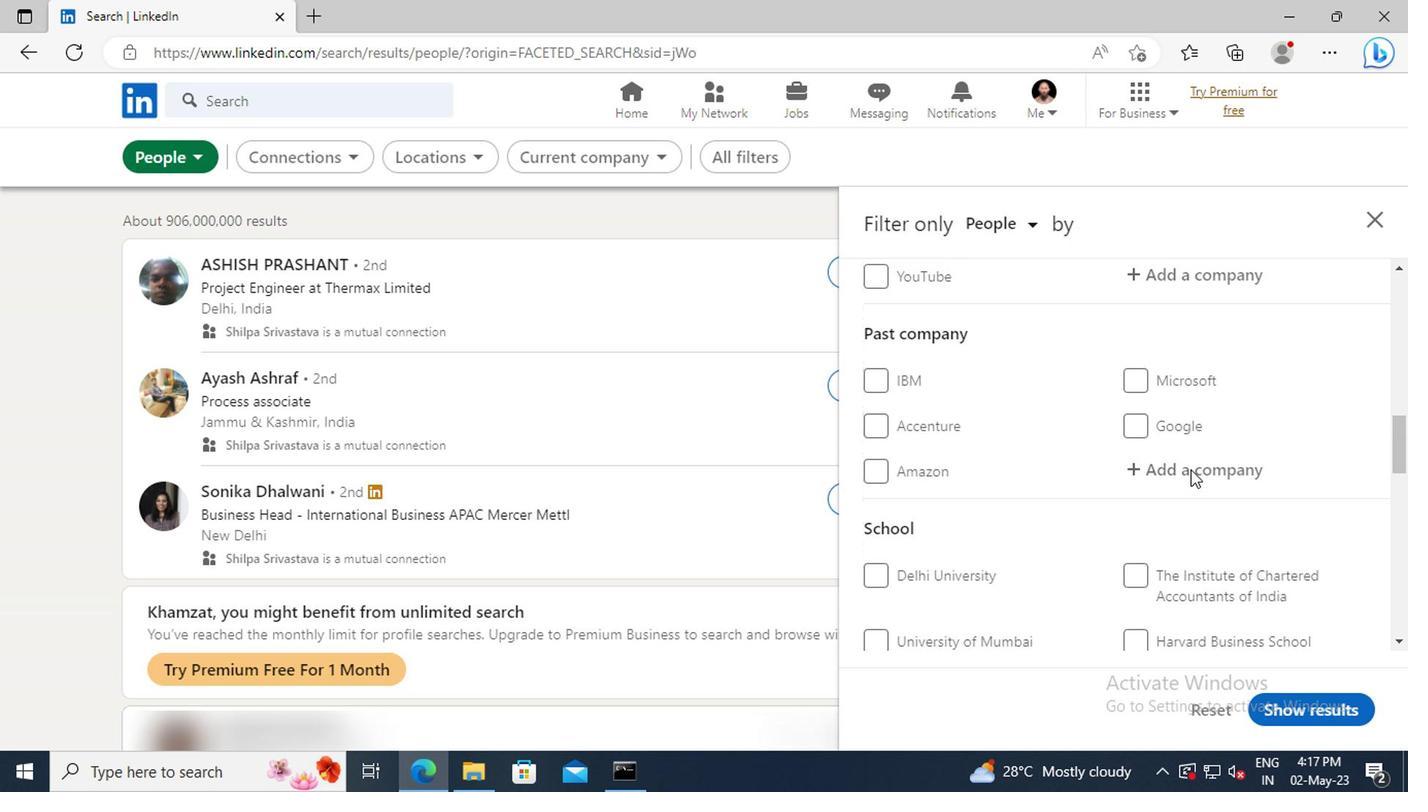 
Action: Mouse scrolled (1186, 471) with delta (0, 1)
Screenshot: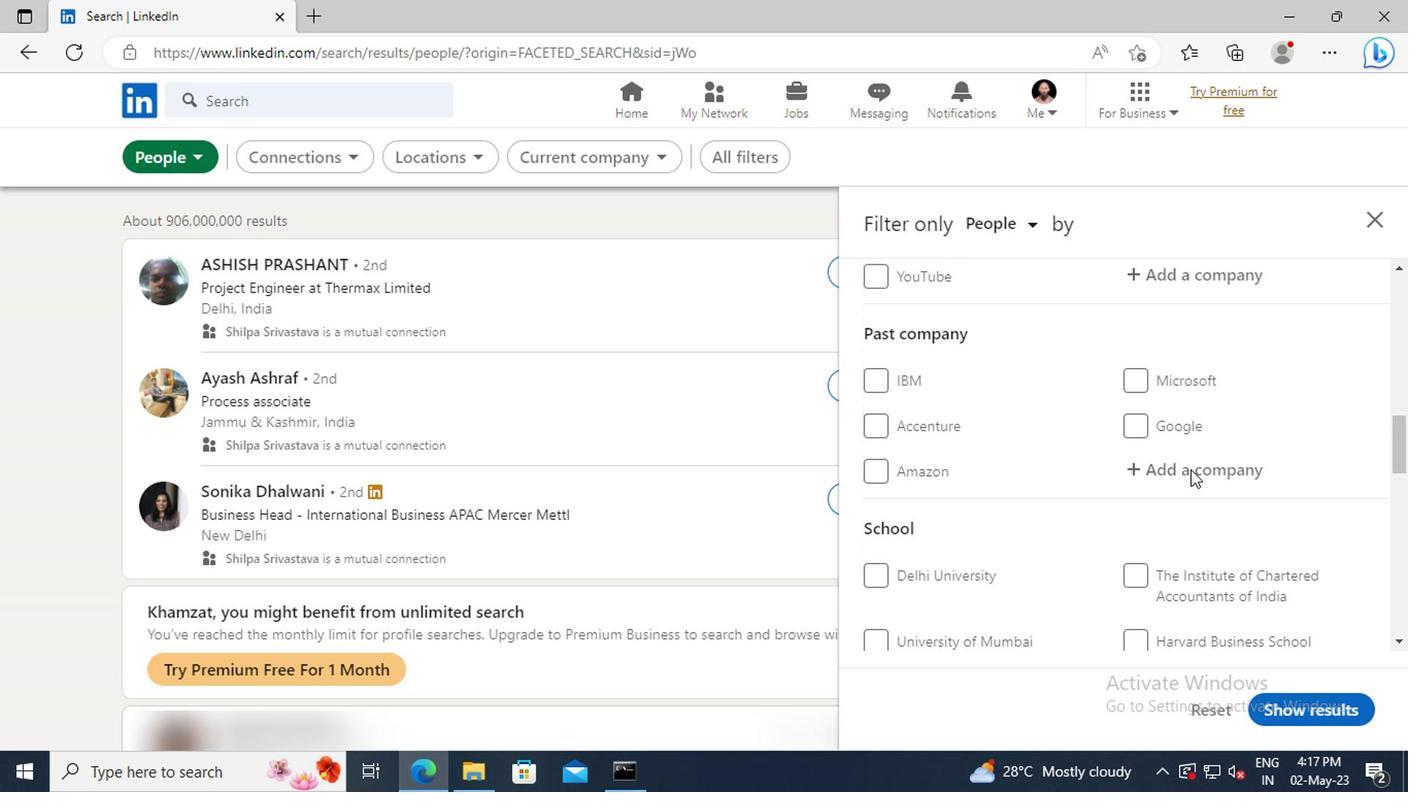 
Action: Mouse scrolled (1186, 471) with delta (0, 1)
Screenshot: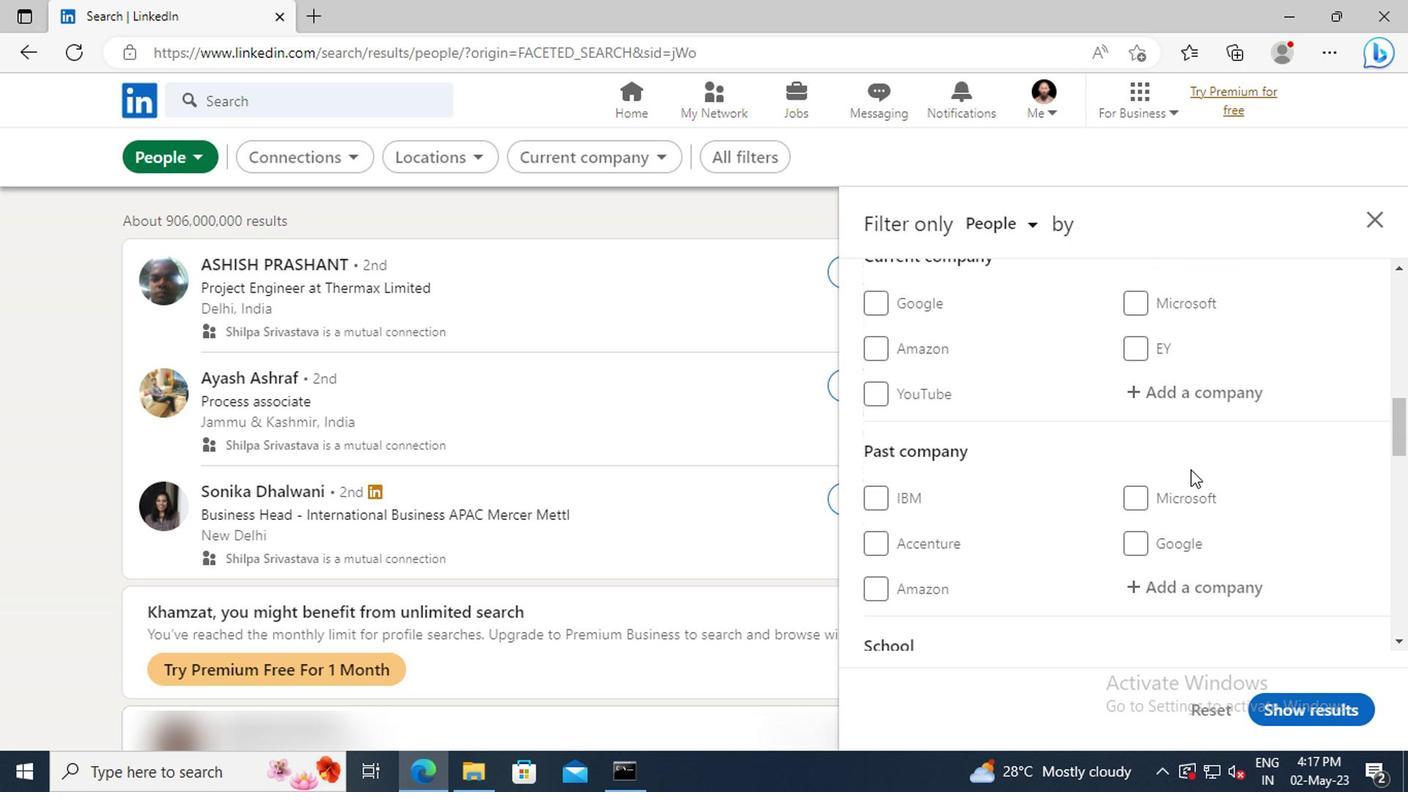 
Action: Mouse moved to (1166, 459)
Screenshot: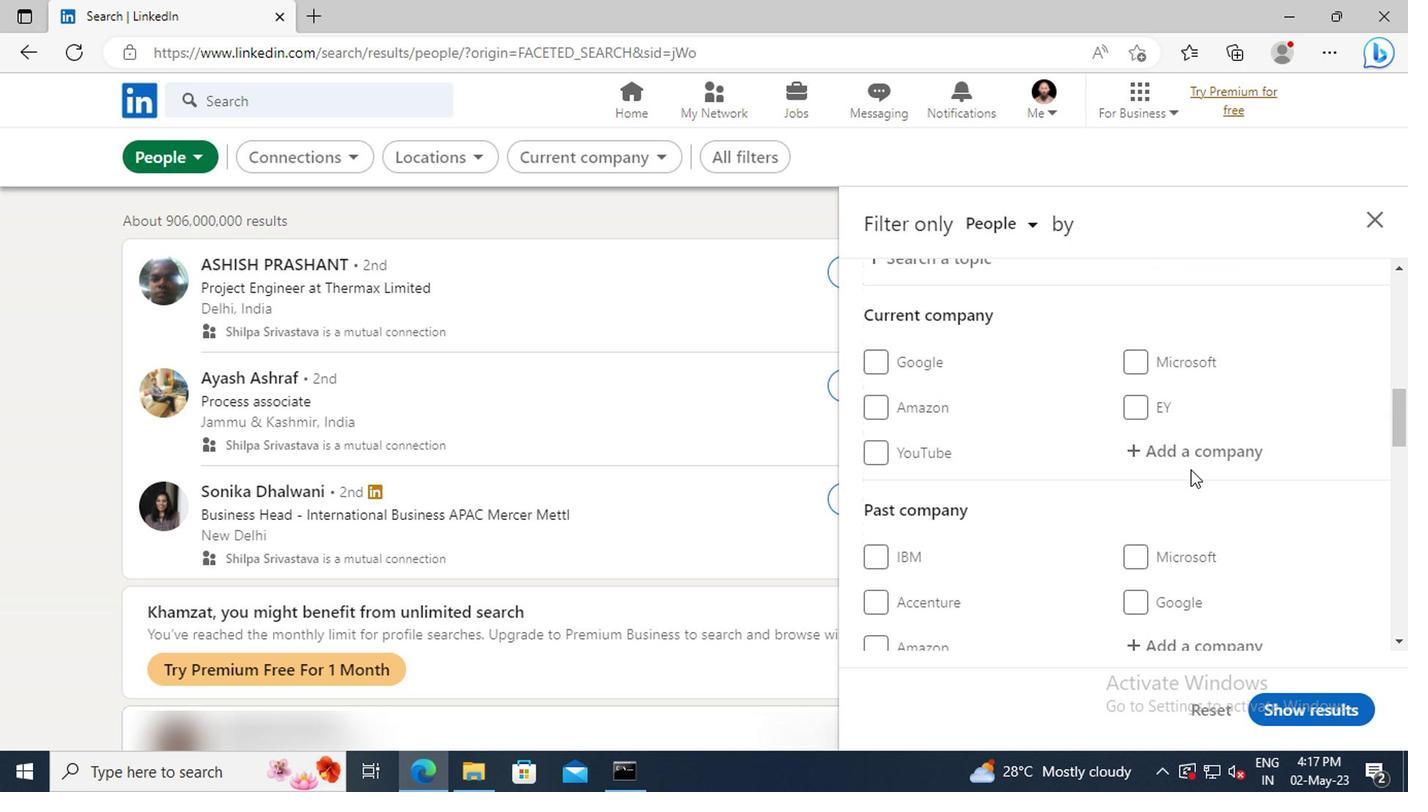 
Action: Mouse pressed left at (1166, 459)
Screenshot: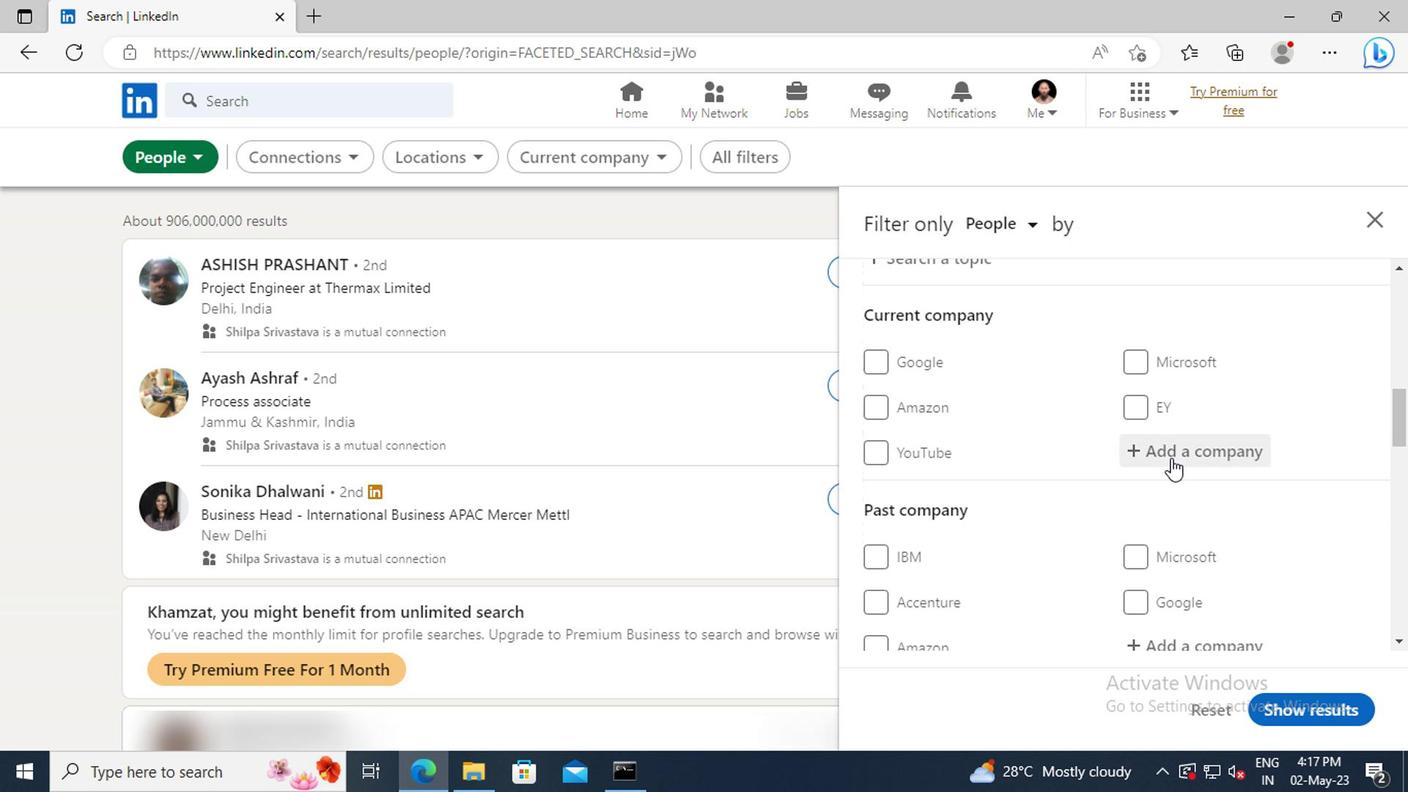 
Action: Mouse moved to (1166, 465)
Screenshot: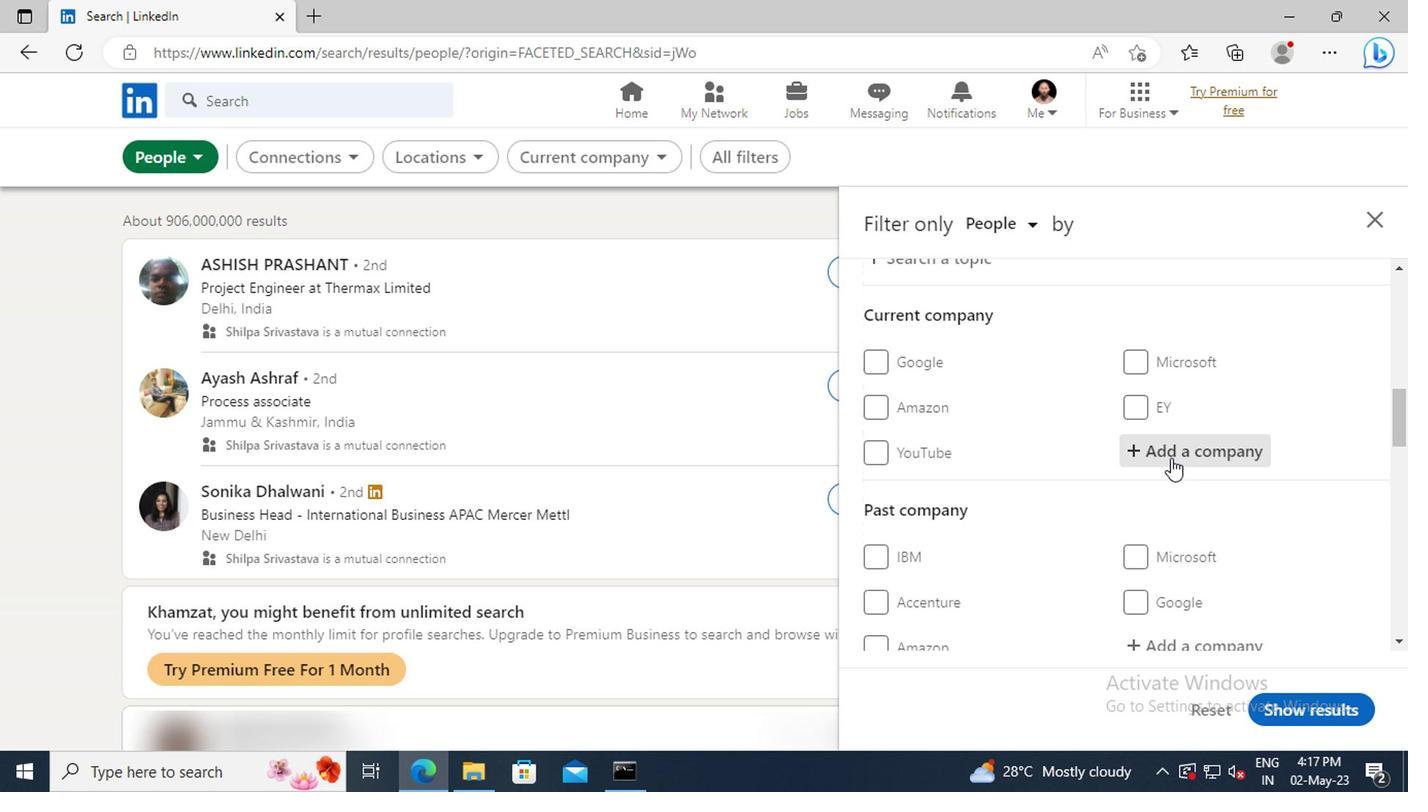 
Action: Key pressed <Key.shift>
Screenshot: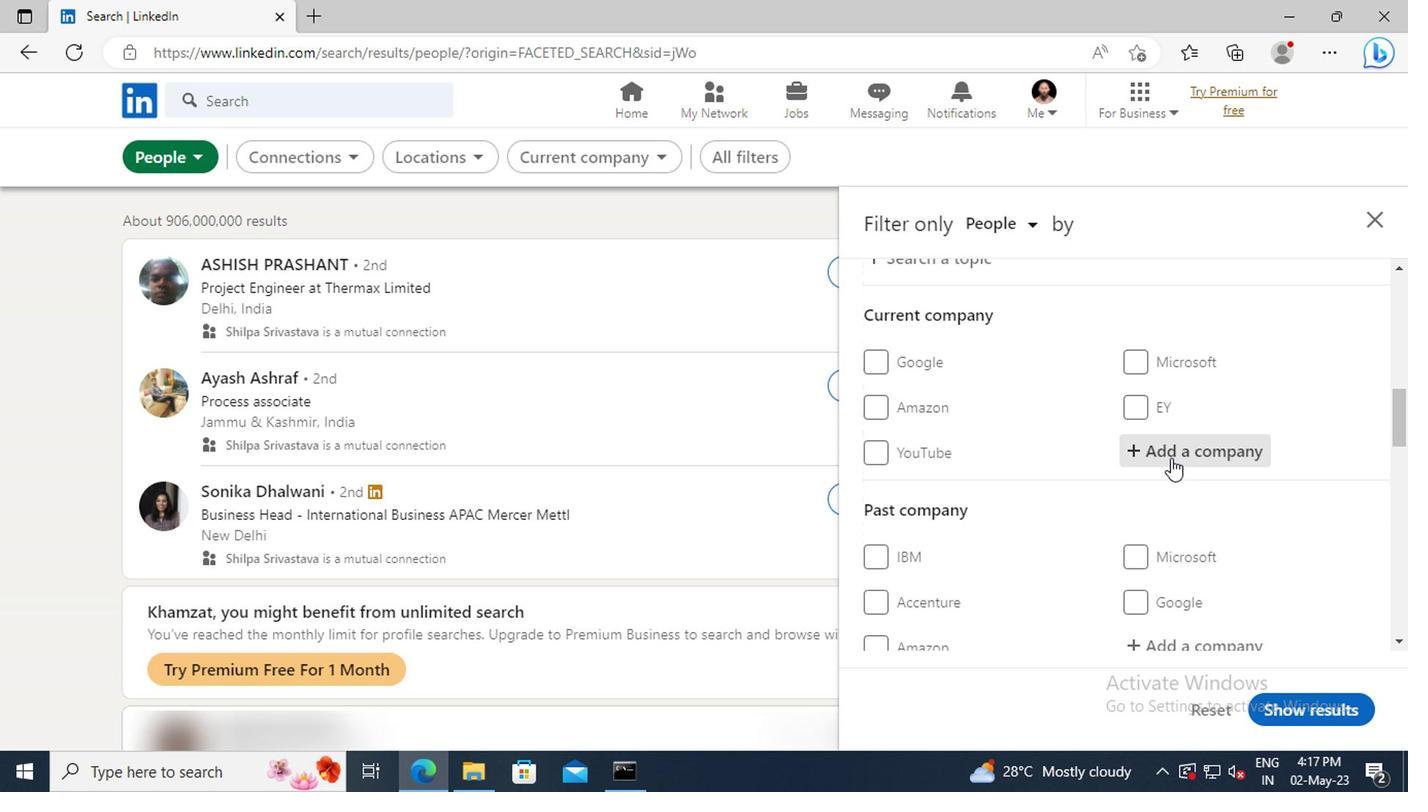 
Action: Mouse moved to (1181, 502)
Screenshot: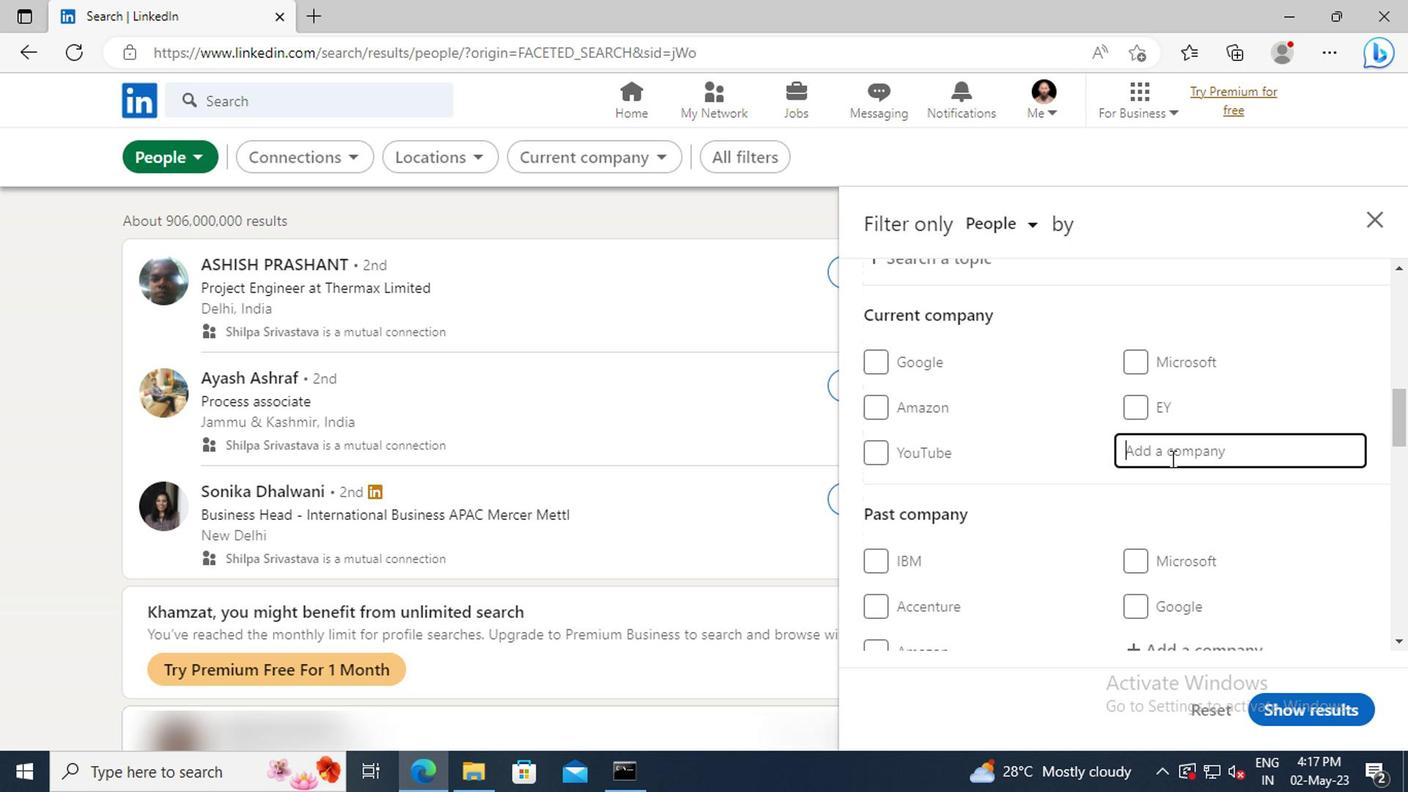 
Action: Key pressed XPRESSBEES
Screenshot: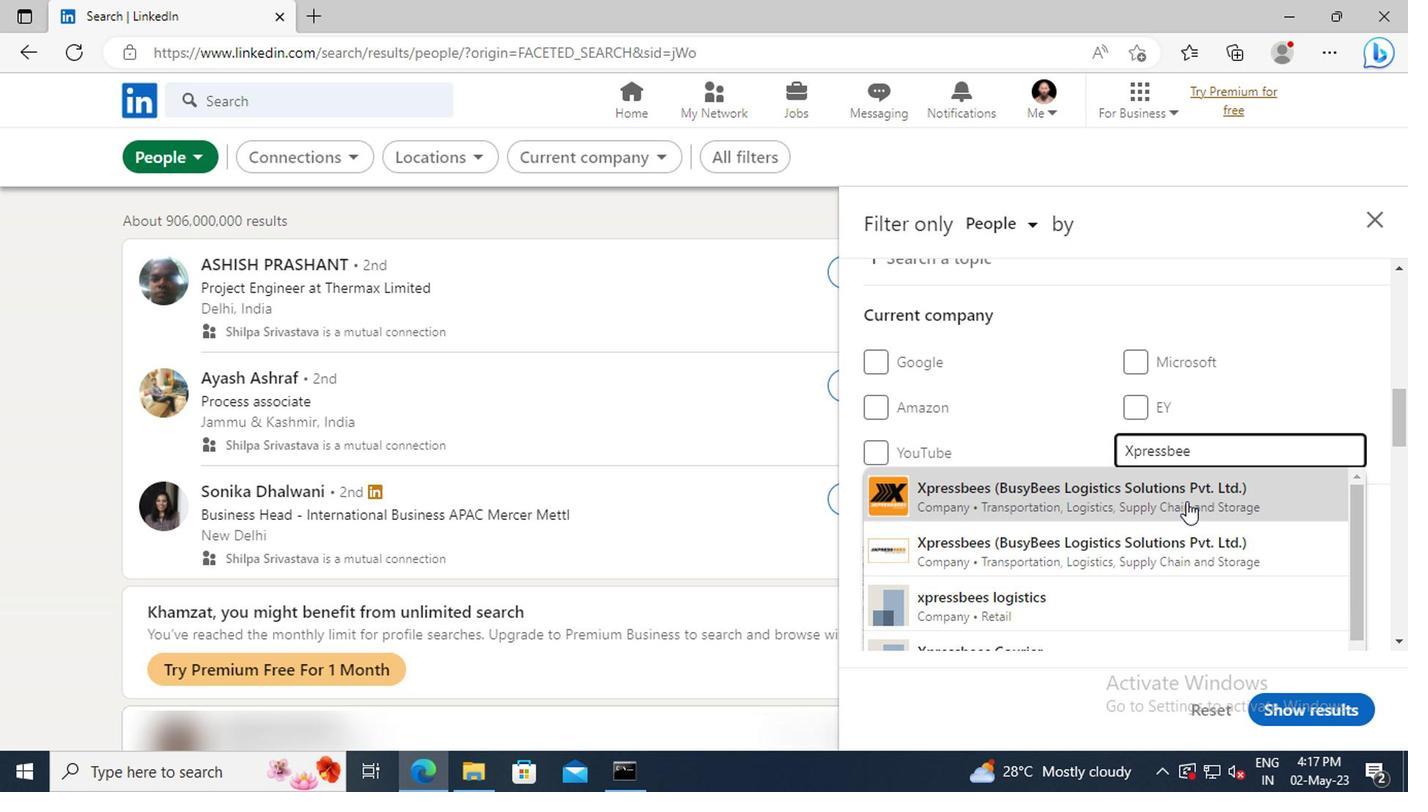 
Action: Mouse moved to (1168, 508)
Screenshot: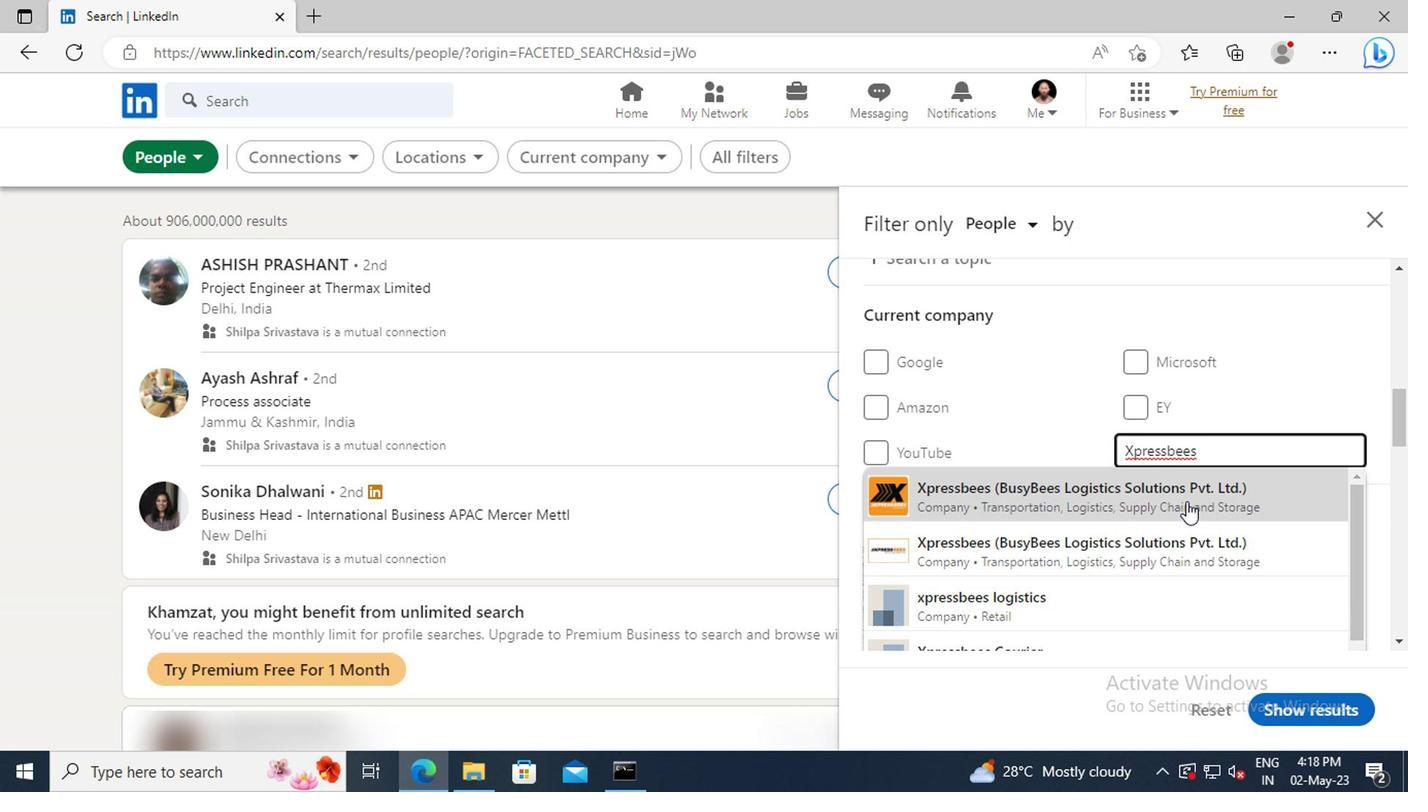 
Action: Mouse pressed left at (1168, 508)
Screenshot: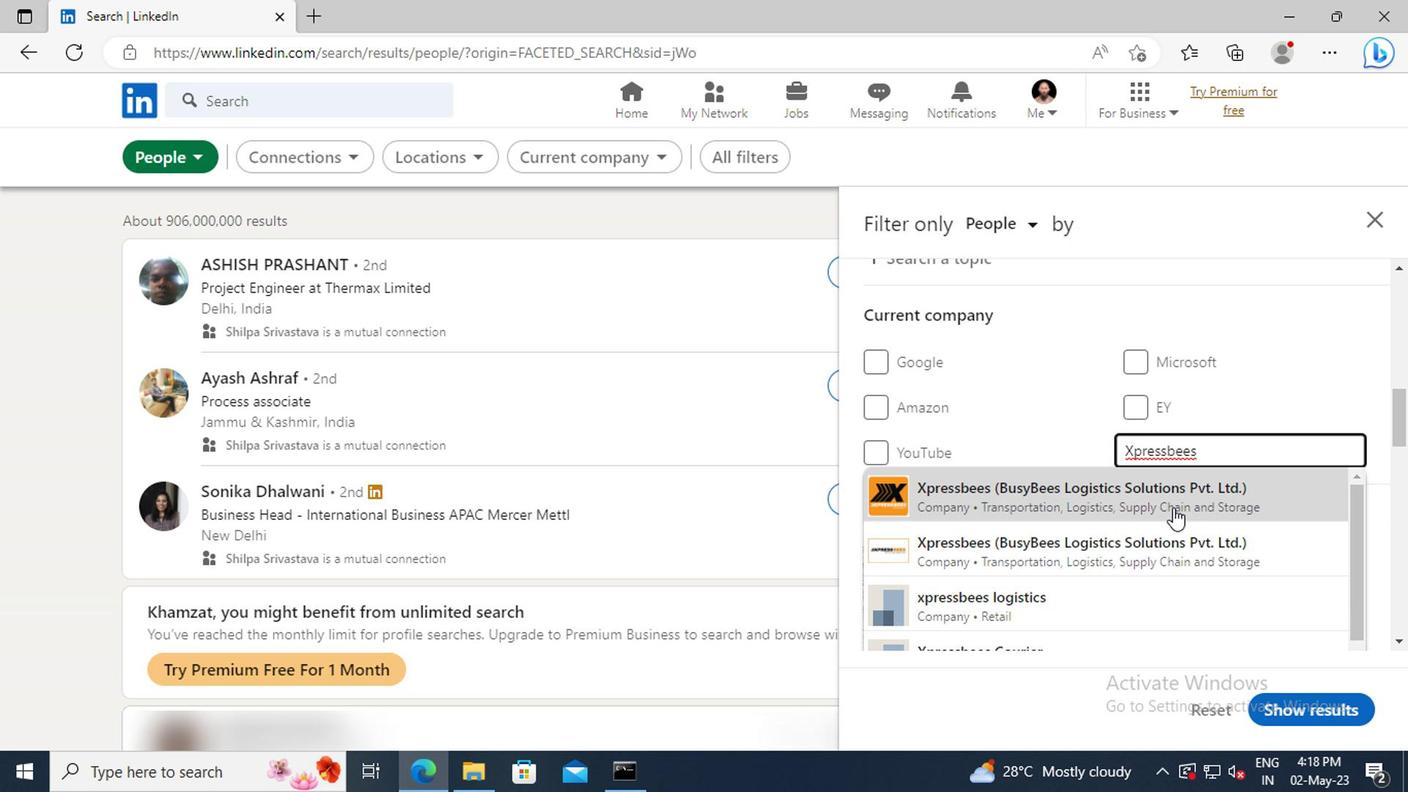 
Action: Mouse scrolled (1168, 507) with delta (0, 0)
Screenshot: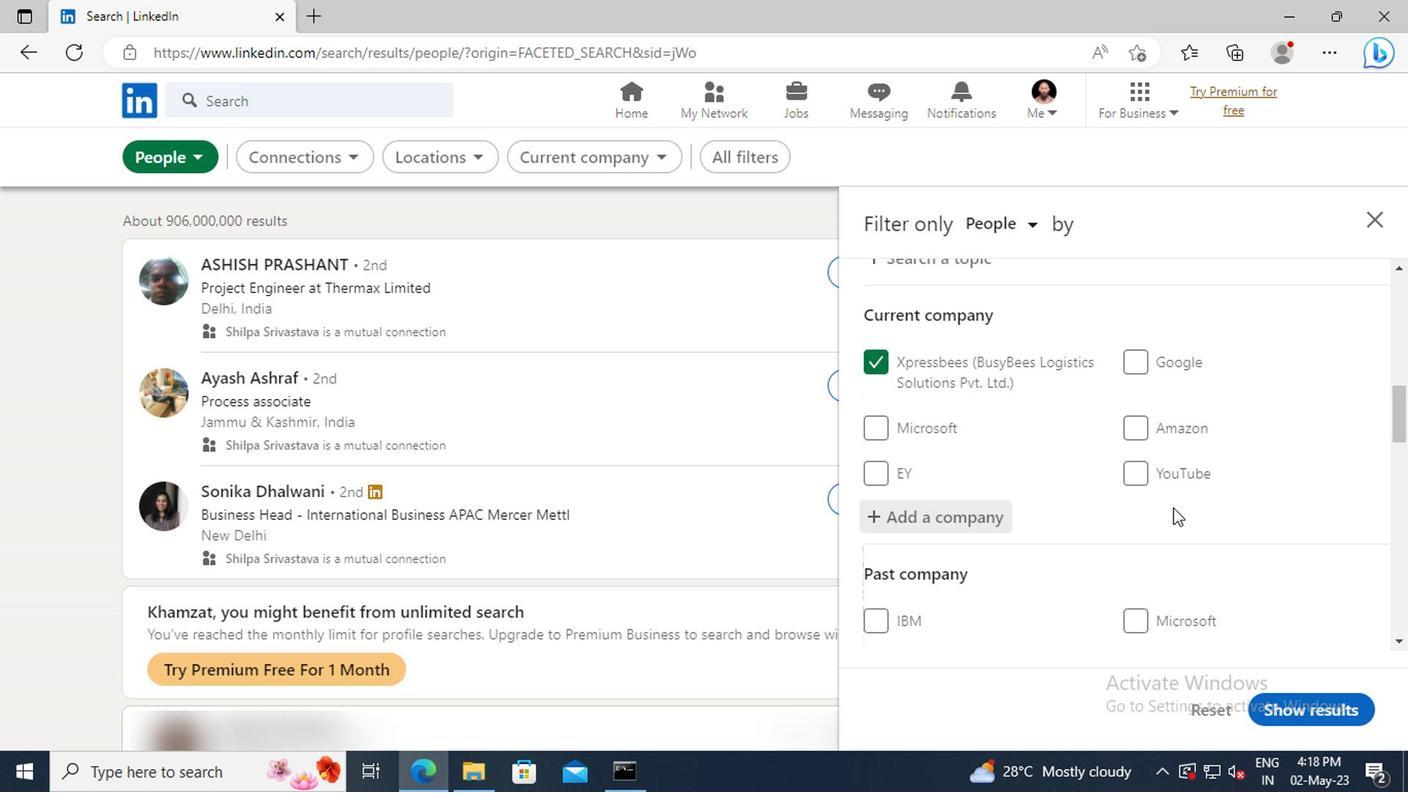 
Action: Mouse scrolled (1168, 507) with delta (0, 0)
Screenshot: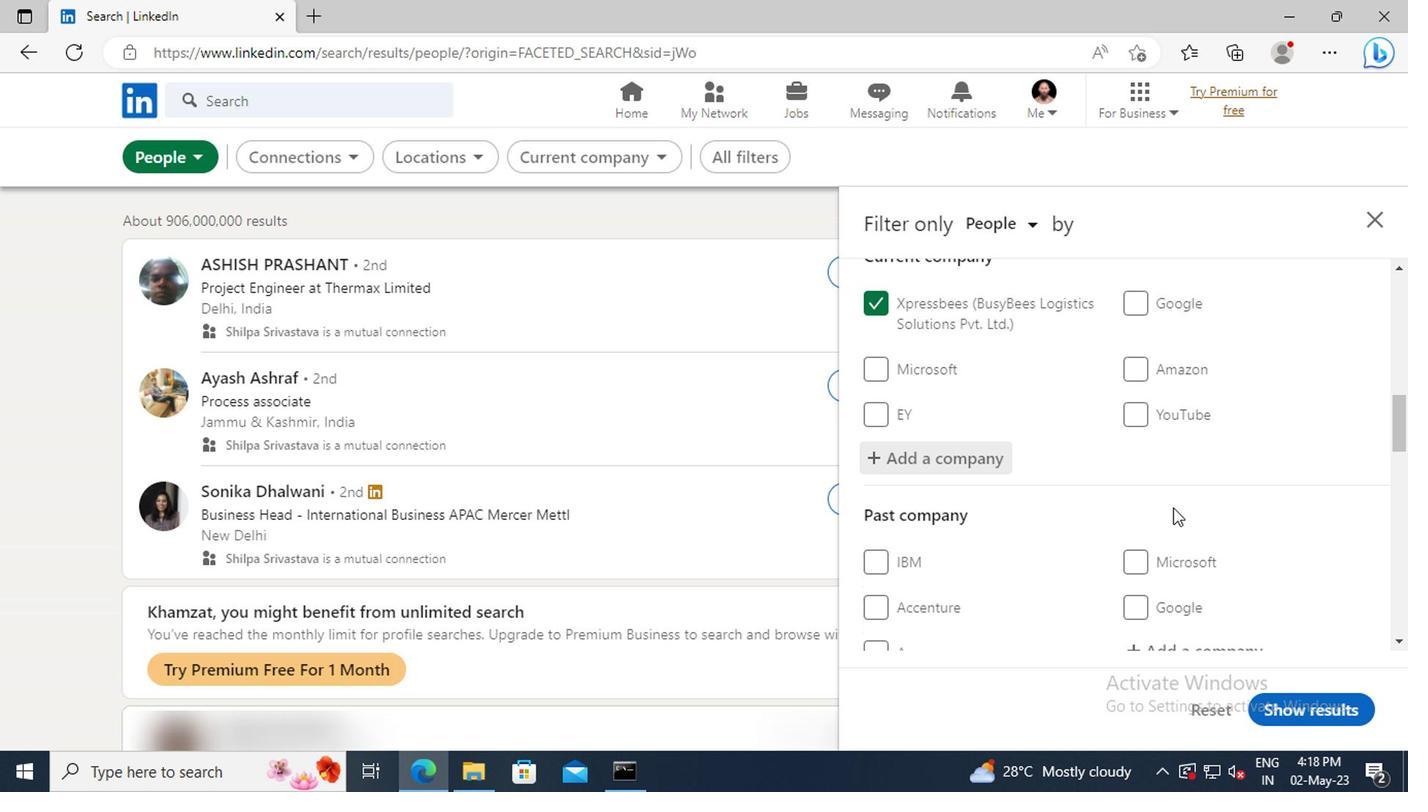 
Action: Mouse scrolled (1168, 507) with delta (0, 0)
Screenshot: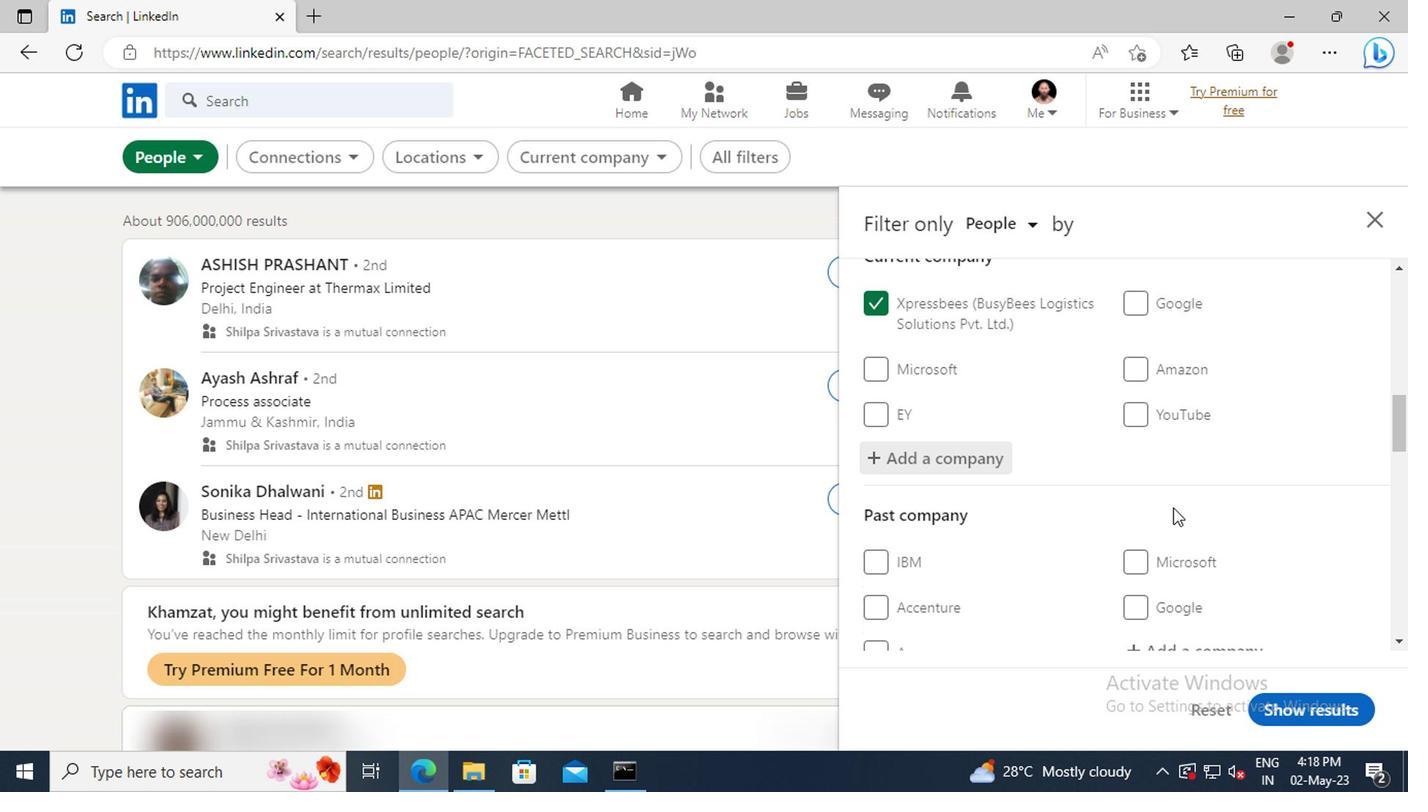 
Action: Mouse scrolled (1168, 507) with delta (0, 0)
Screenshot: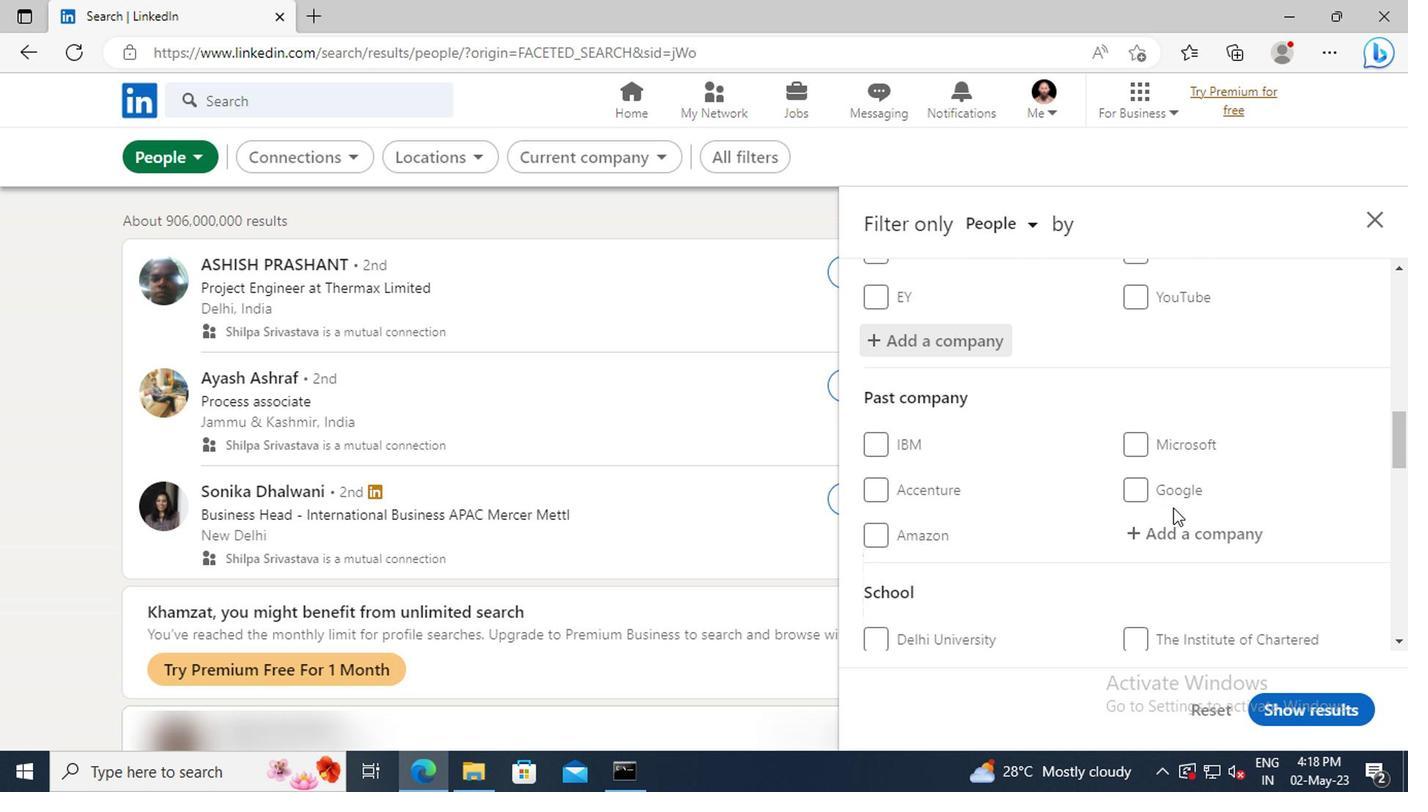 
Action: Mouse scrolled (1168, 507) with delta (0, 0)
Screenshot: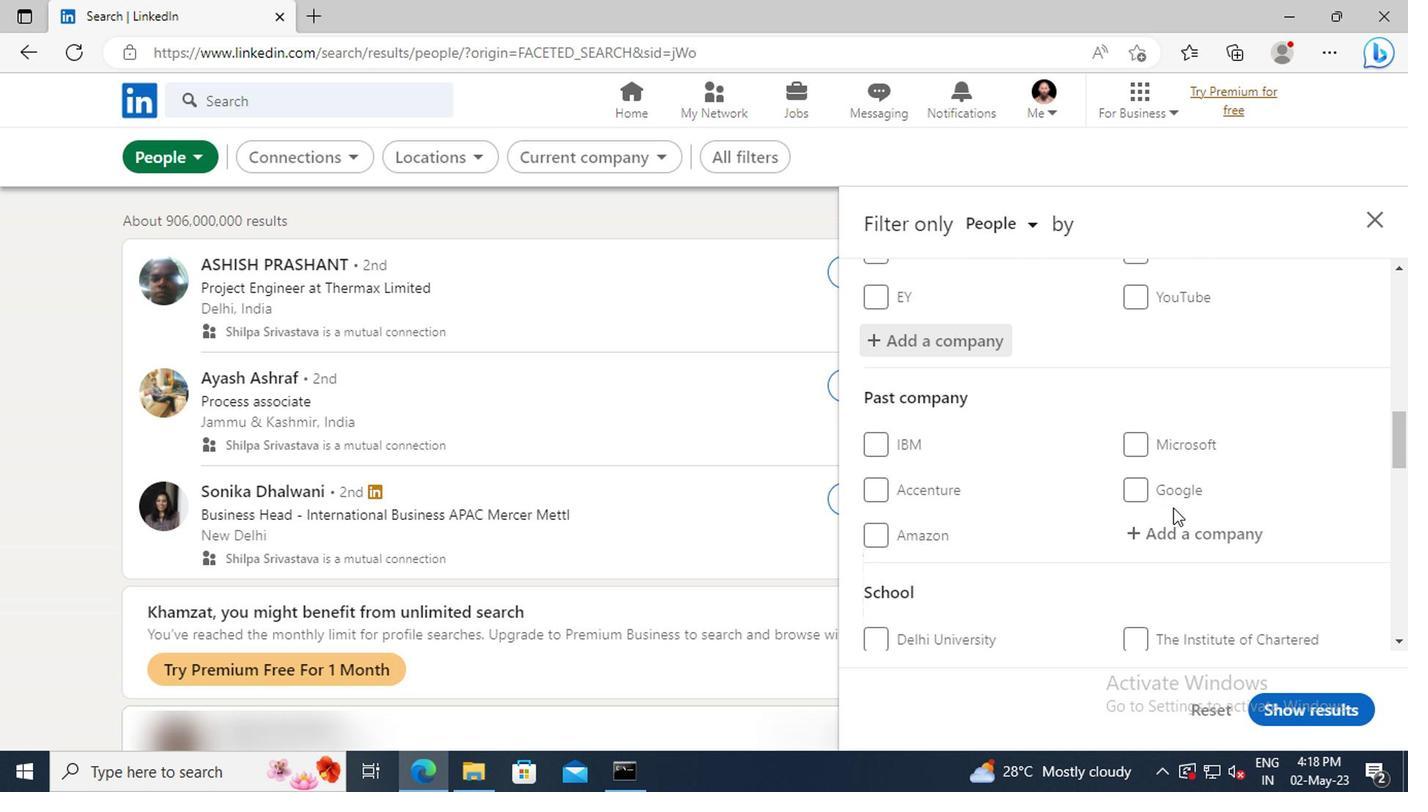 
Action: Mouse scrolled (1168, 507) with delta (0, 0)
Screenshot: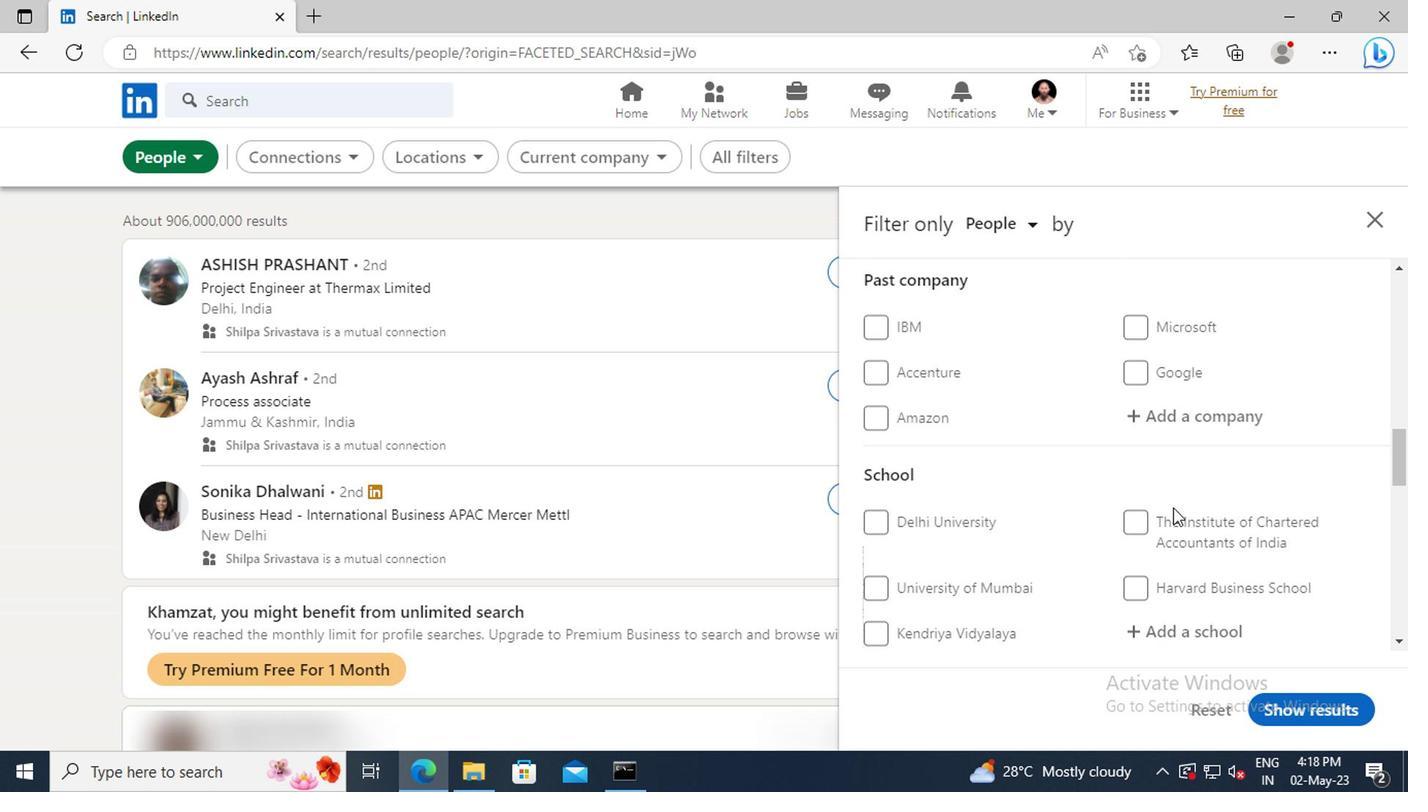 
Action: Mouse scrolled (1168, 507) with delta (0, 0)
Screenshot: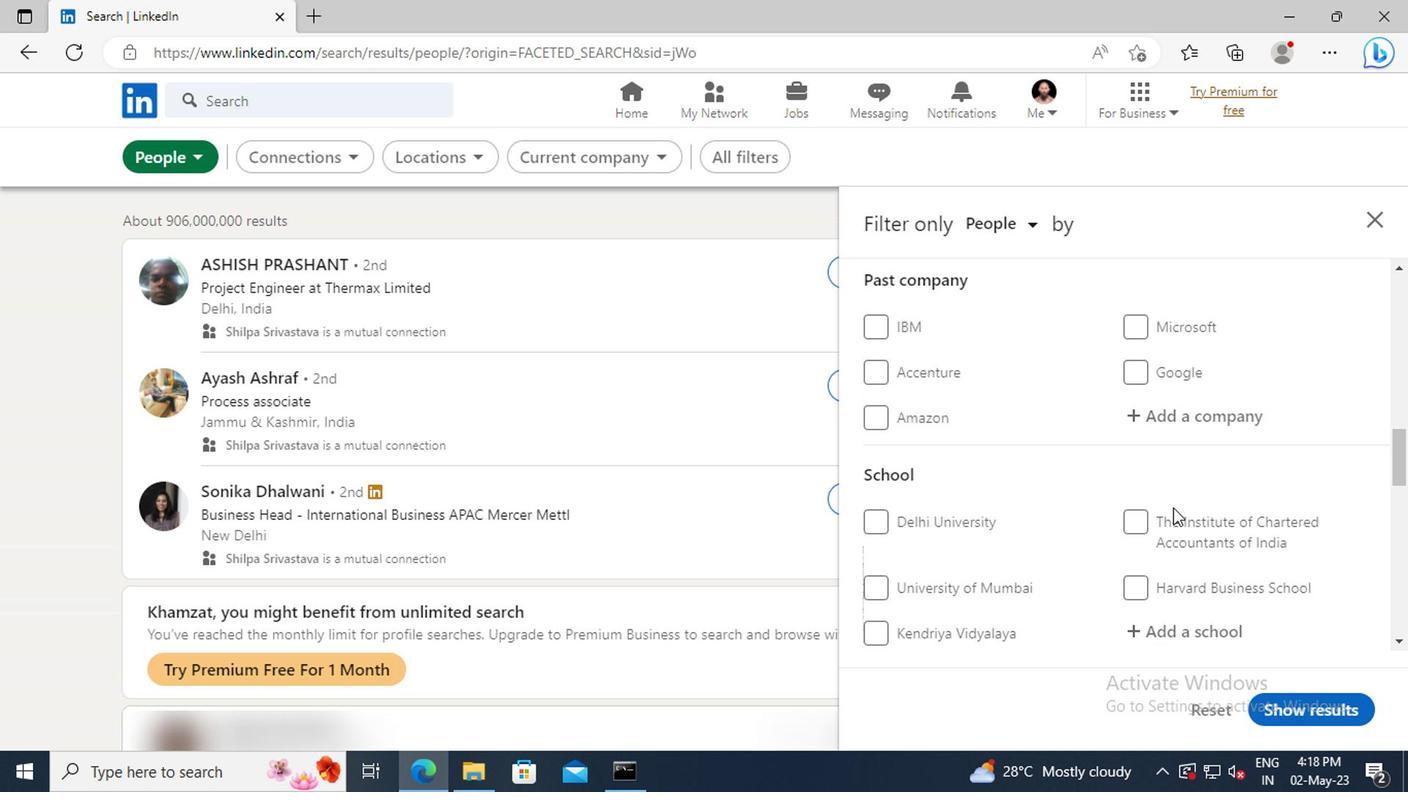 
Action: Mouse scrolled (1168, 507) with delta (0, 0)
Screenshot: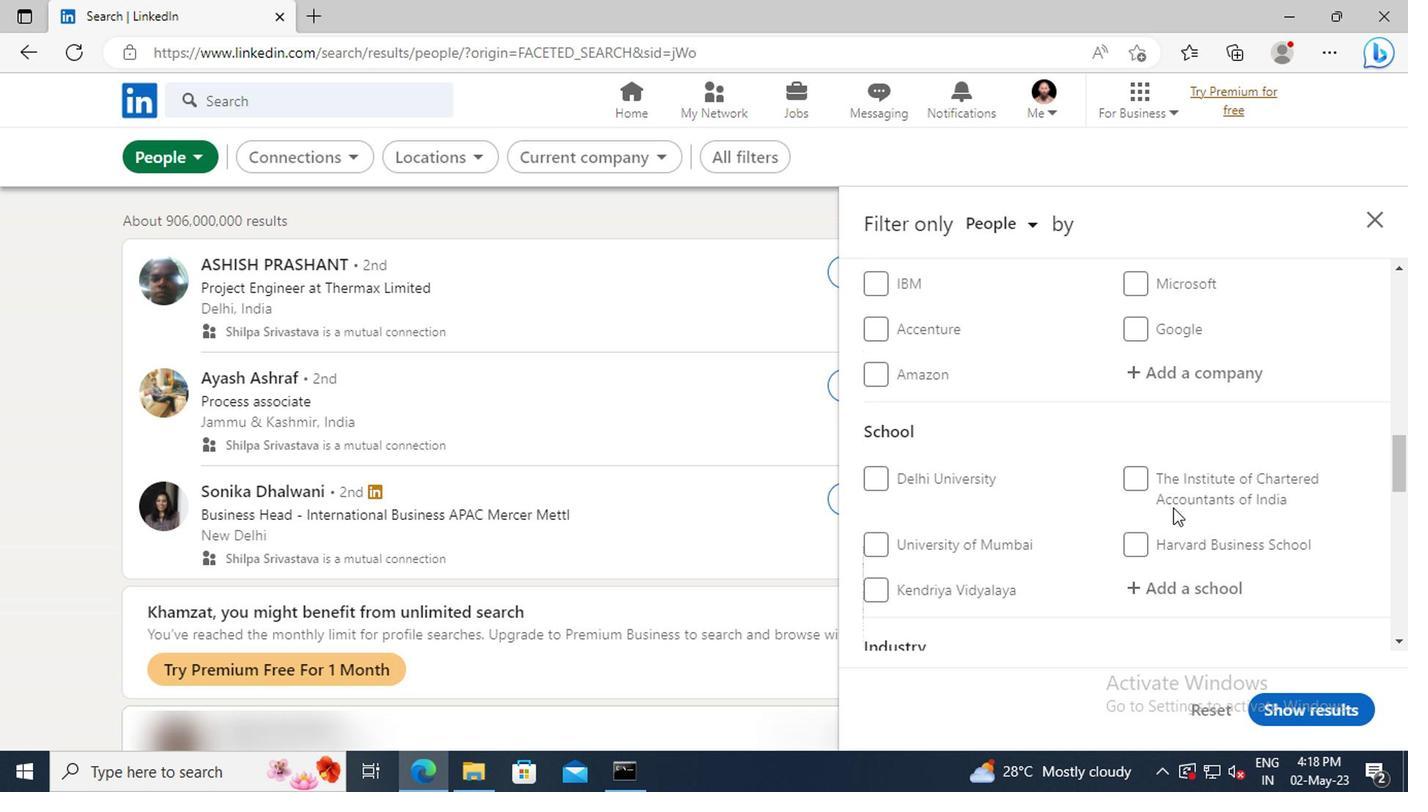 
Action: Mouse moved to (1148, 465)
Screenshot: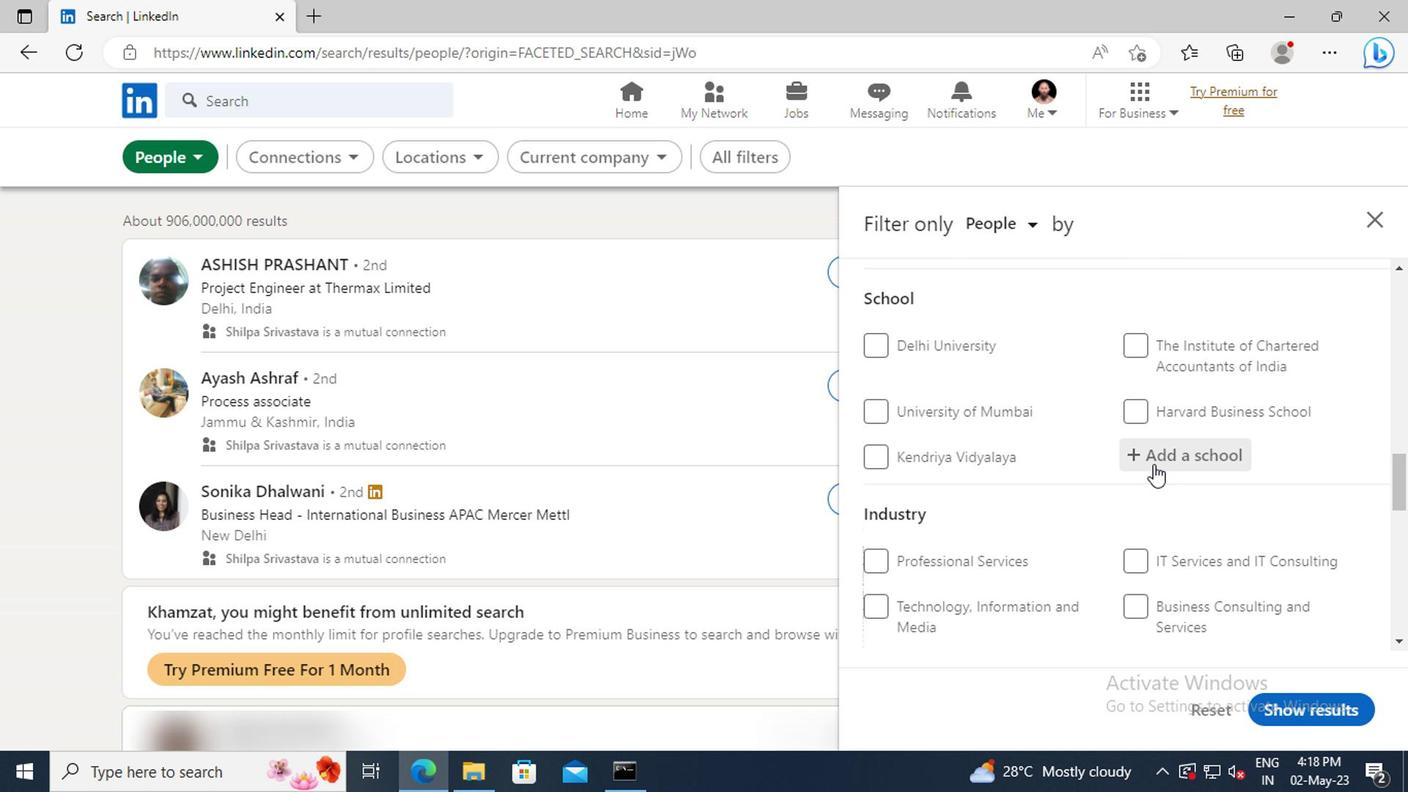 
Action: Mouse pressed left at (1148, 465)
Screenshot: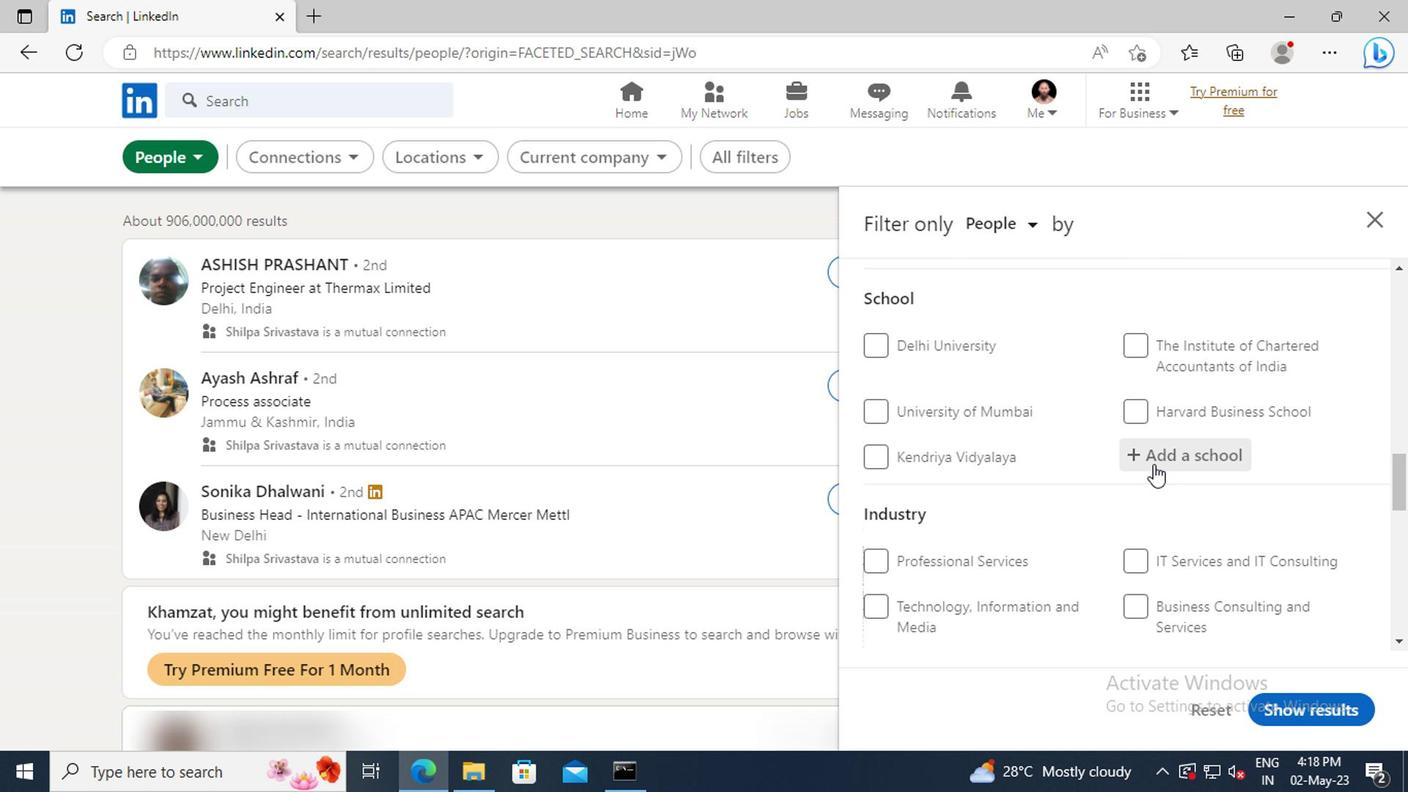 
Action: Key pressed <Key.shift>SANKARA<Key.space><Key.shift>COL
Screenshot: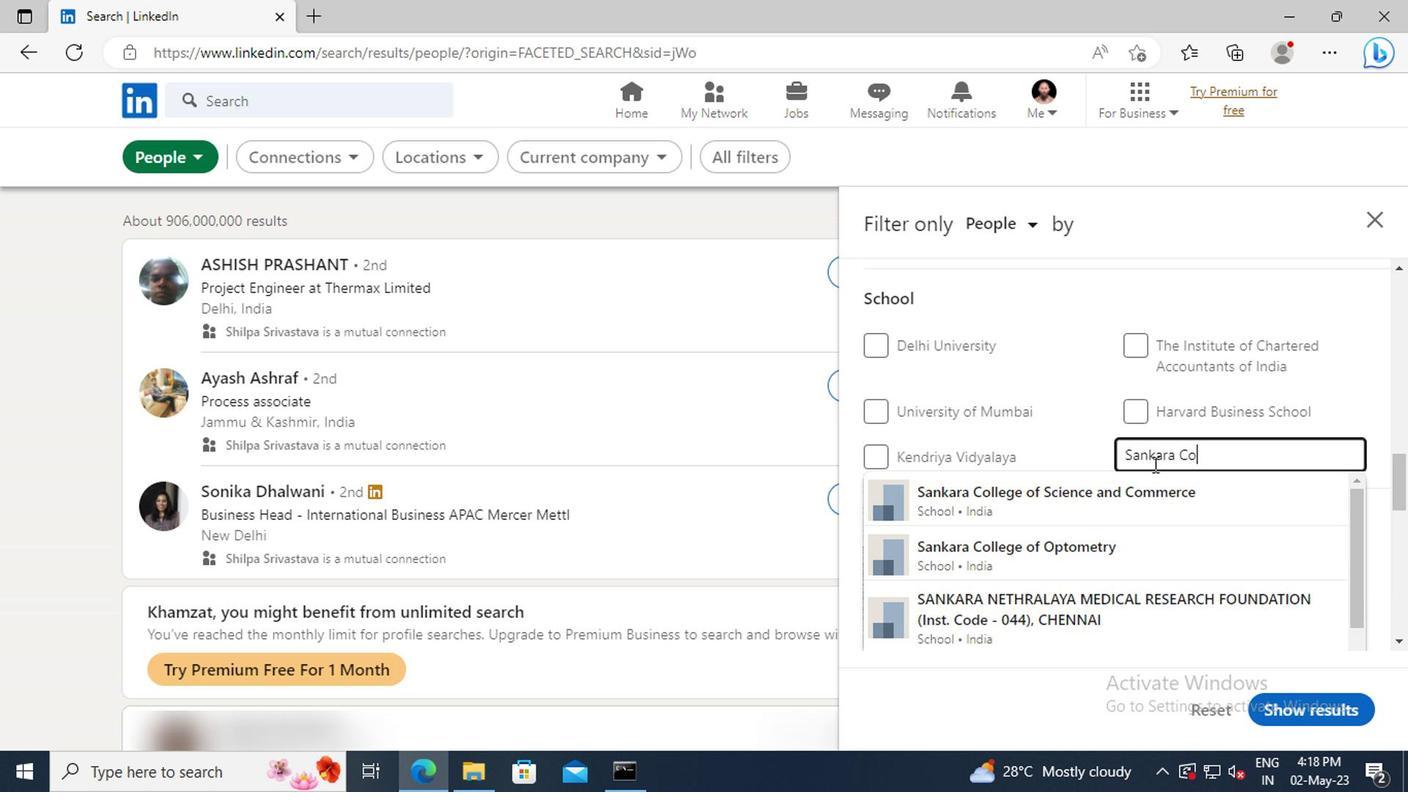 
Action: Mouse moved to (1146, 492)
Screenshot: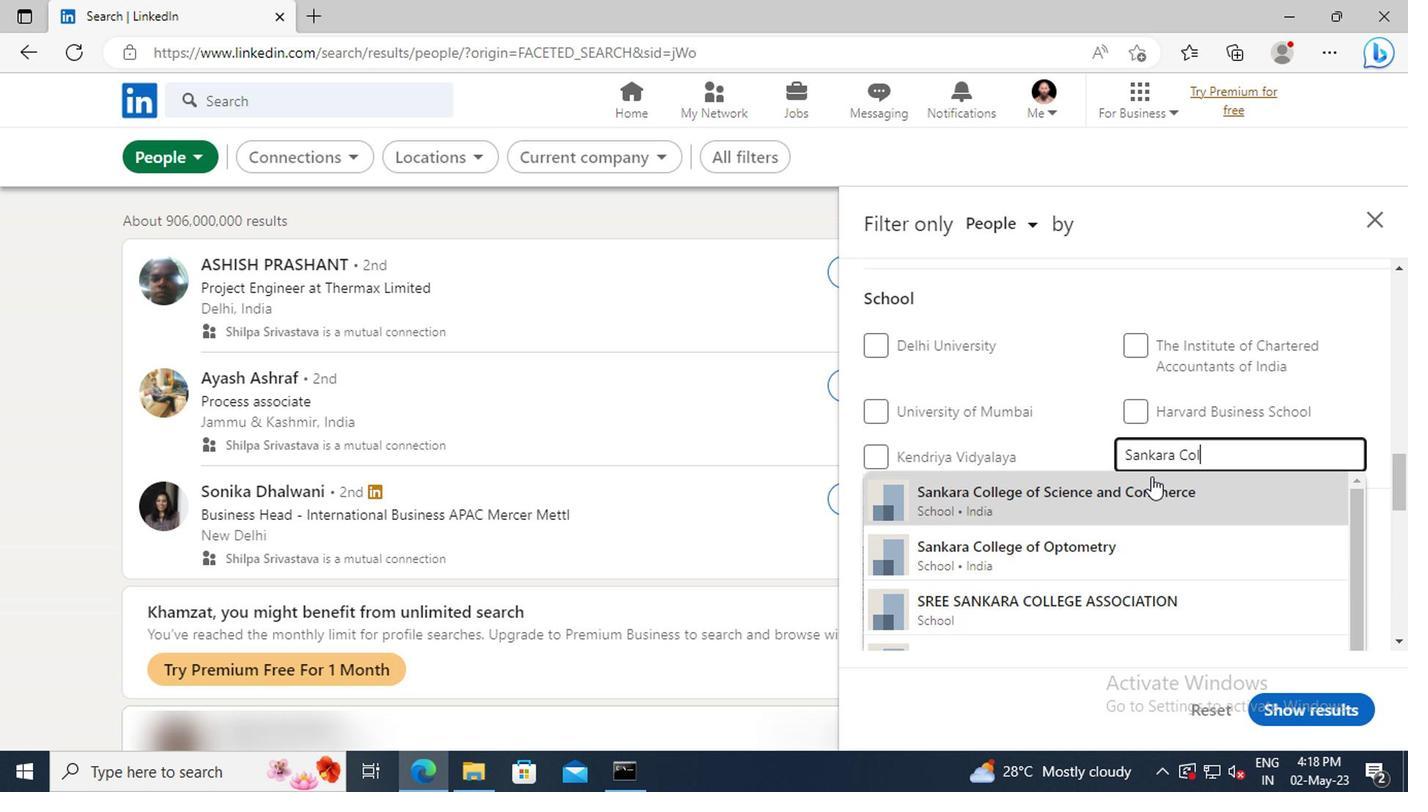 
Action: Mouse pressed left at (1146, 492)
Screenshot: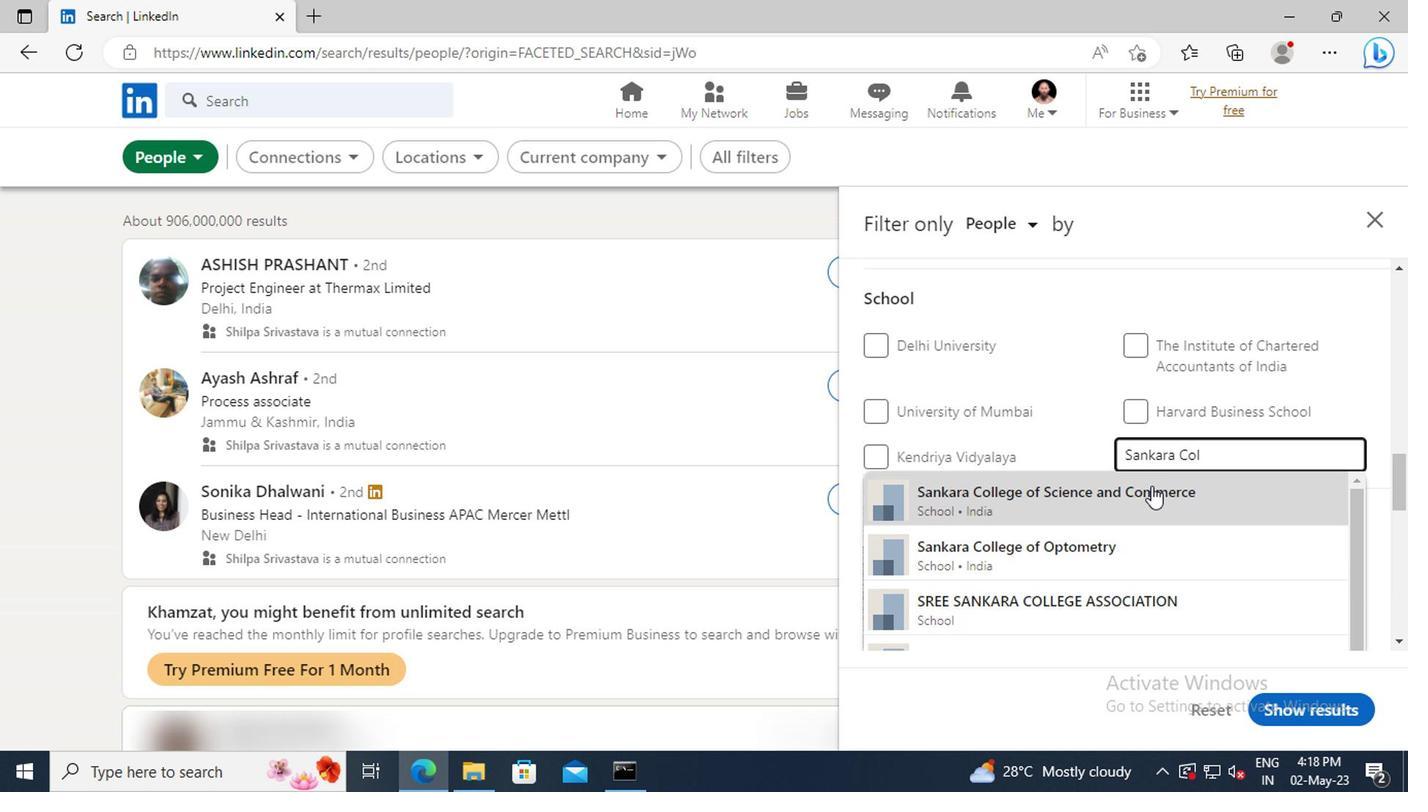 
Action: Mouse scrolled (1146, 492) with delta (0, 0)
Screenshot: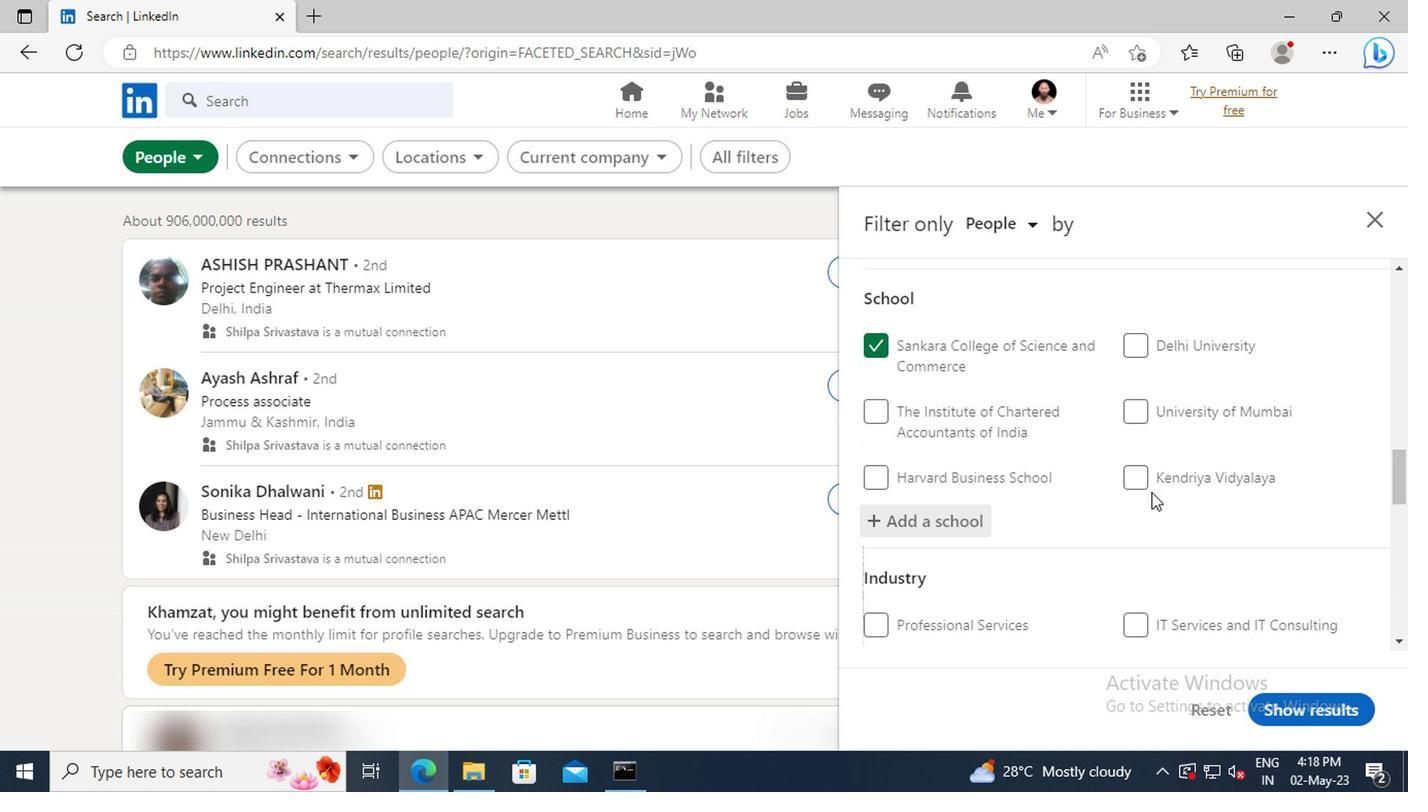 
Action: Mouse scrolled (1146, 492) with delta (0, 0)
Screenshot: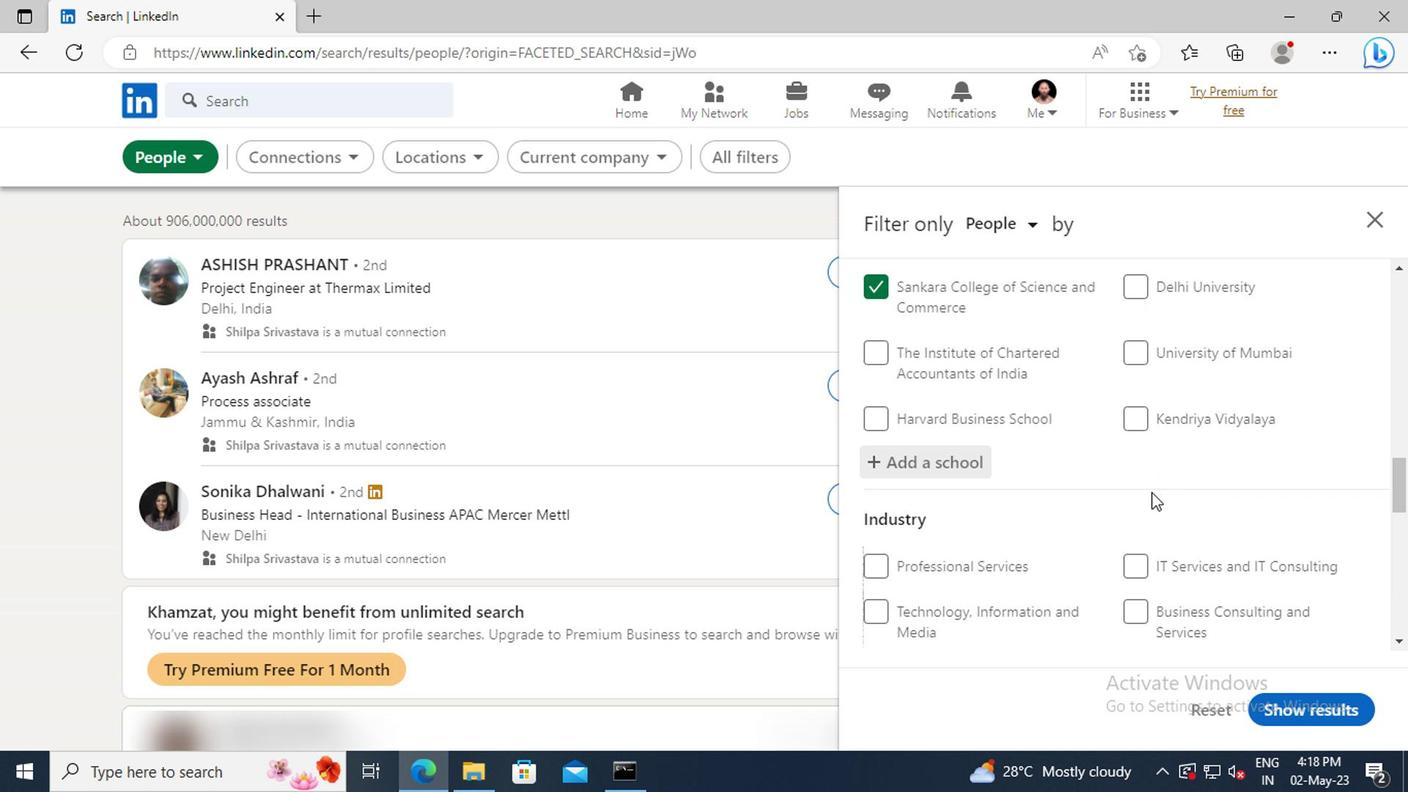 
Action: Mouse scrolled (1146, 492) with delta (0, 0)
Screenshot: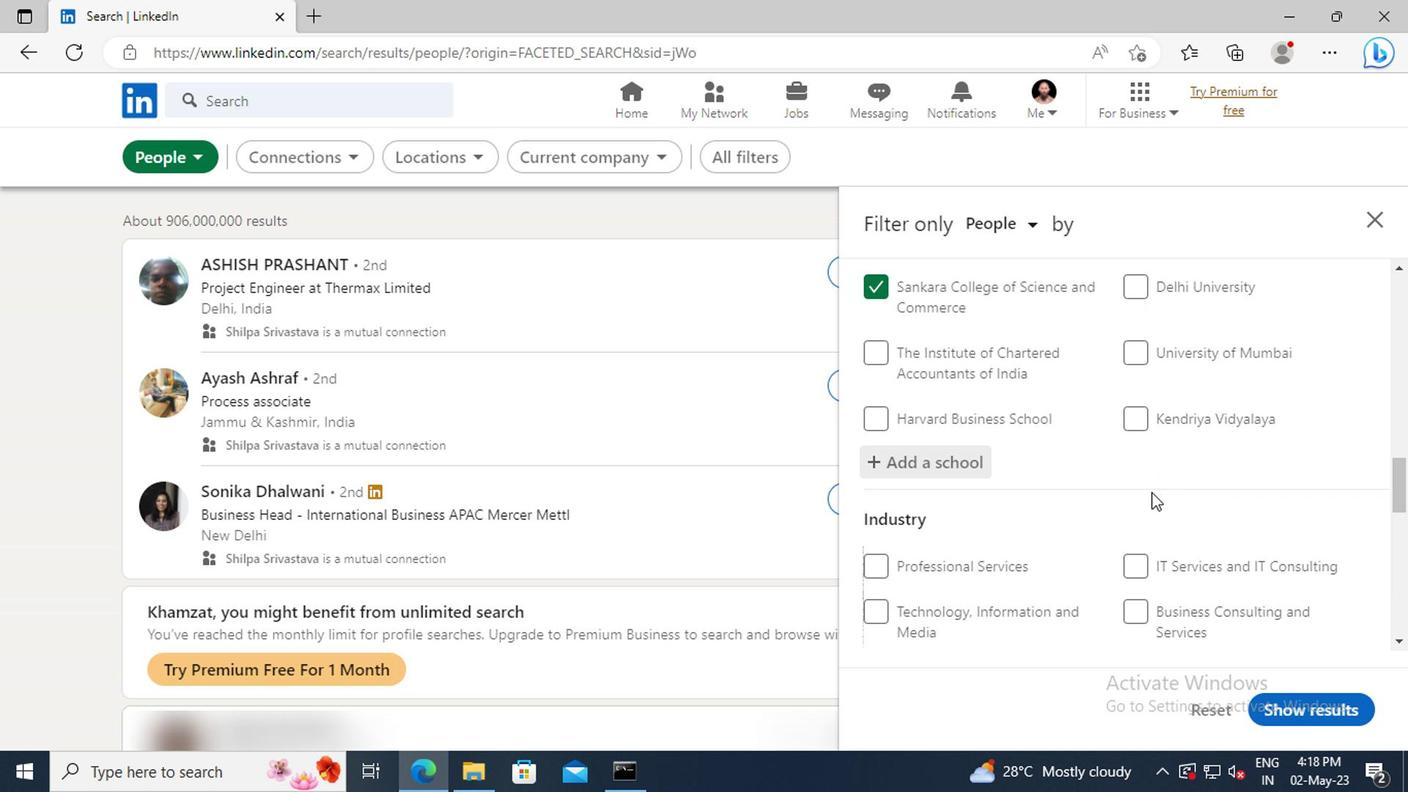 
Action: Mouse scrolled (1146, 492) with delta (0, 0)
Screenshot: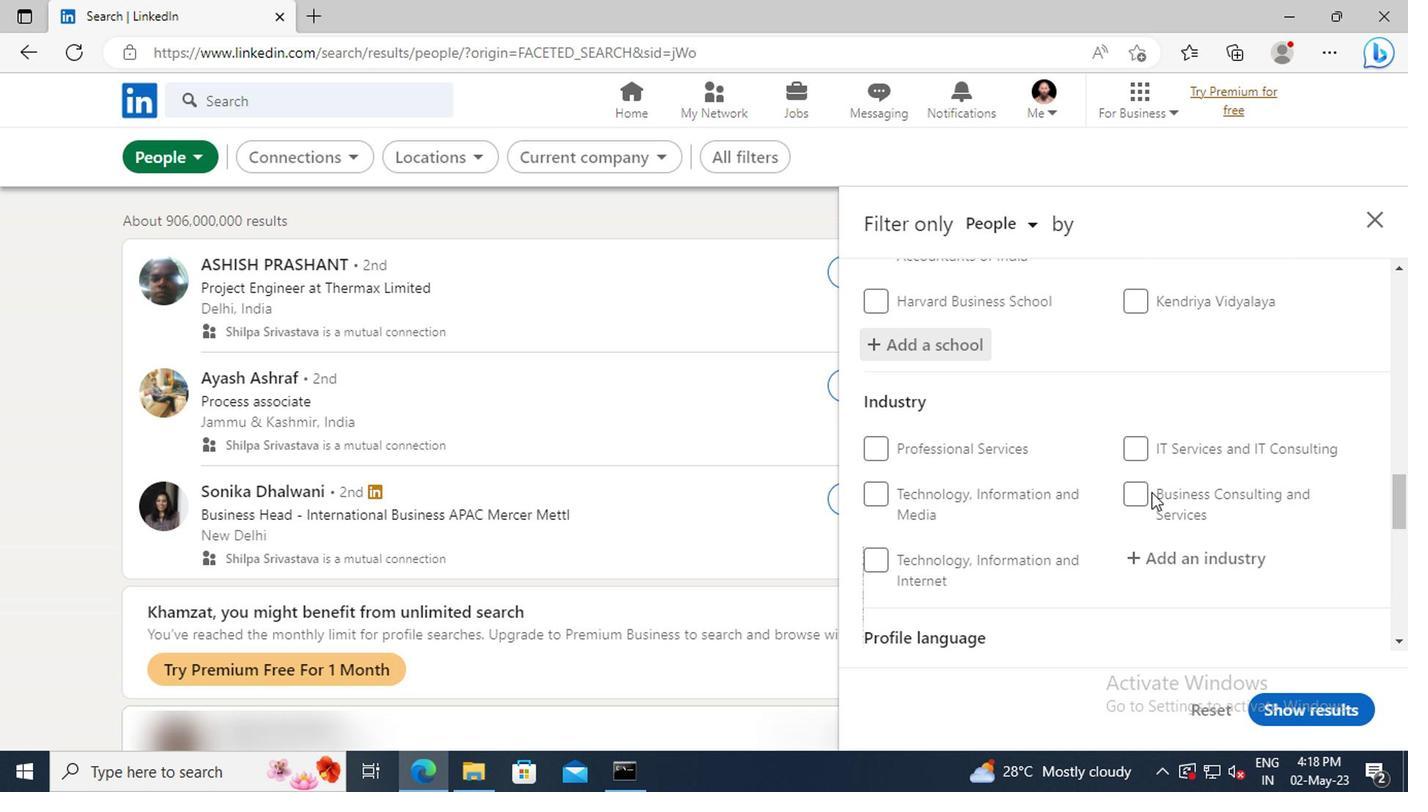 
Action: Mouse moved to (1148, 503)
Screenshot: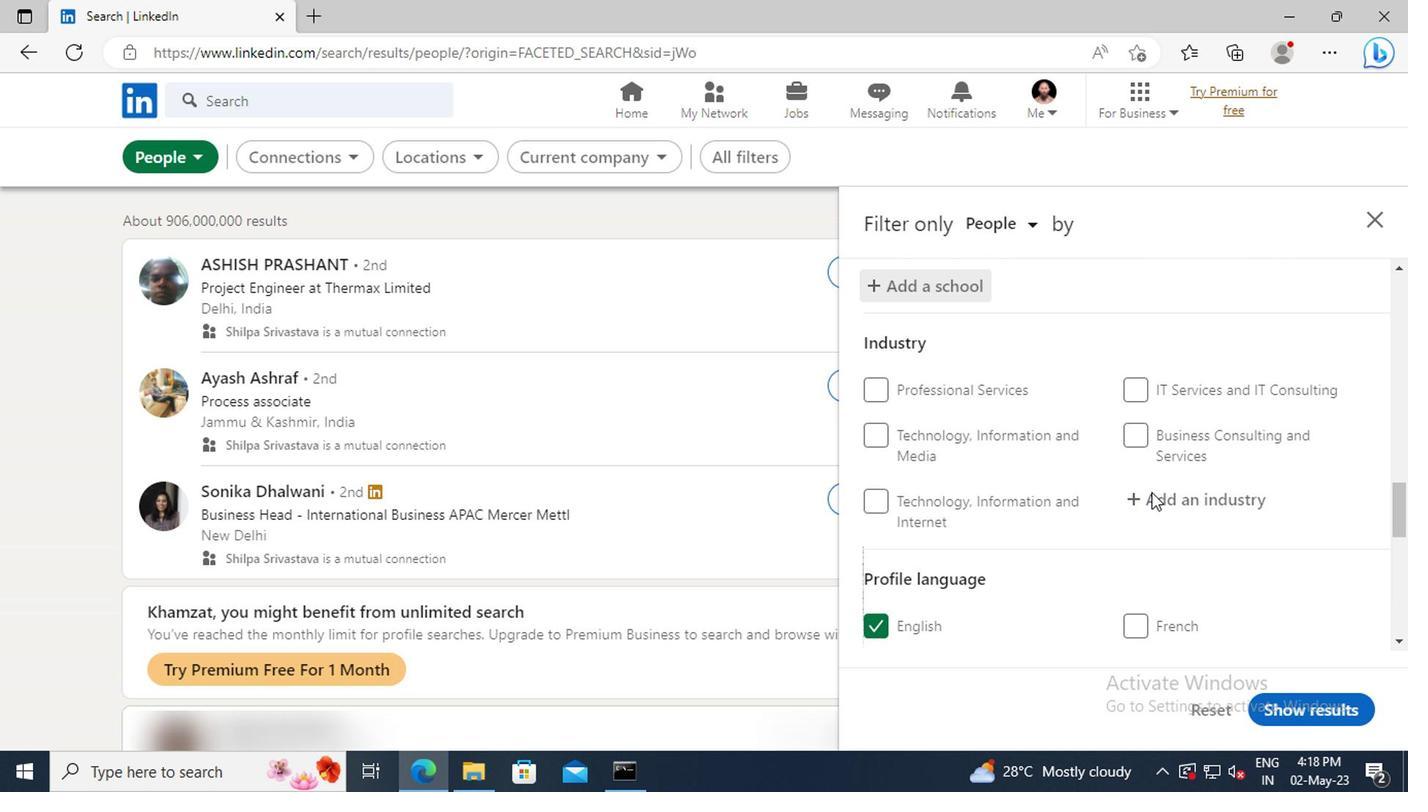 
Action: Mouse pressed left at (1148, 503)
Screenshot: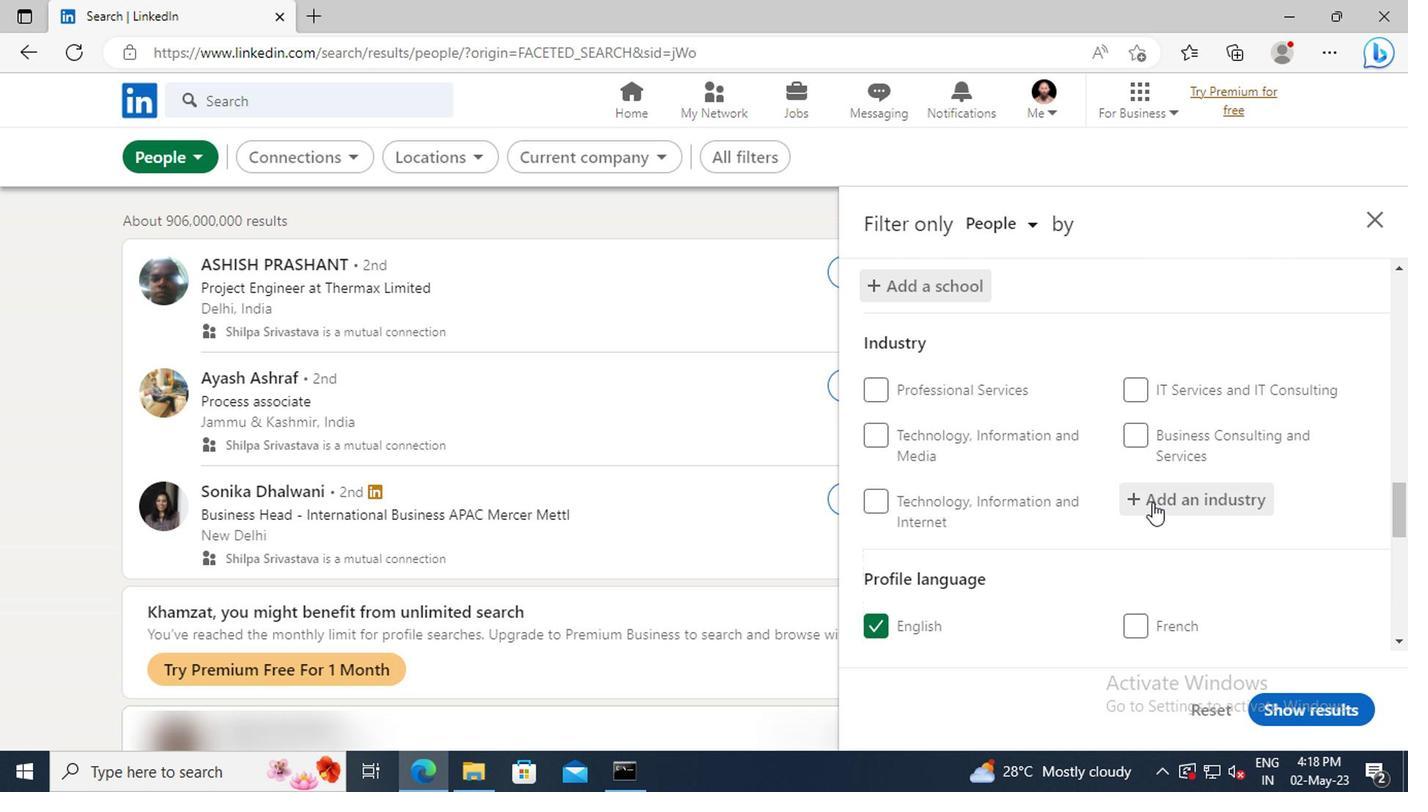 
Action: Mouse moved to (1129, 517)
Screenshot: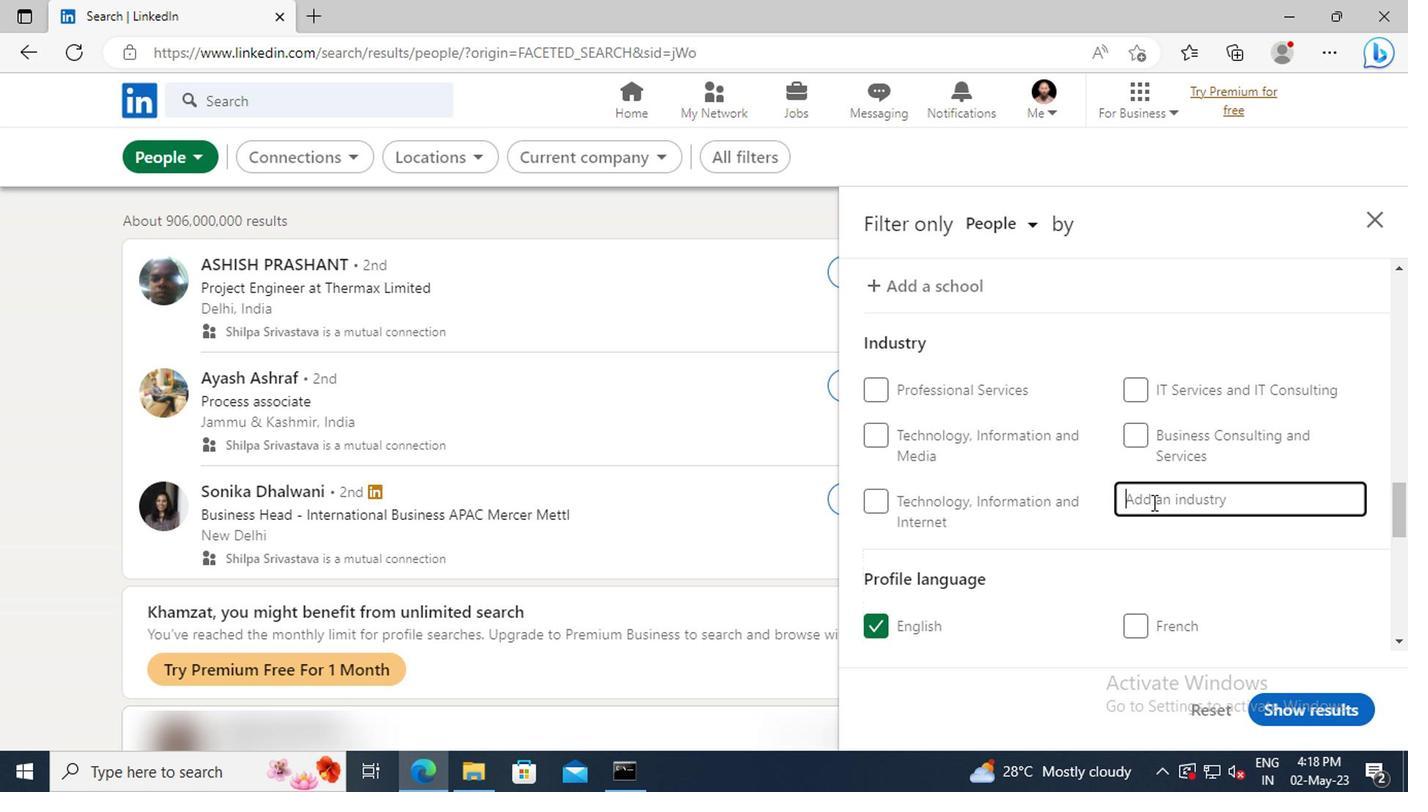 
Action: Key pressed <Key.shift>COMMERCIAL<Key.space>AND<Key.space><Key.shift>S
Screenshot: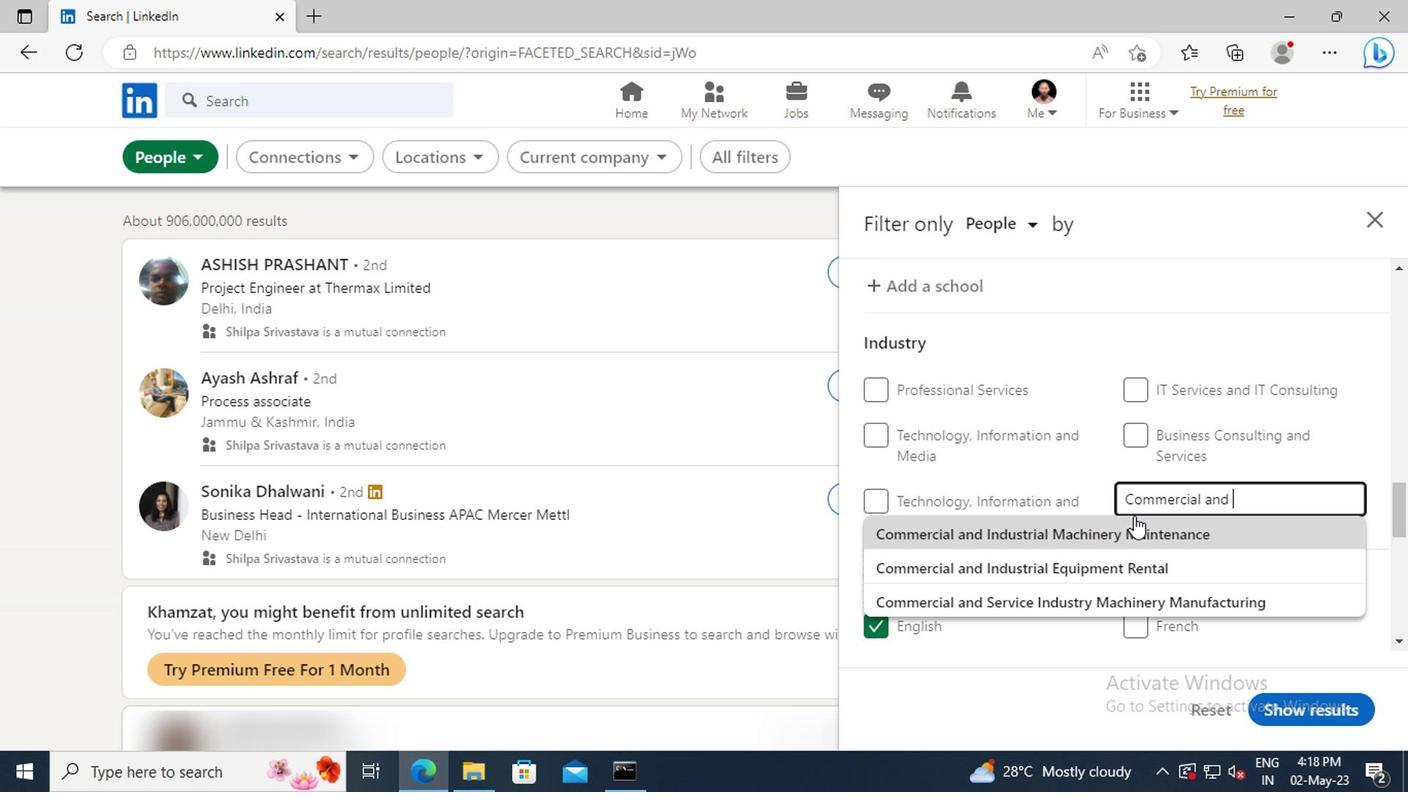 
Action: Mouse moved to (1131, 537)
Screenshot: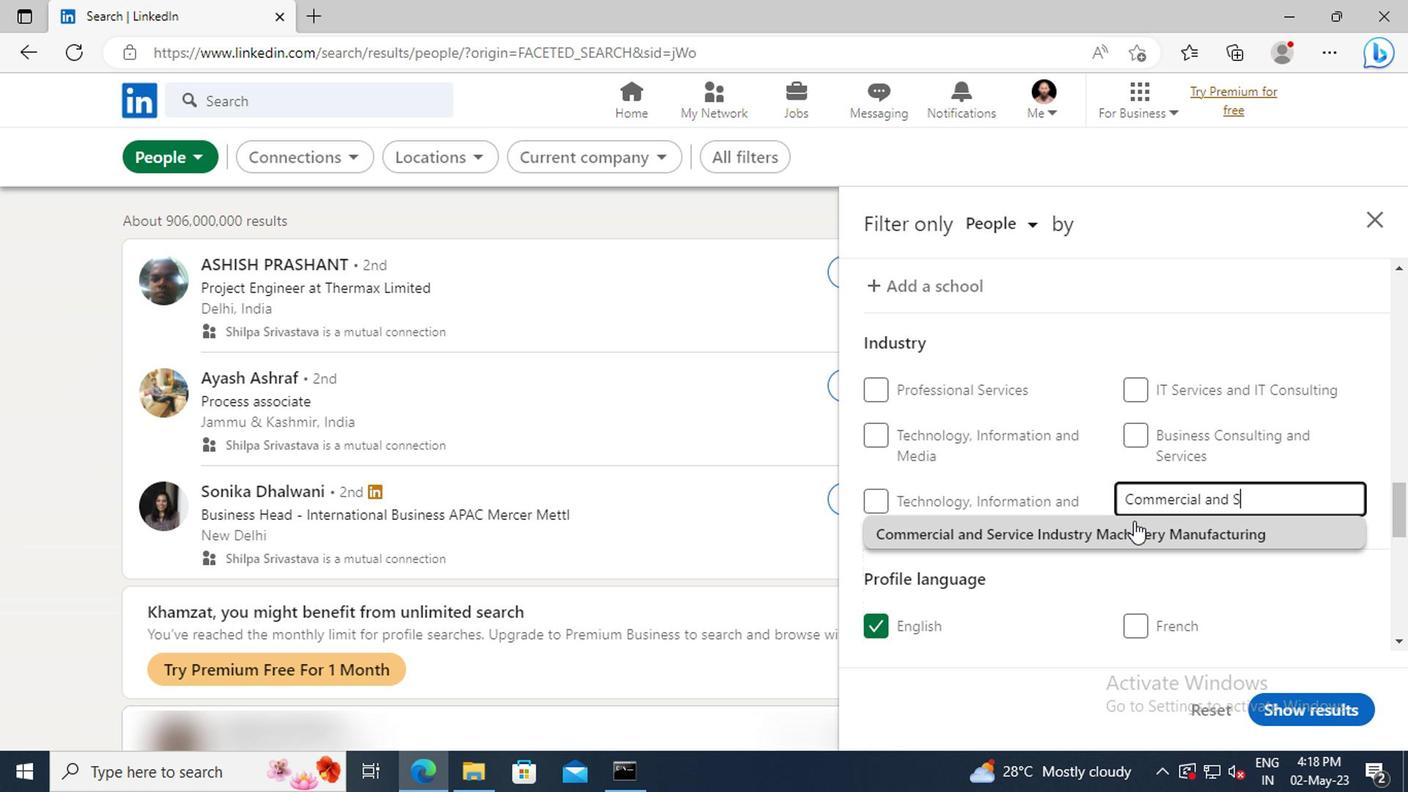 
Action: Mouse pressed left at (1131, 537)
Screenshot: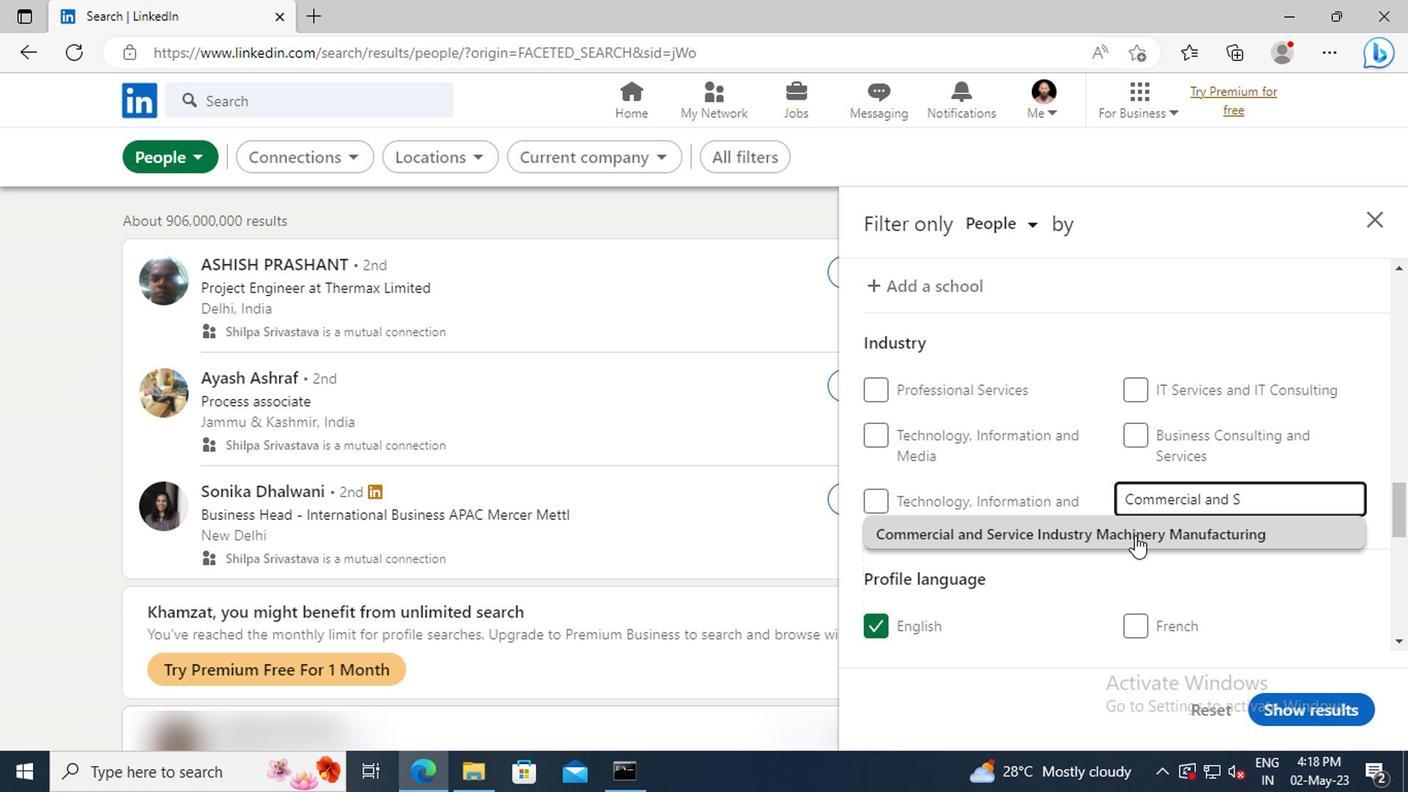 
Action: Mouse scrolled (1131, 536) with delta (0, -1)
Screenshot: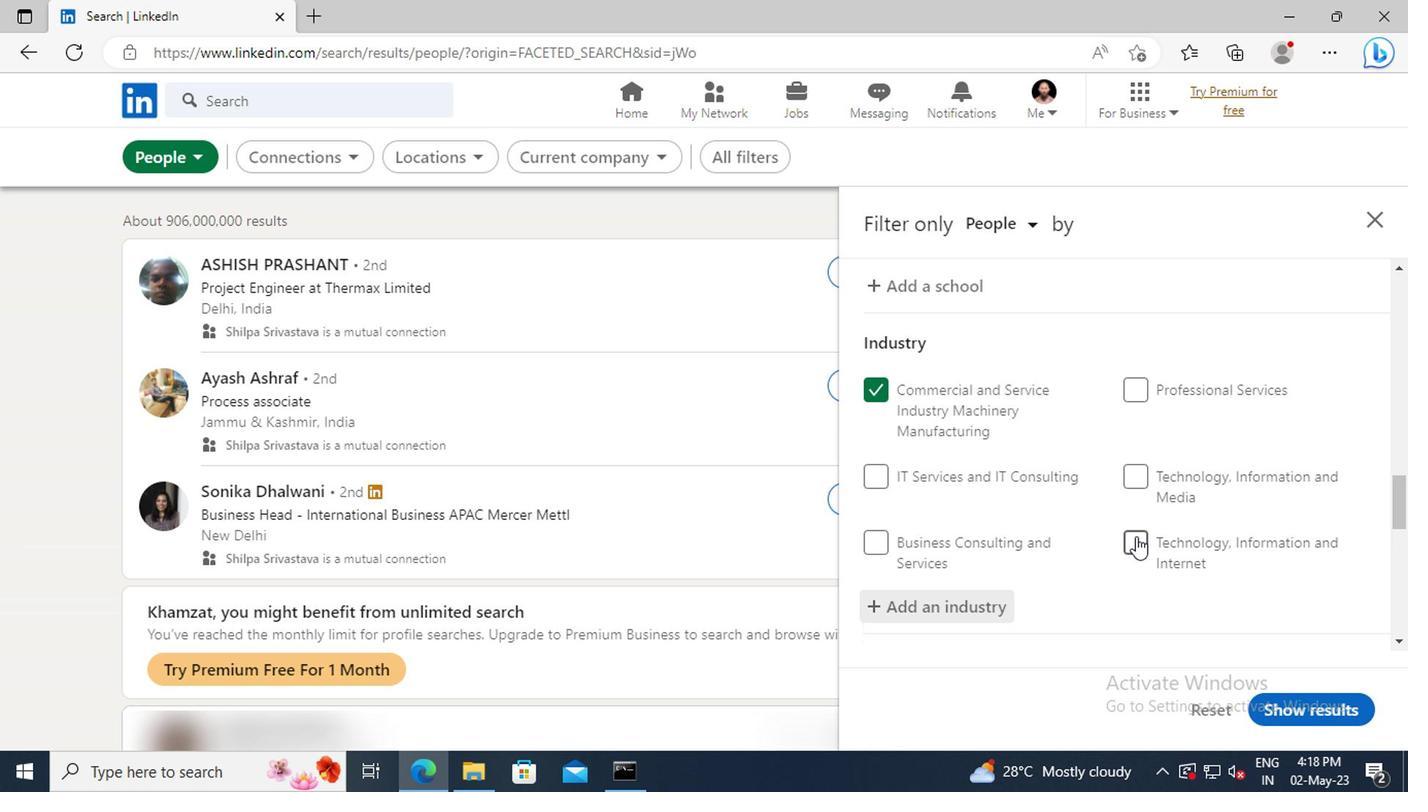 
Action: Mouse scrolled (1131, 536) with delta (0, -1)
Screenshot: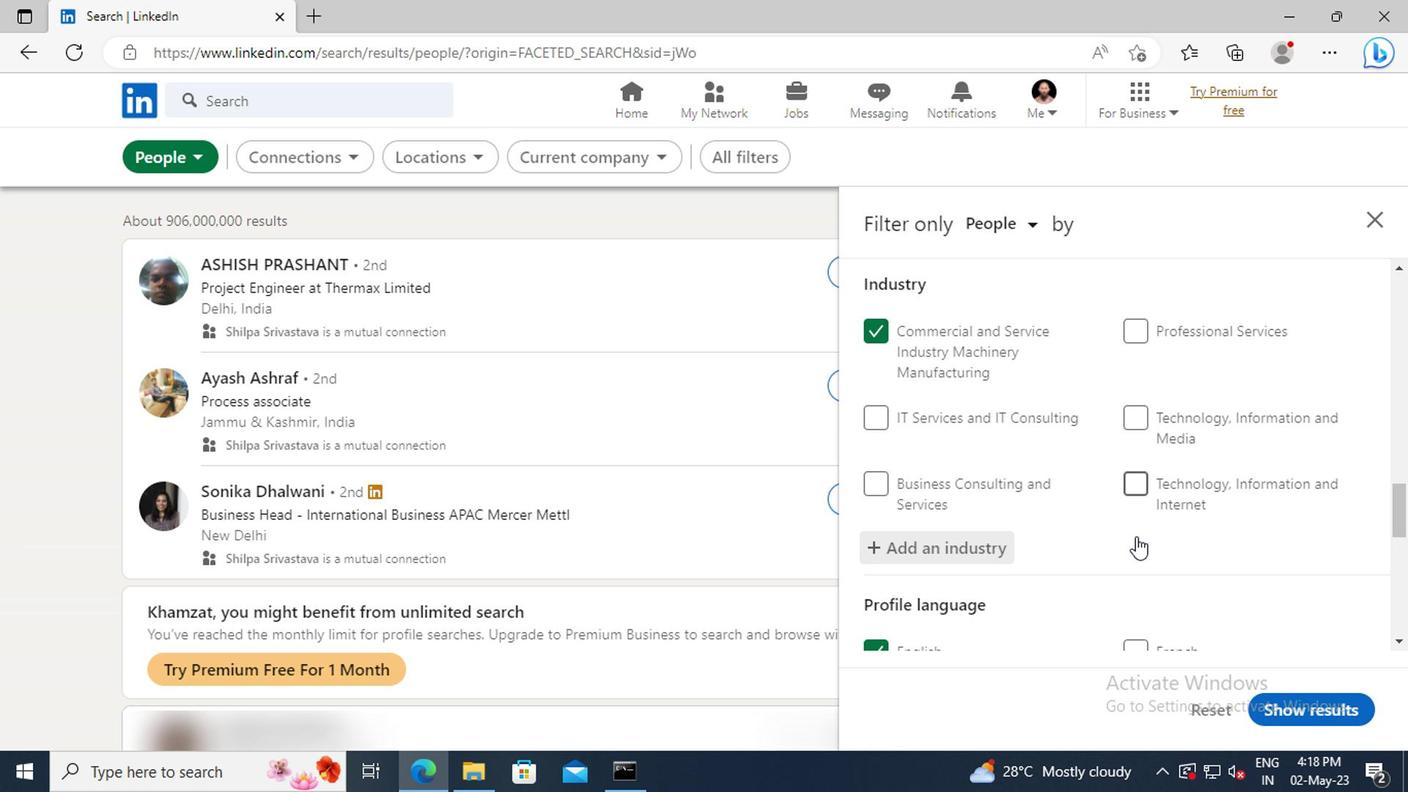 
Action: Mouse scrolled (1131, 536) with delta (0, -1)
Screenshot: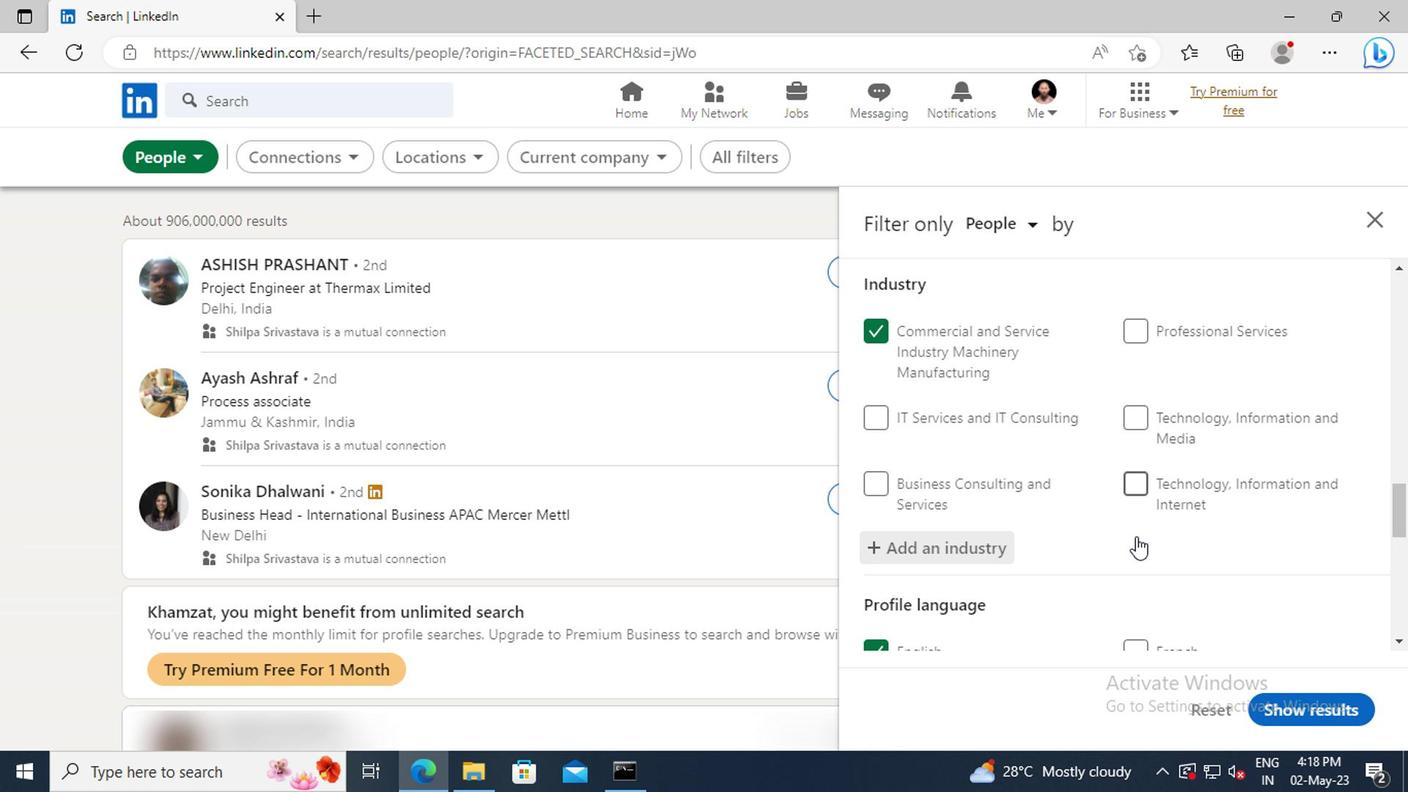 
Action: Mouse scrolled (1131, 536) with delta (0, -1)
Screenshot: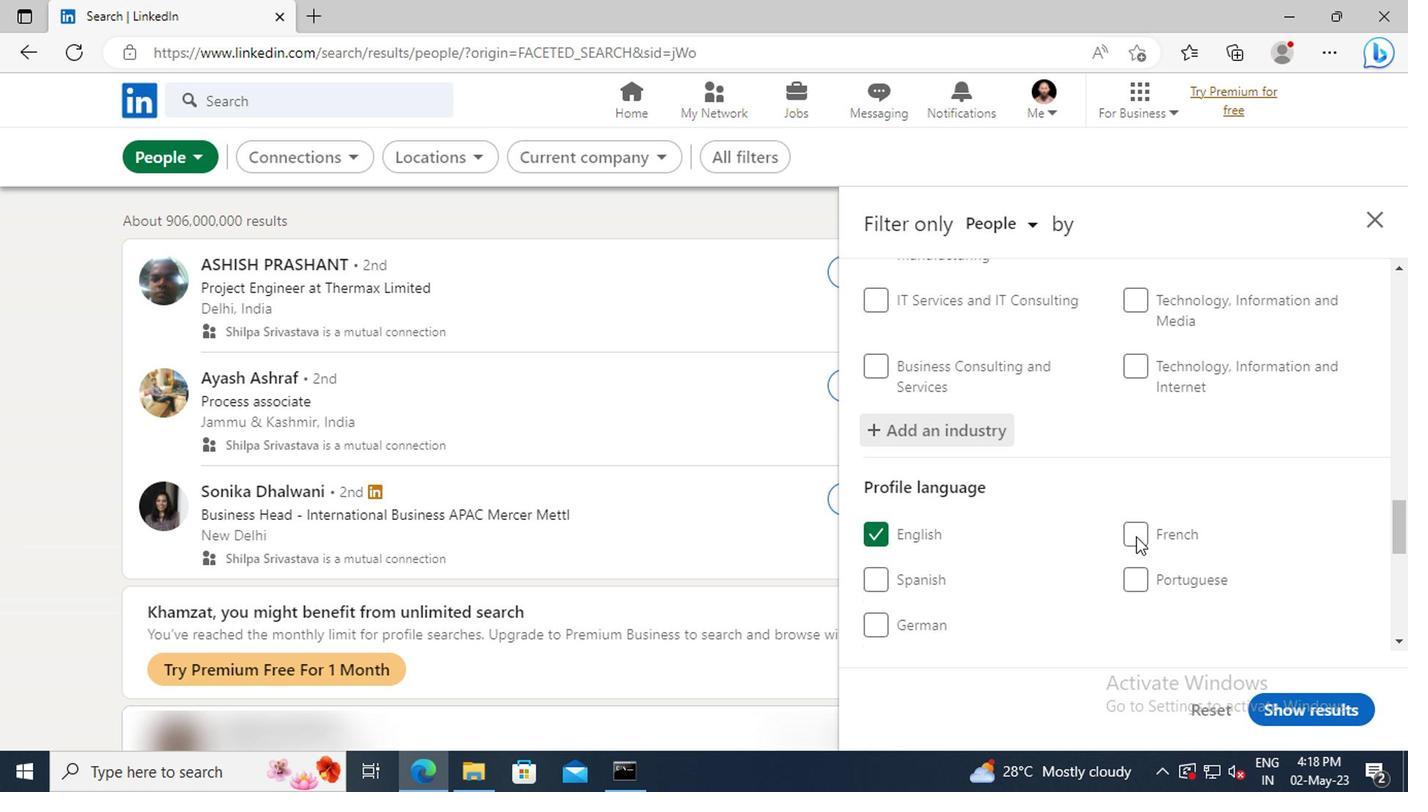 
Action: Mouse scrolled (1131, 536) with delta (0, -1)
Screenshot: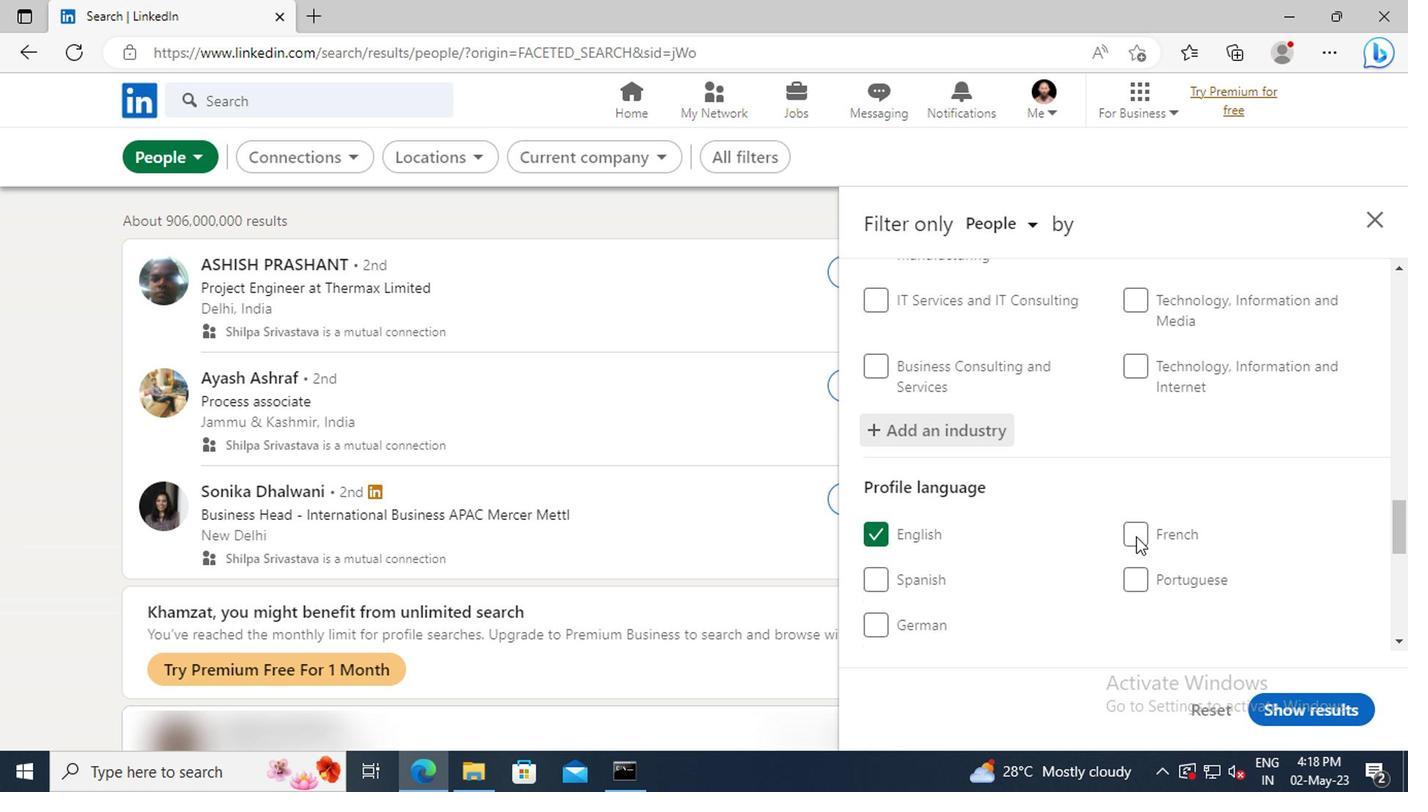 
Action: Mouse scrolled (1131, 536) with delta (0, -1)
Screenshot: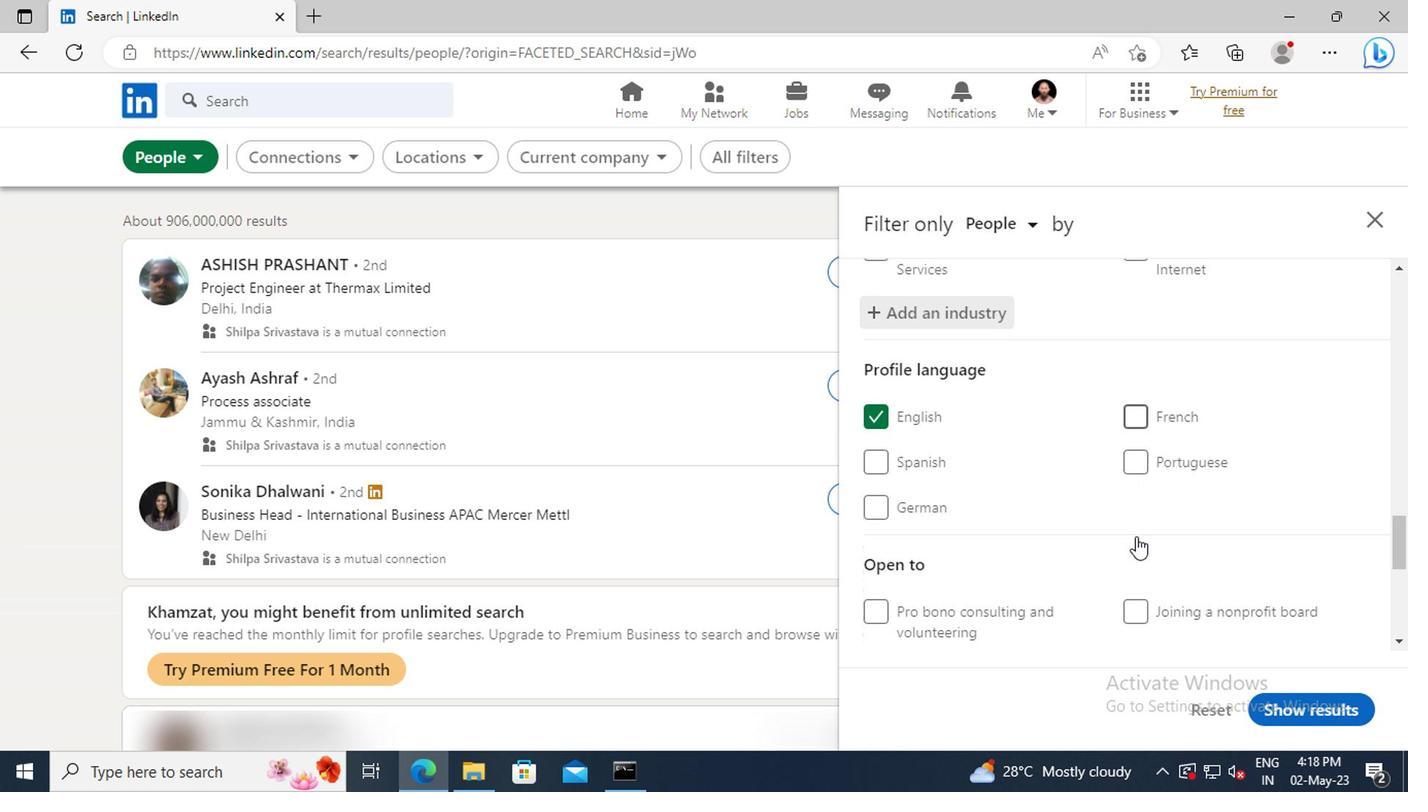 
Action: Mouse scrolled (1131, 536) with delta (0, -1)
Screenshot: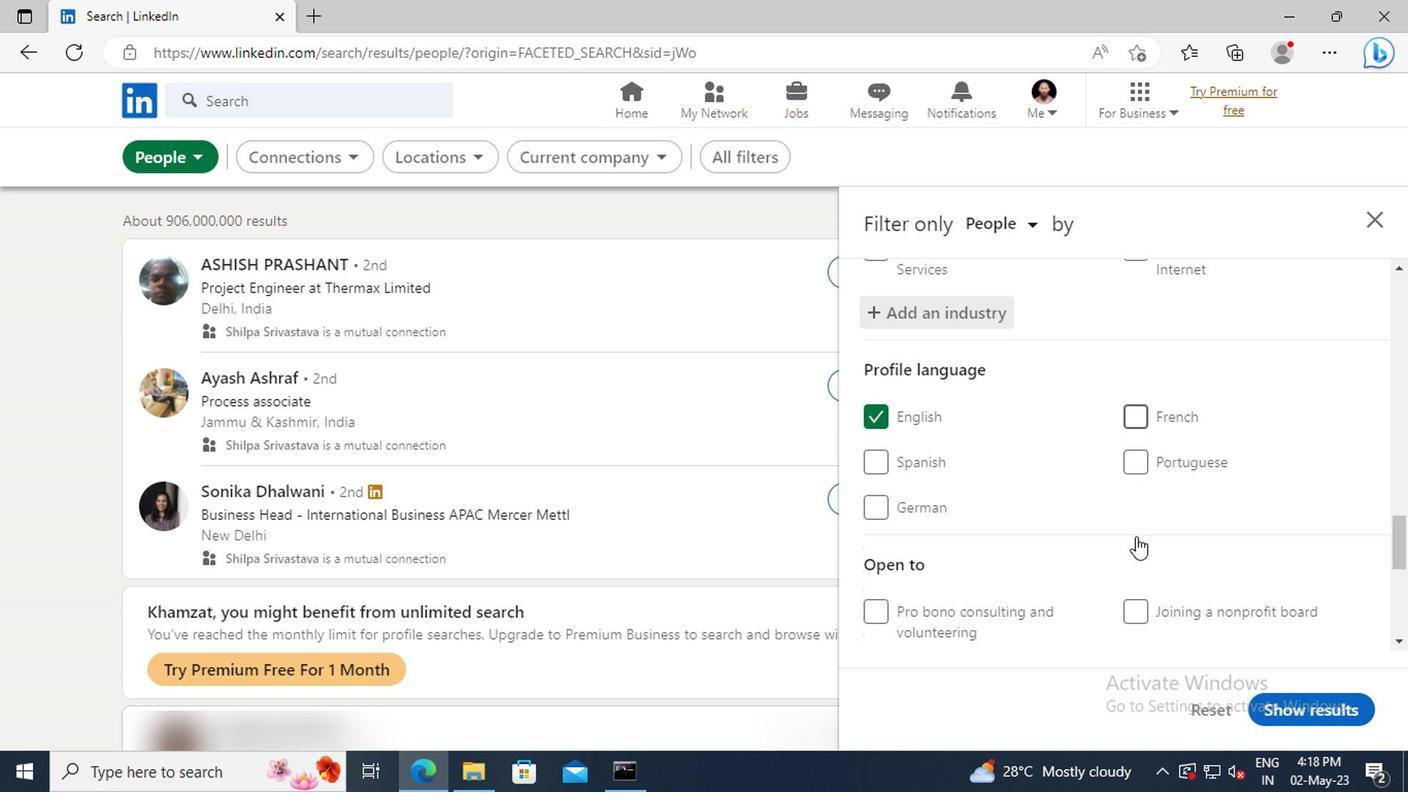 
Action: Mouse moved to (1135, 500)
Screenshot: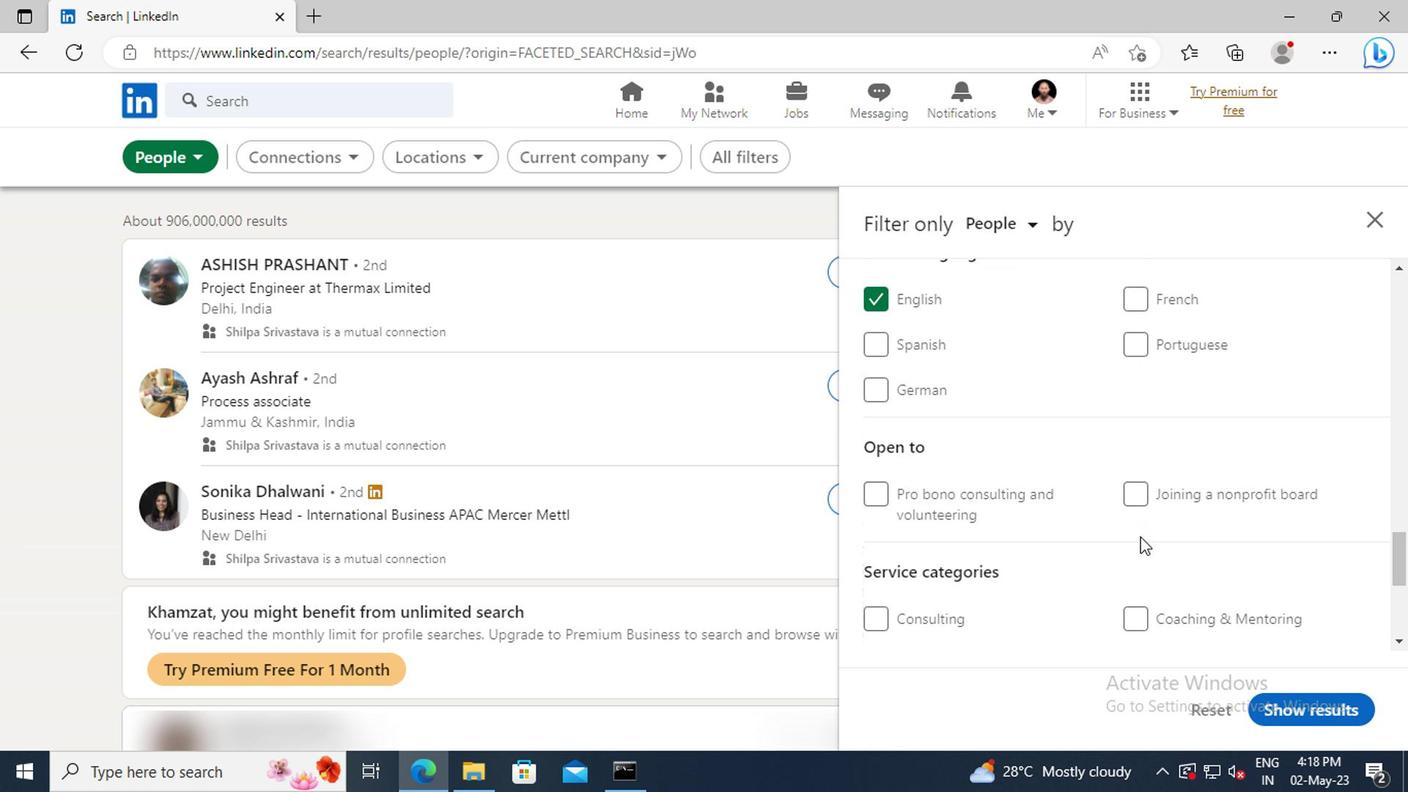 
Action: Mouse scrolled (1135, 499) with delta (0, 0)
Screenshot: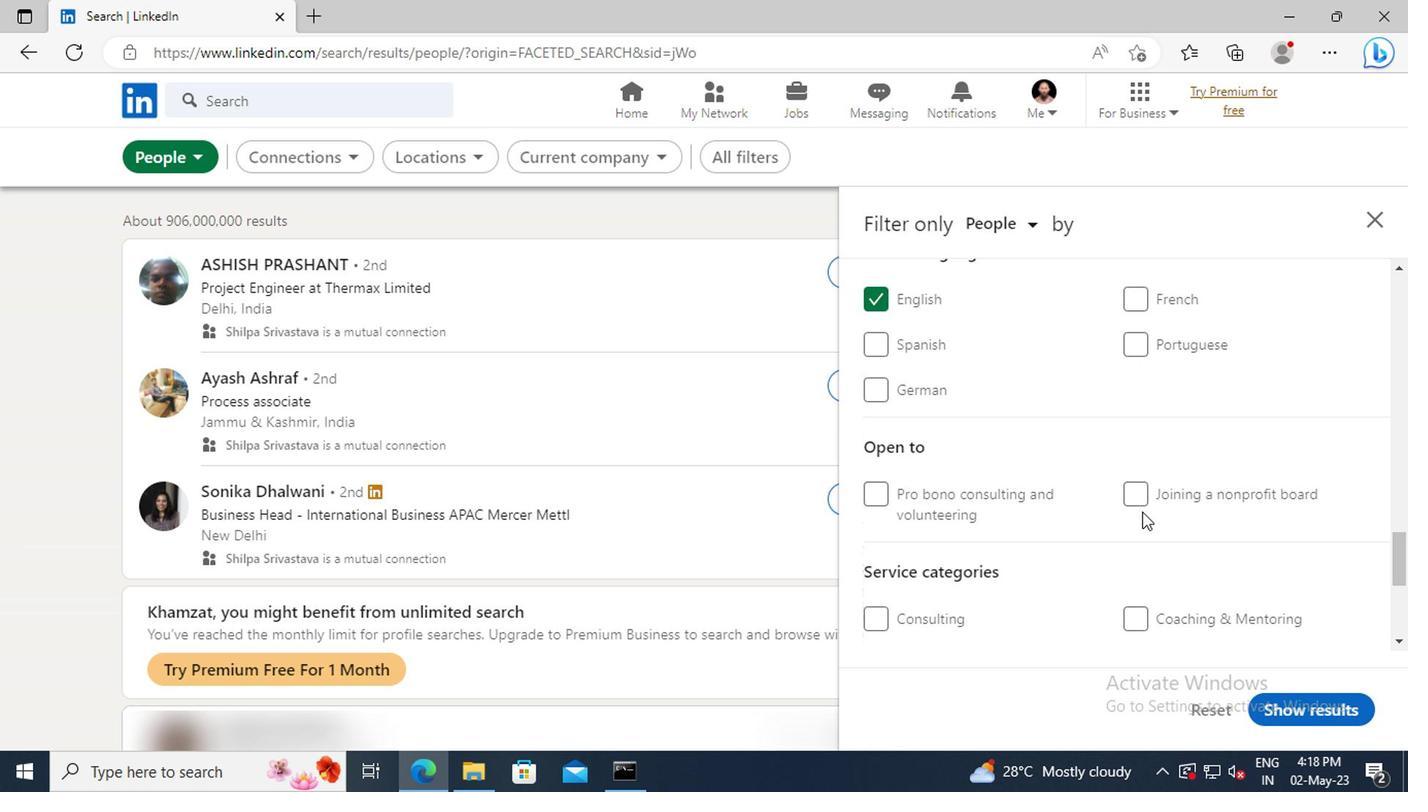 
Action: Mouse scrolled (1135, 499) with delta (0, 0)
Screenshot: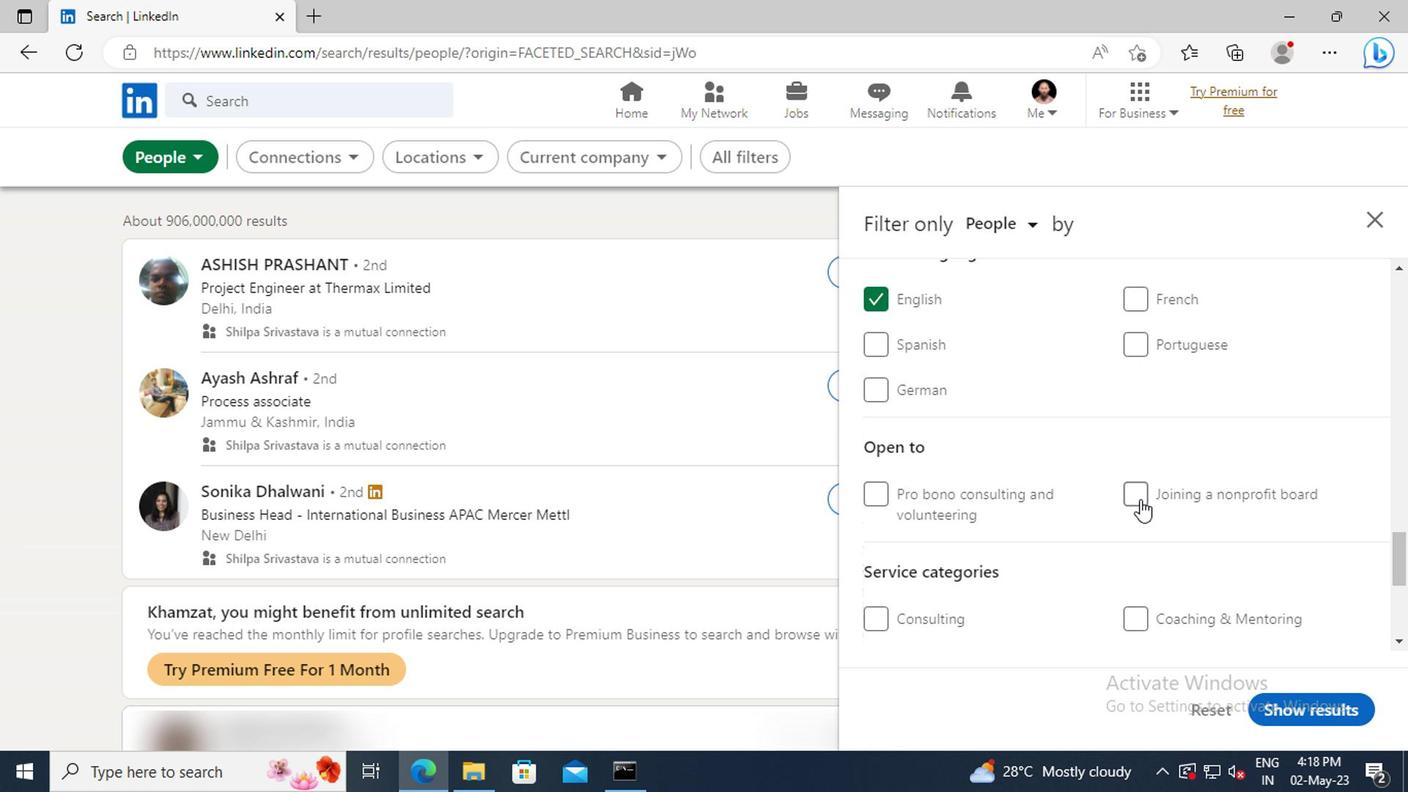 
Action: Mouse moved to (1135, 498)
Screenshot: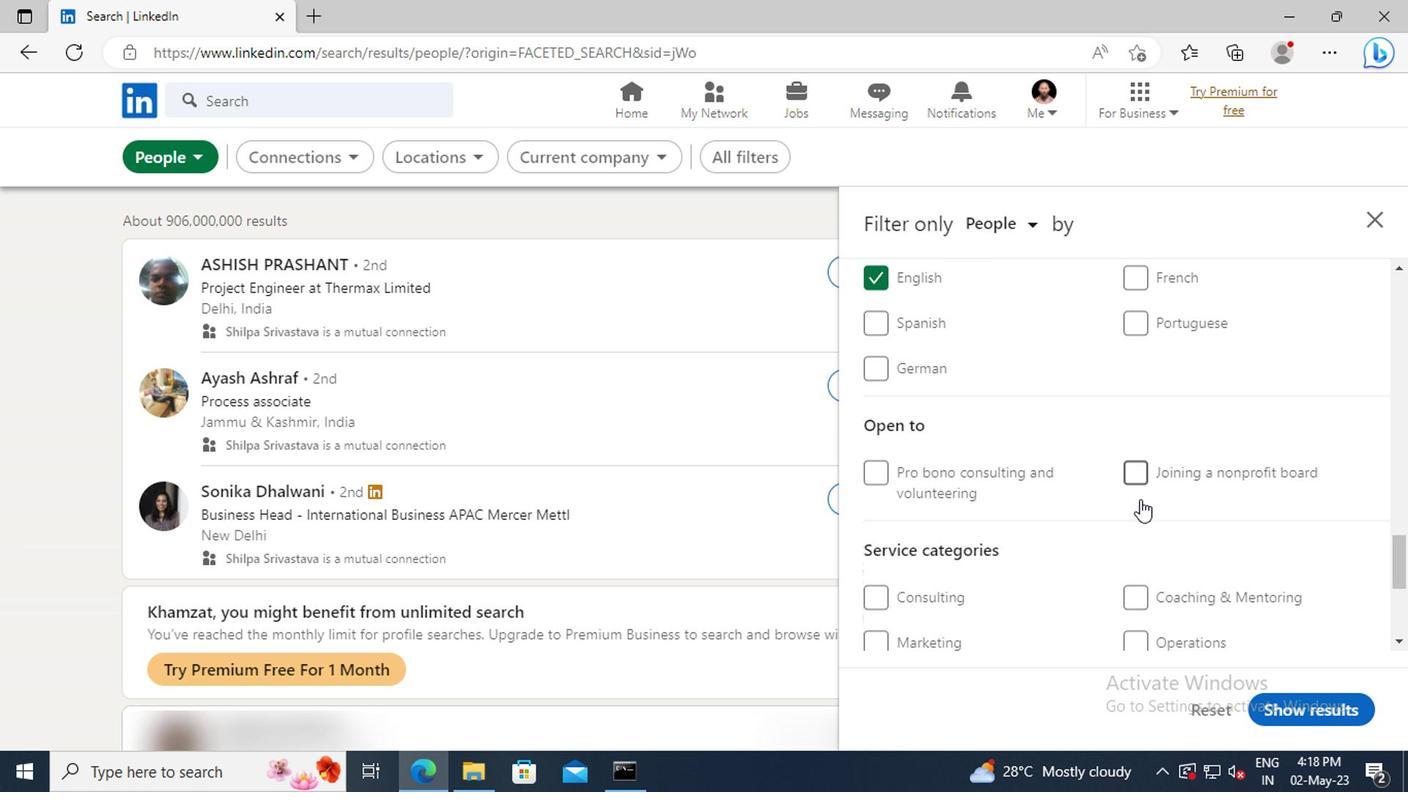 
Action: Mouse scrolled (1135, 497) with delta (0, 0)
Screenshot: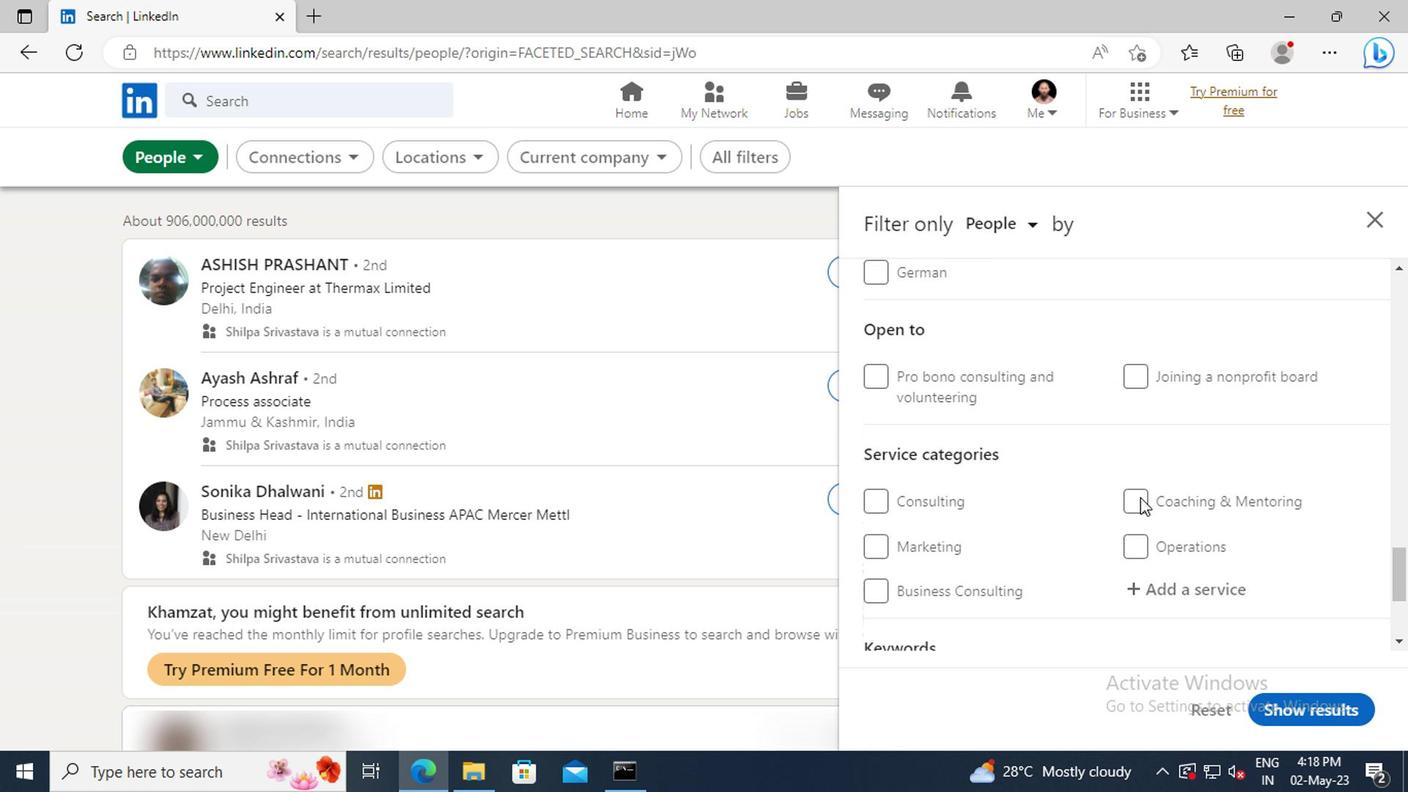 
Action: Mouse scrolled (1135, 497) with delta (0, 0)
Screenshot: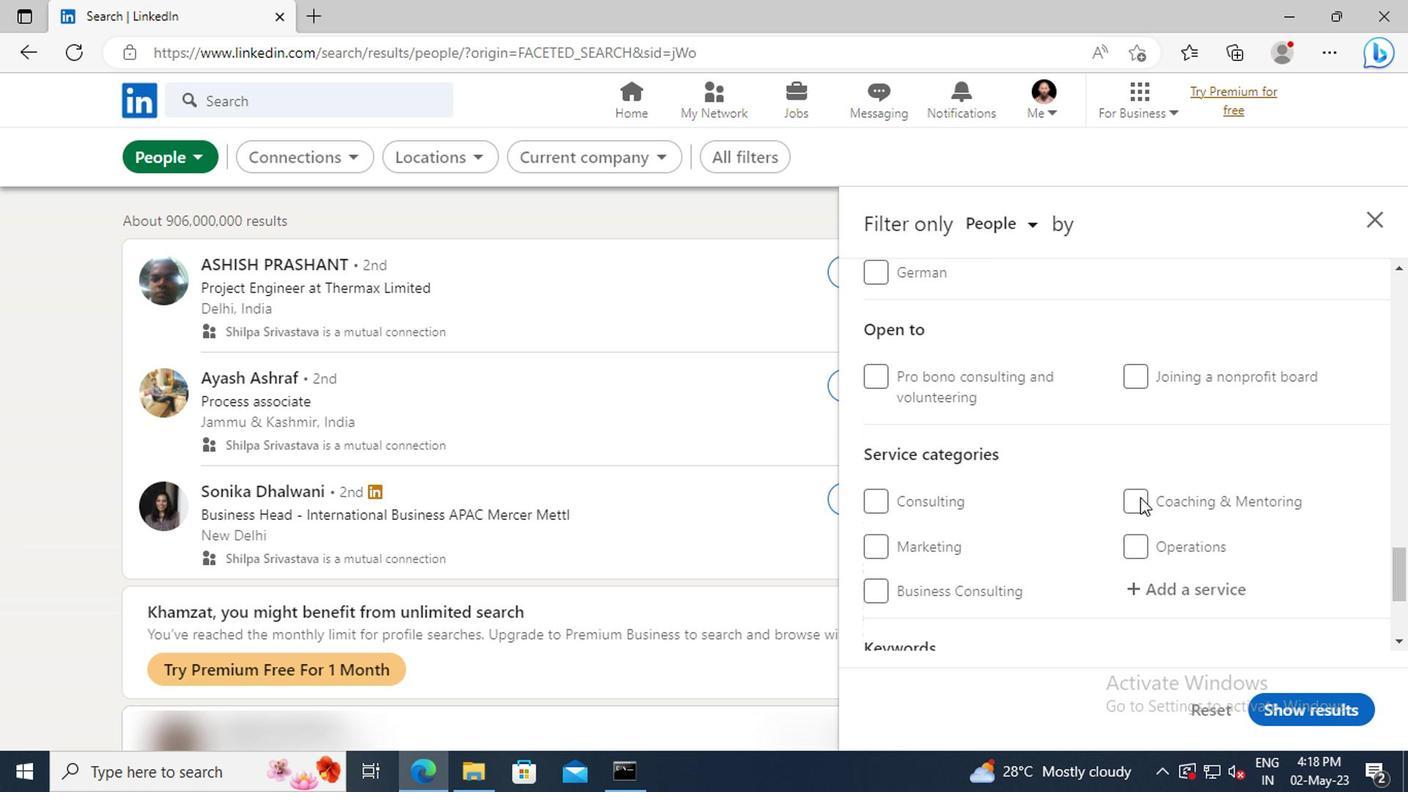 
Action: Mouse moved to (1145, 482)
Screenshot: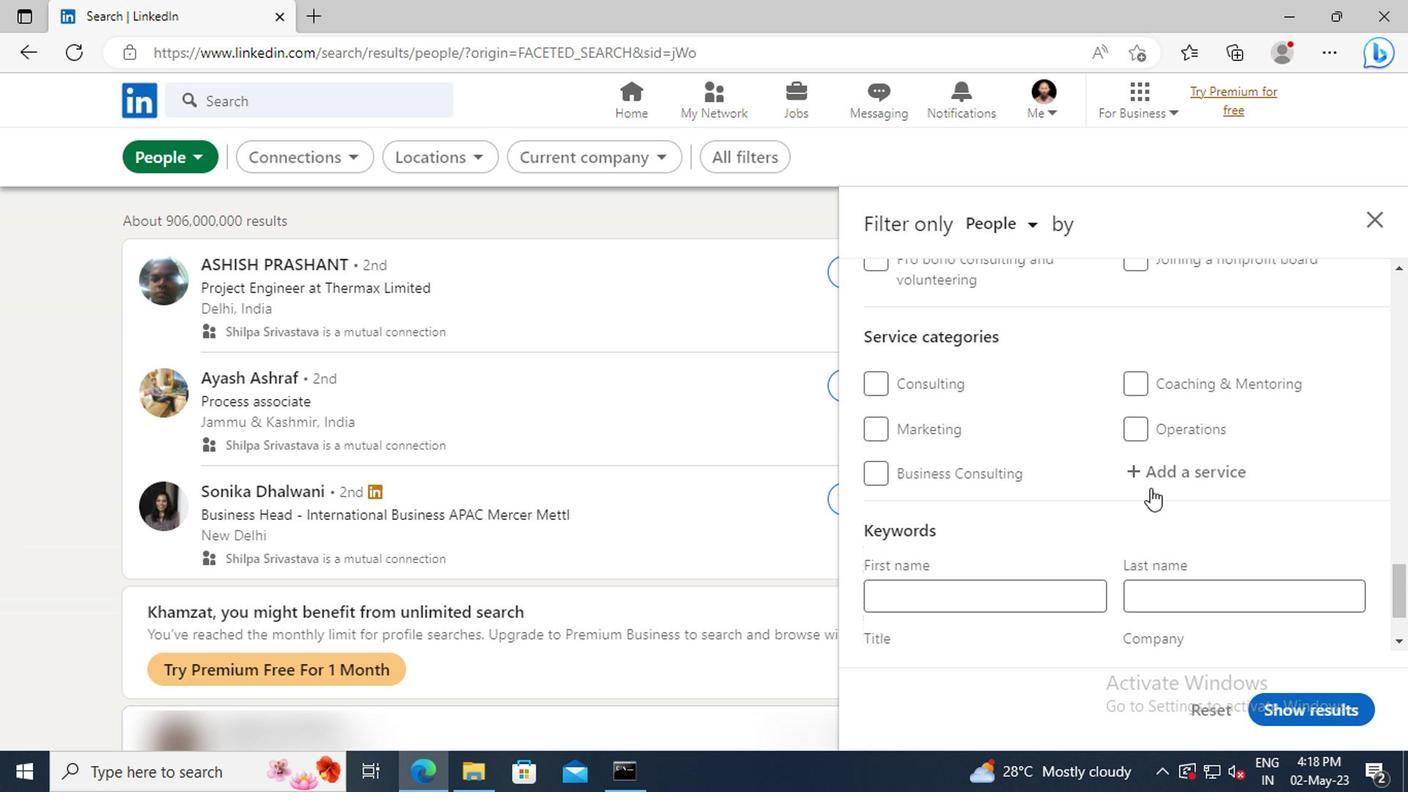 
Action: Mouse pressed left at (1145, 482)
Screenshot: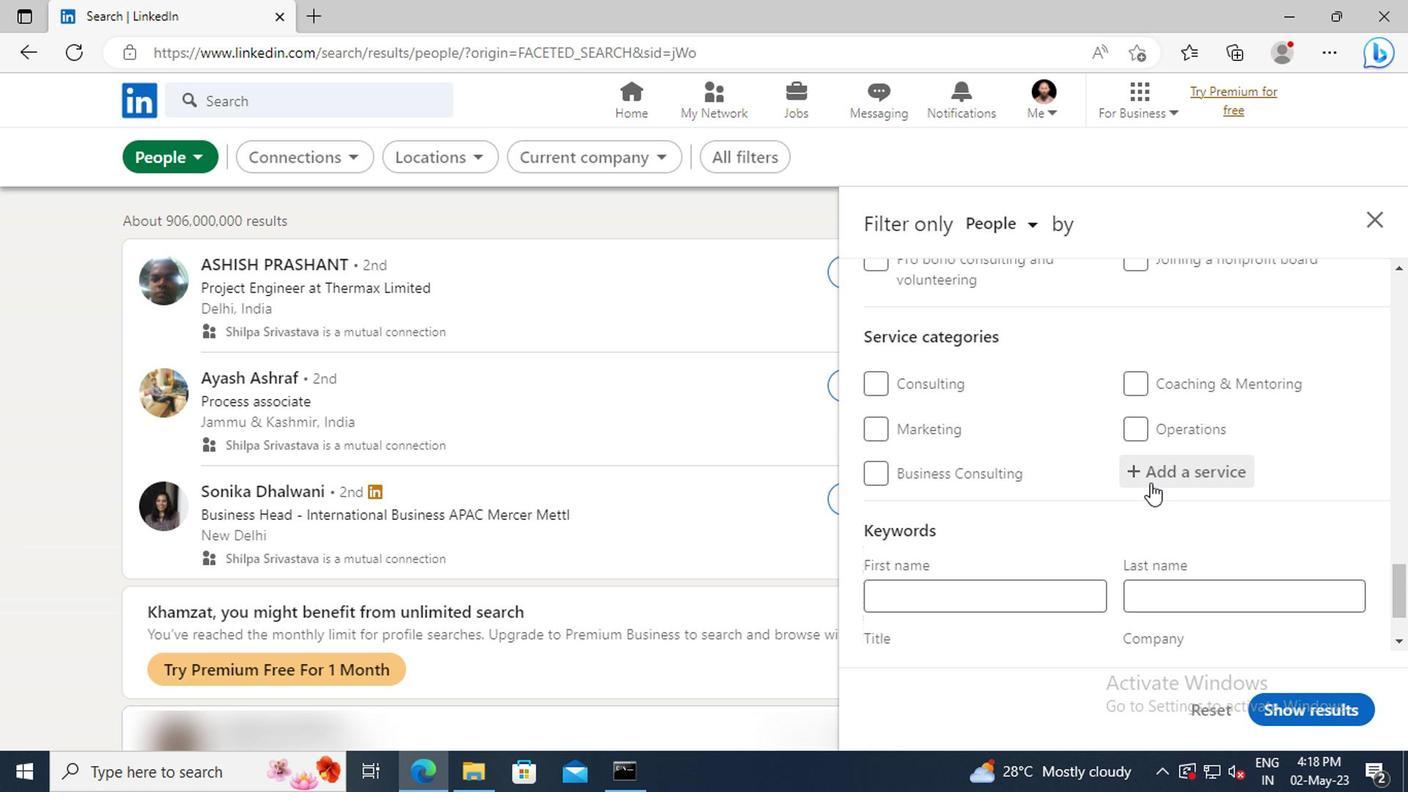 
Action: Key pressed <Key.shift>FAMILY<Key.space><Key.shift>LA
Screenshot: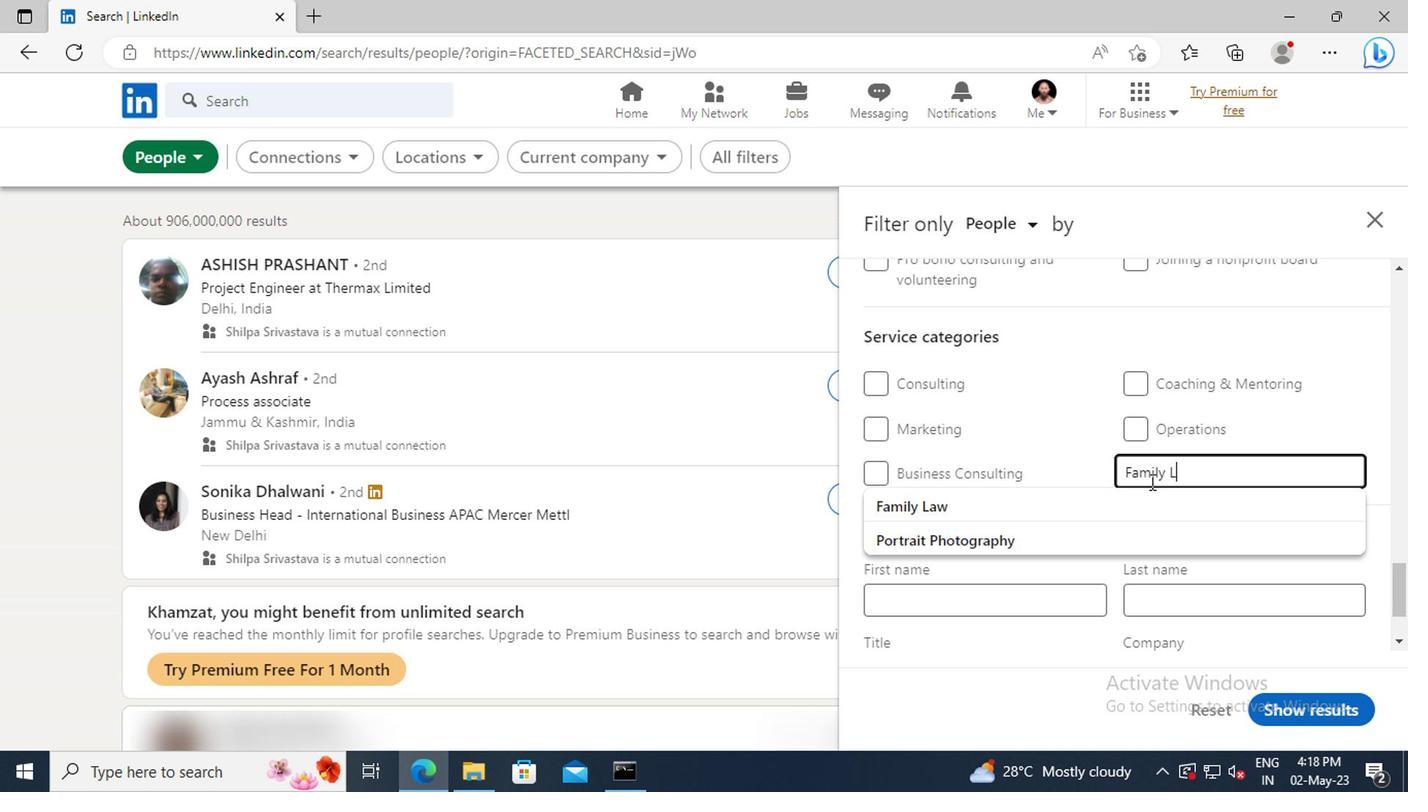 
Action: Mouse moved to (1145, 503)
Screenshot: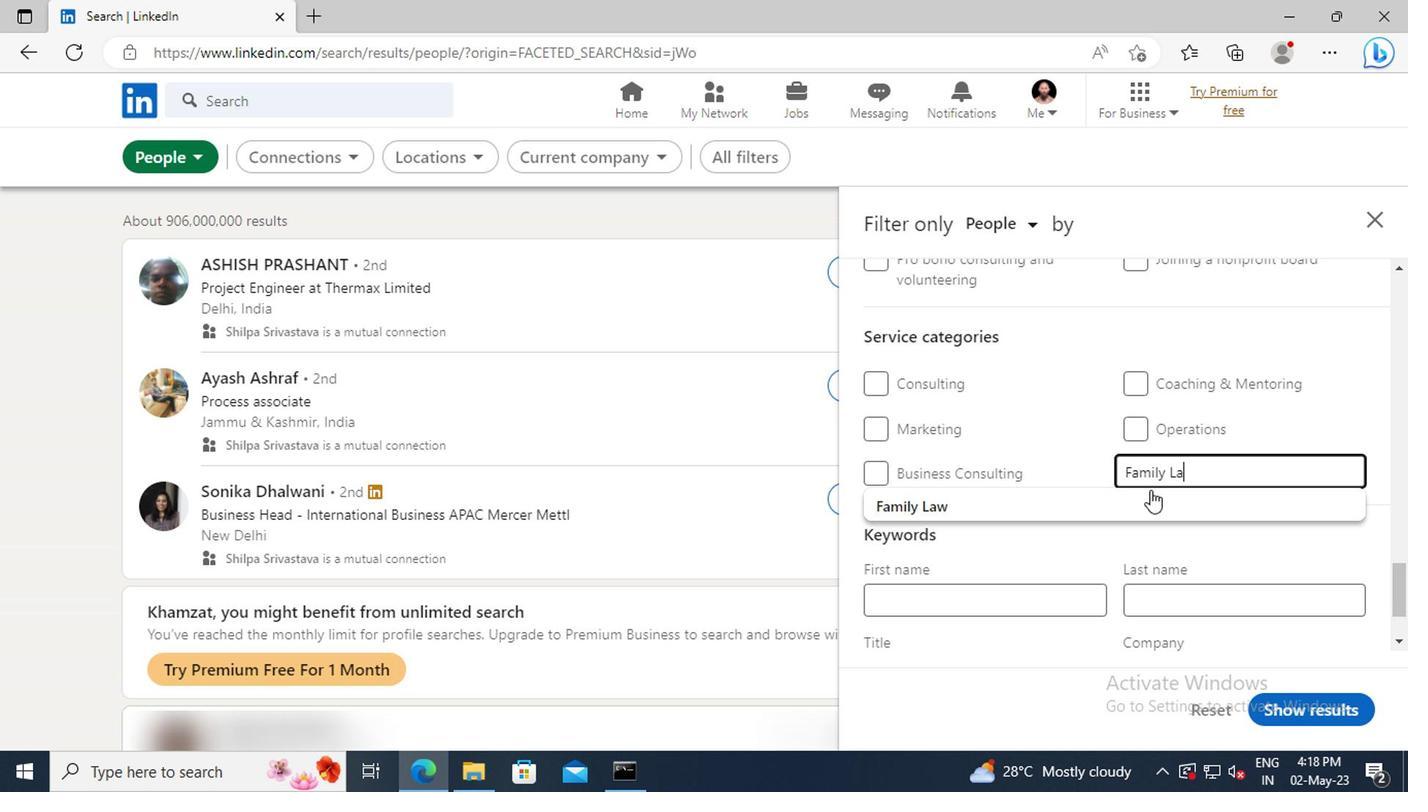
Action: Mouse pressed left at (1145, 503)
Screenshot: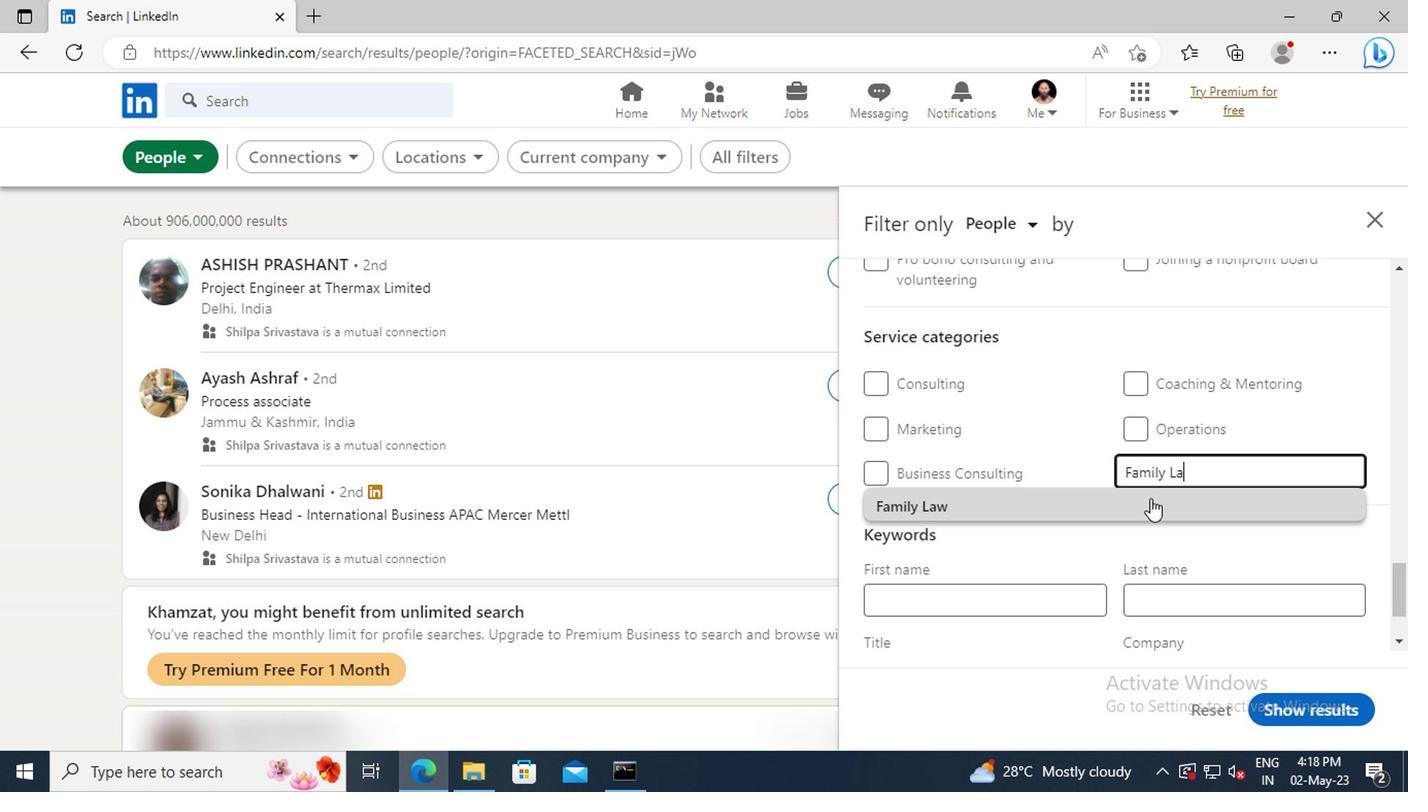 
Action: Mouse scrolled (1145, 502) with delta (0, 0)
Screenshot: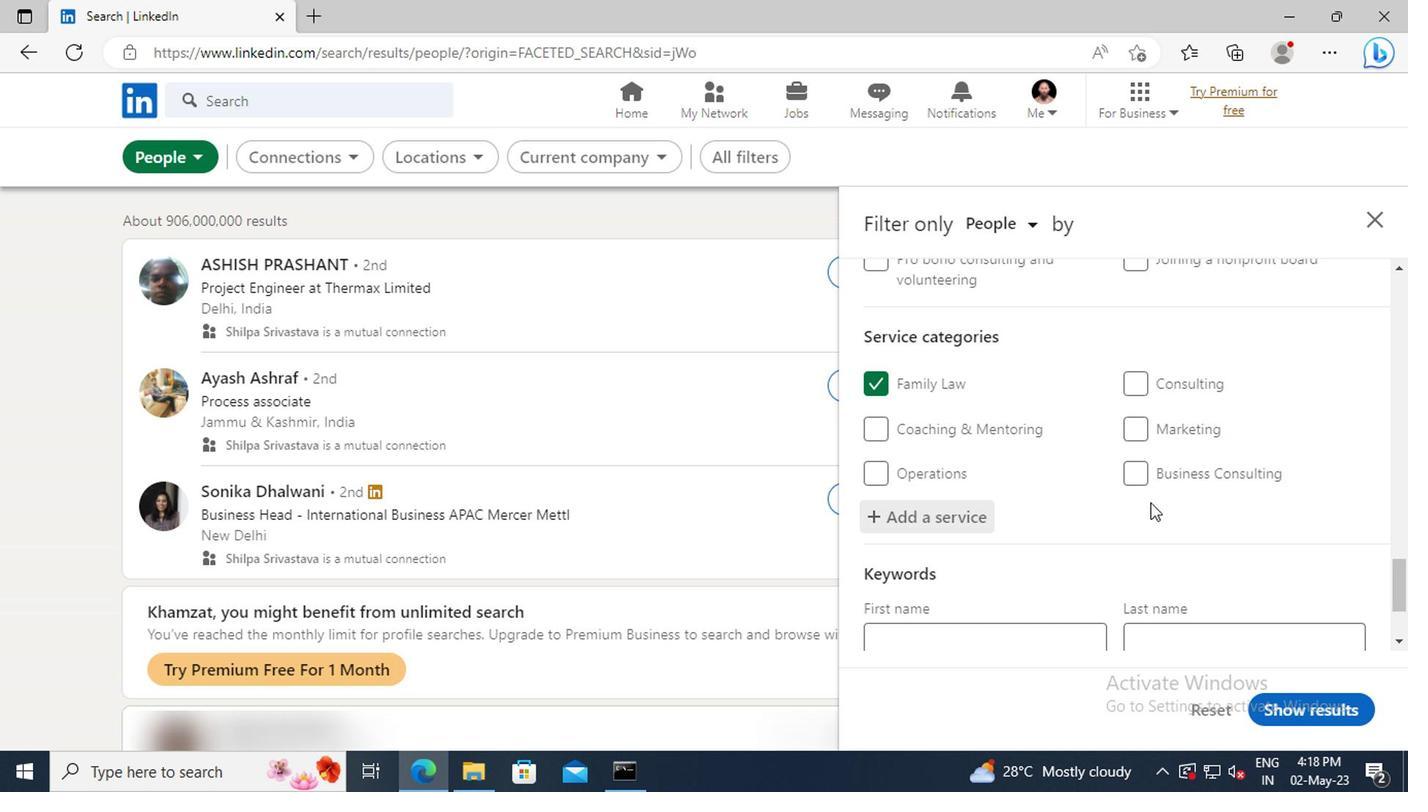 
Action: Mouse scrolled (1145, 502) with delta (0, 0)
Screenshot: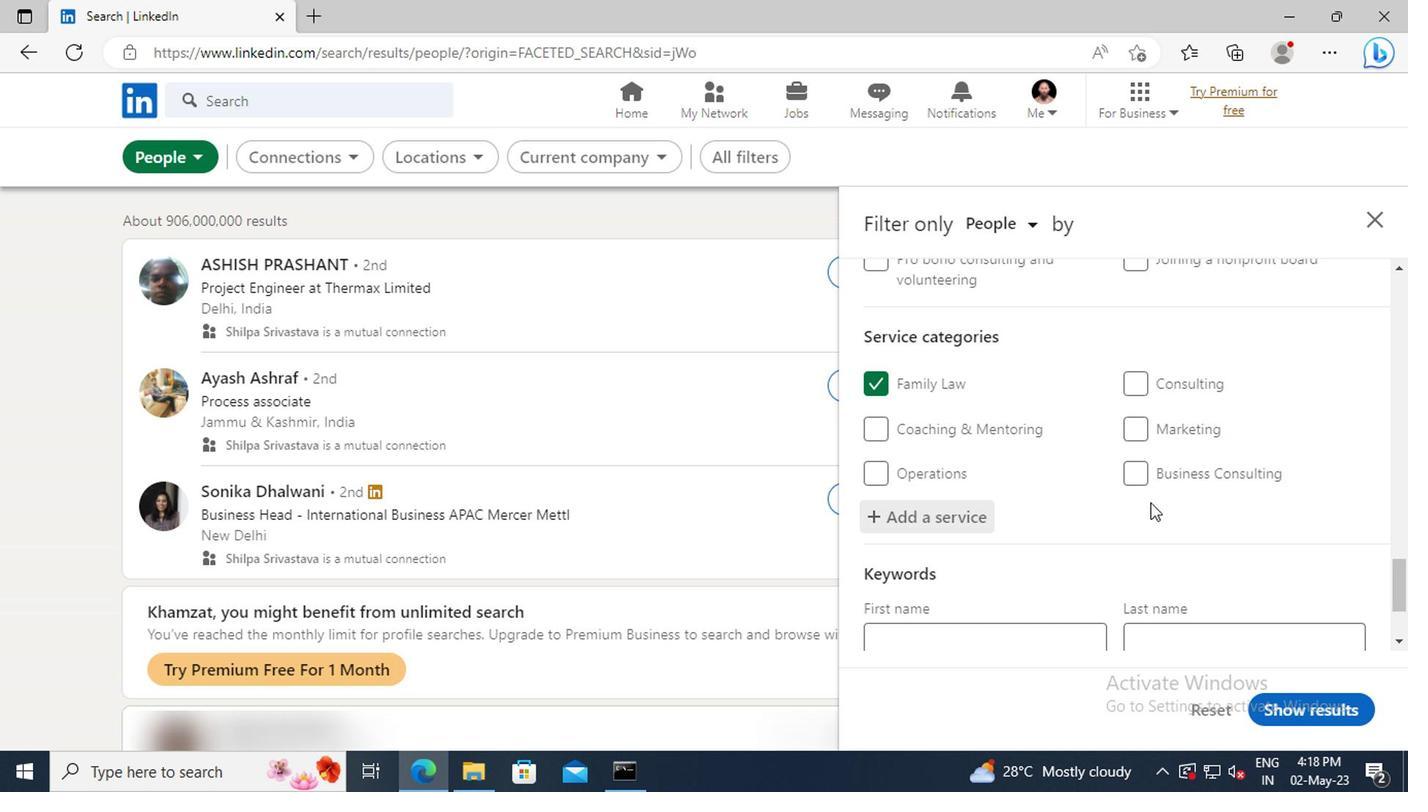 
Action: Mouse scrolled (1145, 502) with delta (0, 0)
Screenshot: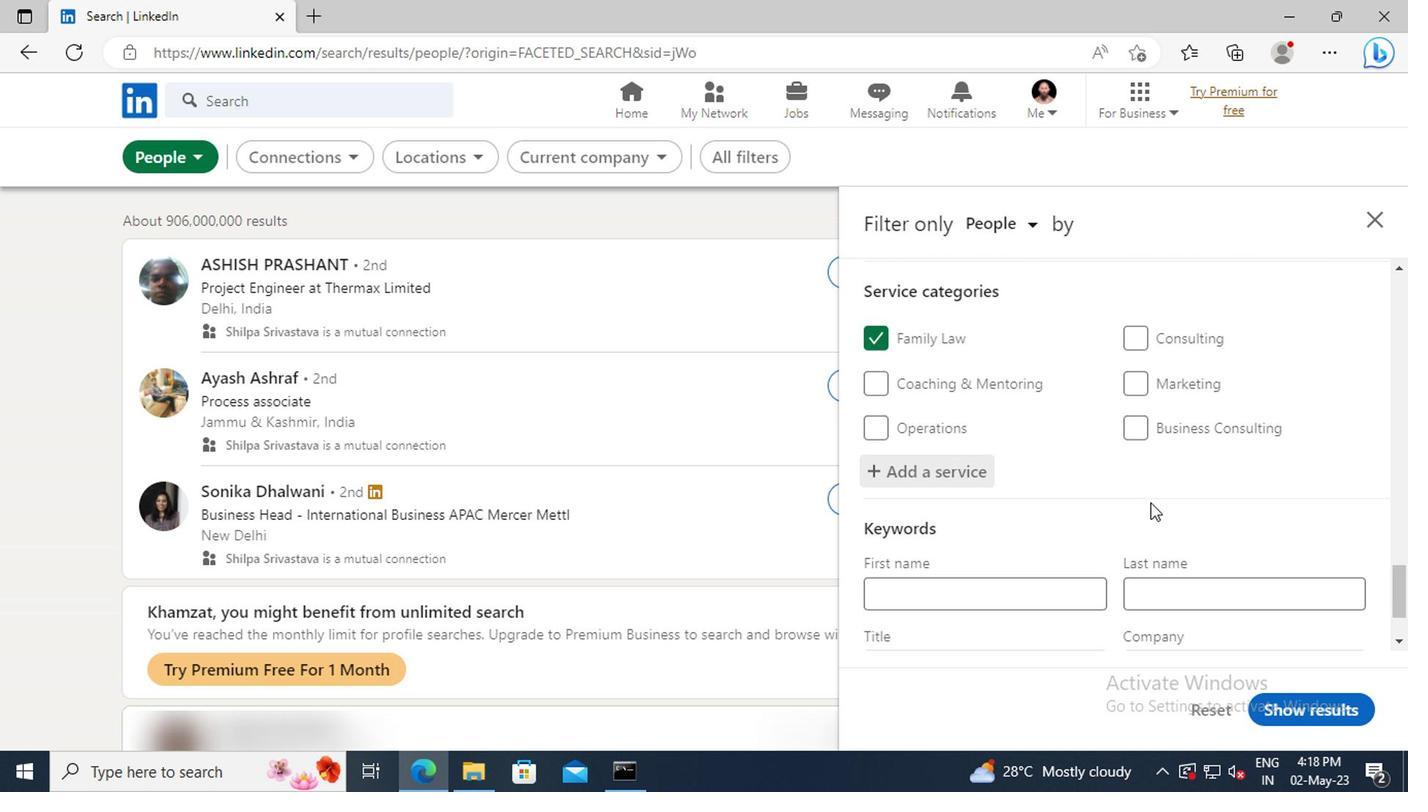 
Action: Mouse scrolled (1145, 502) with delta (0, 0)
Screenshot: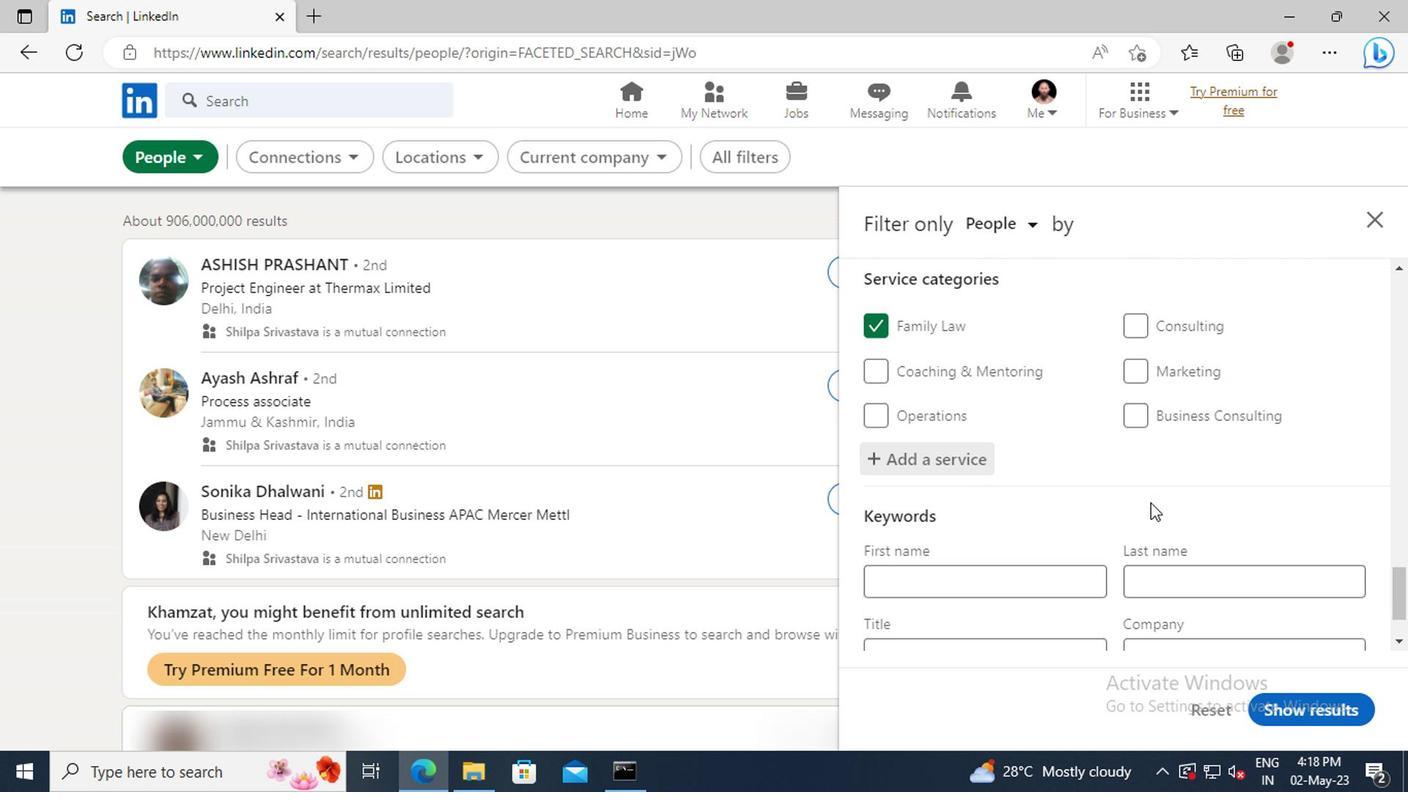 
Action: Mouse moved to (1004, 556)
Screenshot: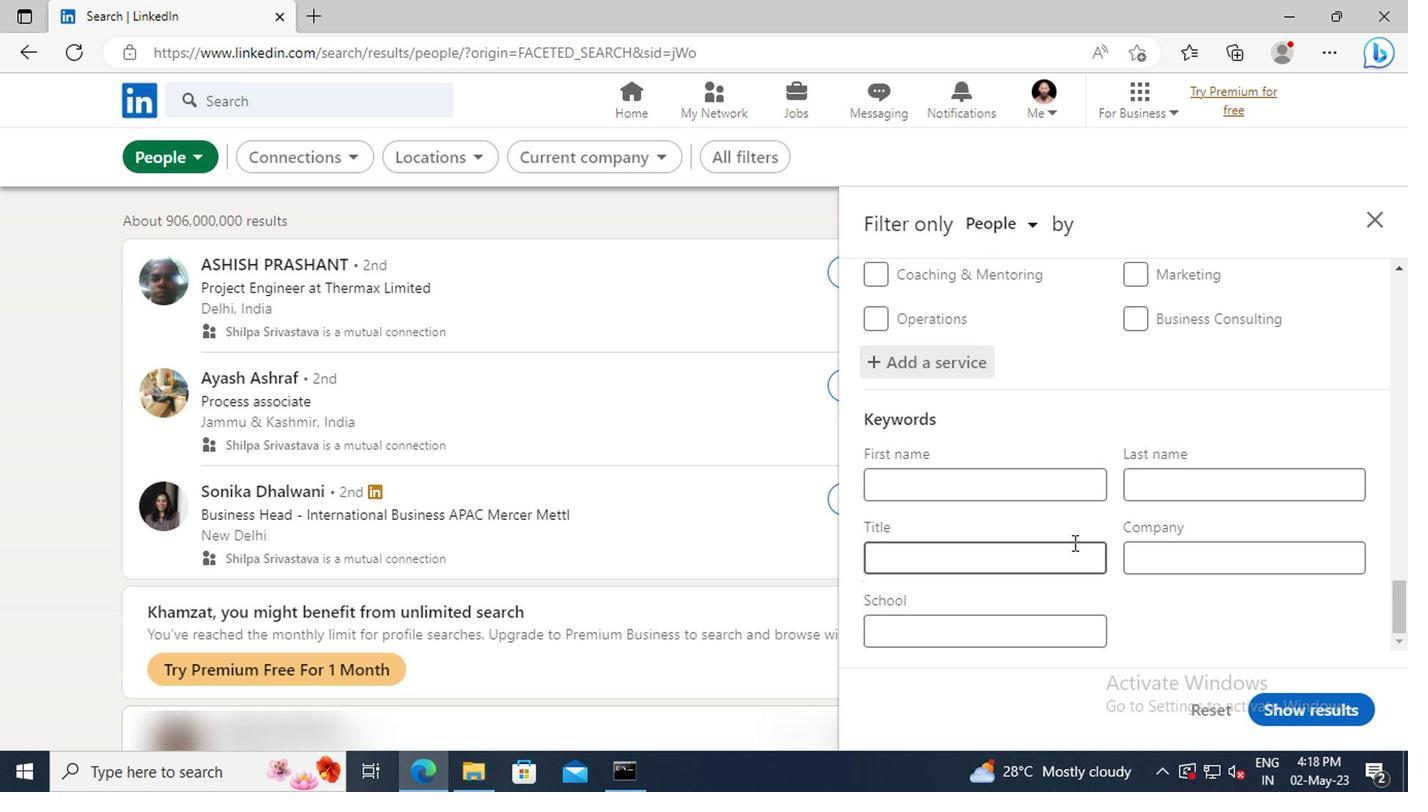 
Action: Mouse pressed left at (1004, 556)
Screenshot: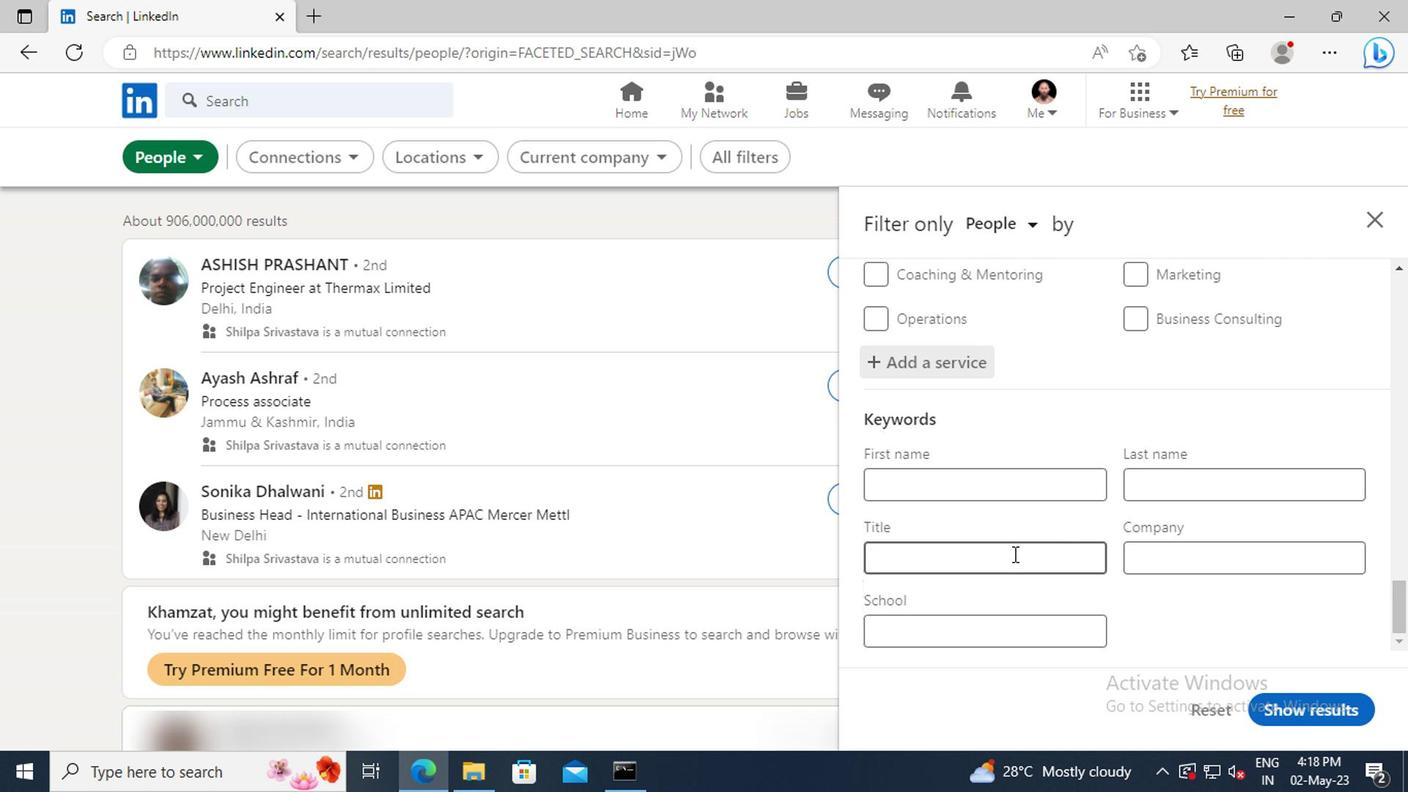 
Action: Key pressed <Key.shift>YOGA<Key.space><Key.shift>INSTRUCTOR<Key.enter>
Screenshot: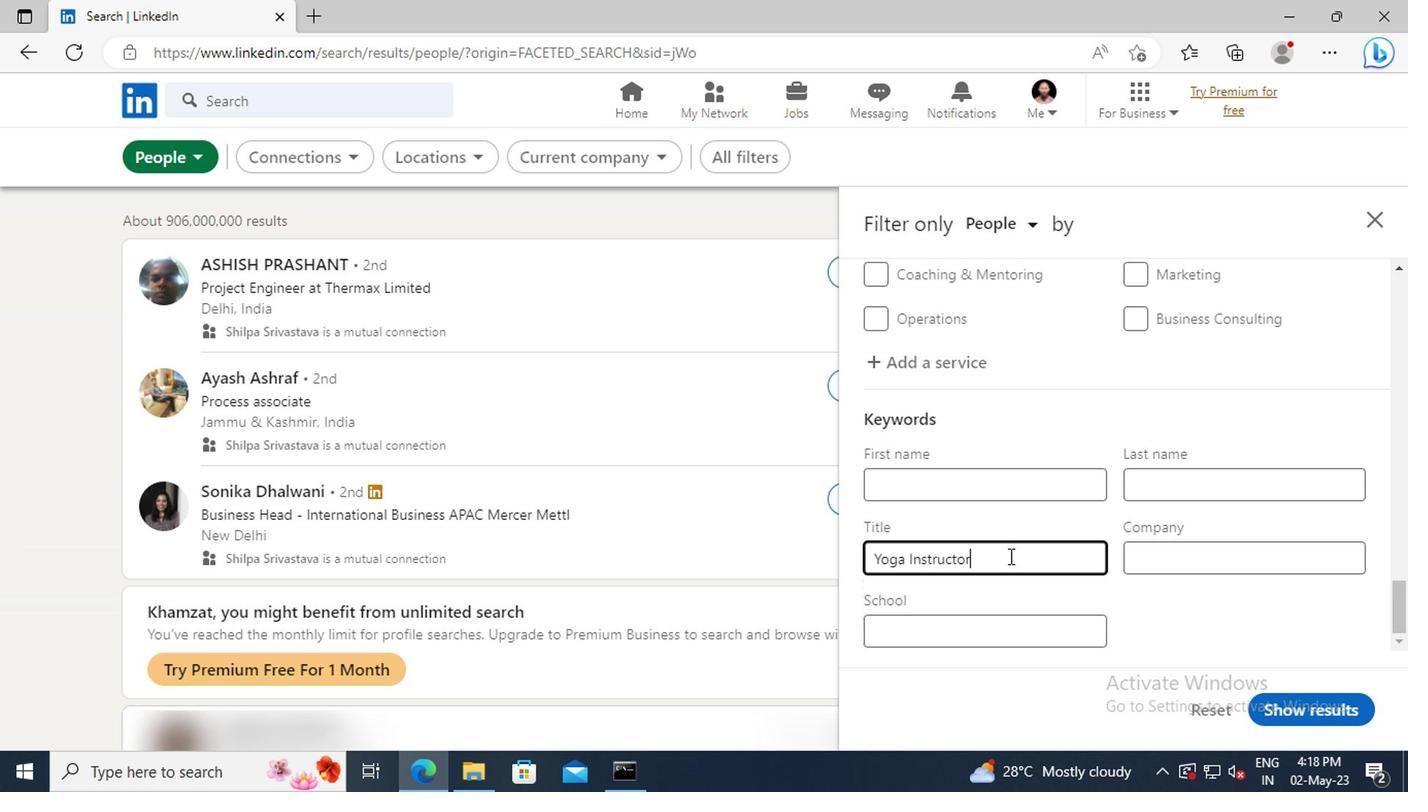
Action: Mouse moved to (1286, 707)
Screenshot: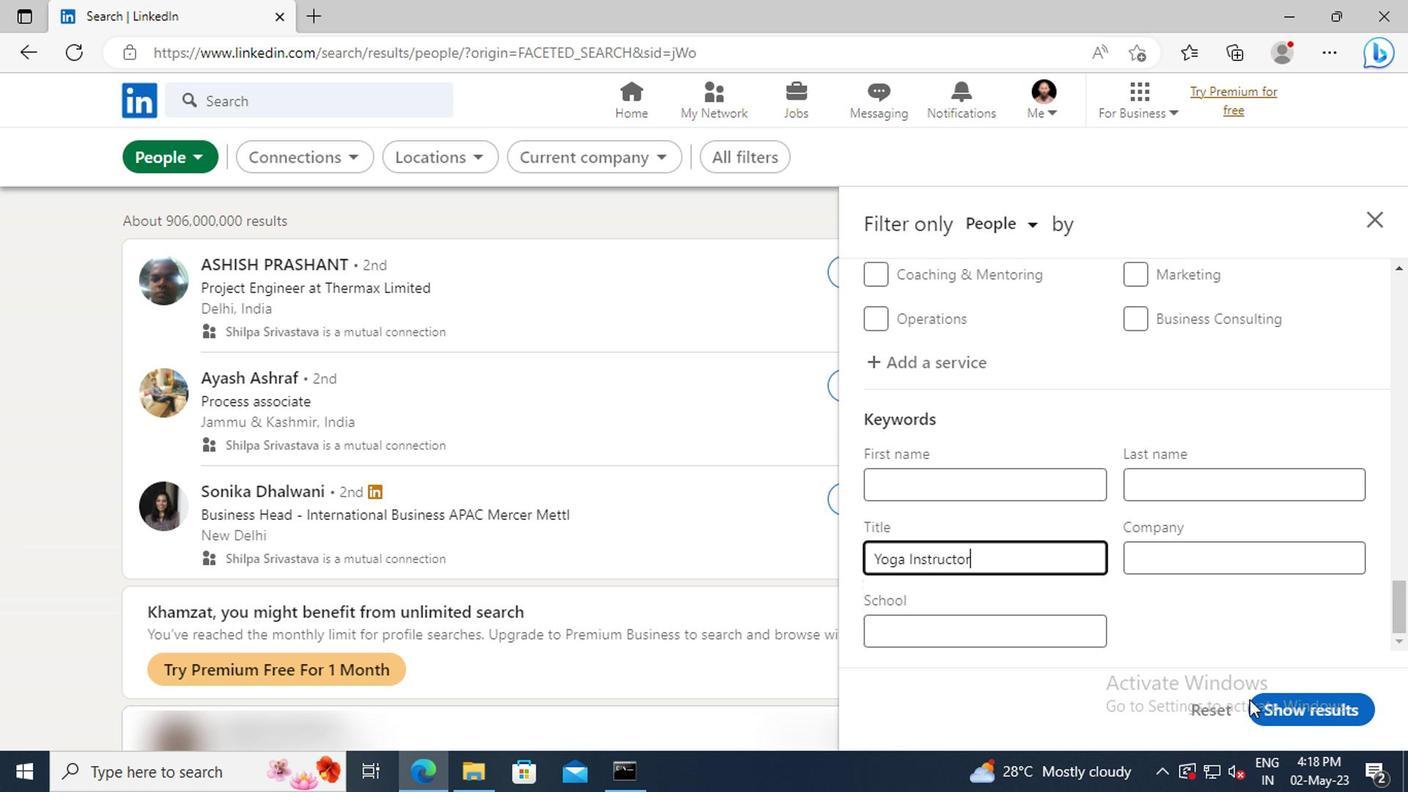 
Action: Mouse pressed left at (1286, 707)
Screenshot: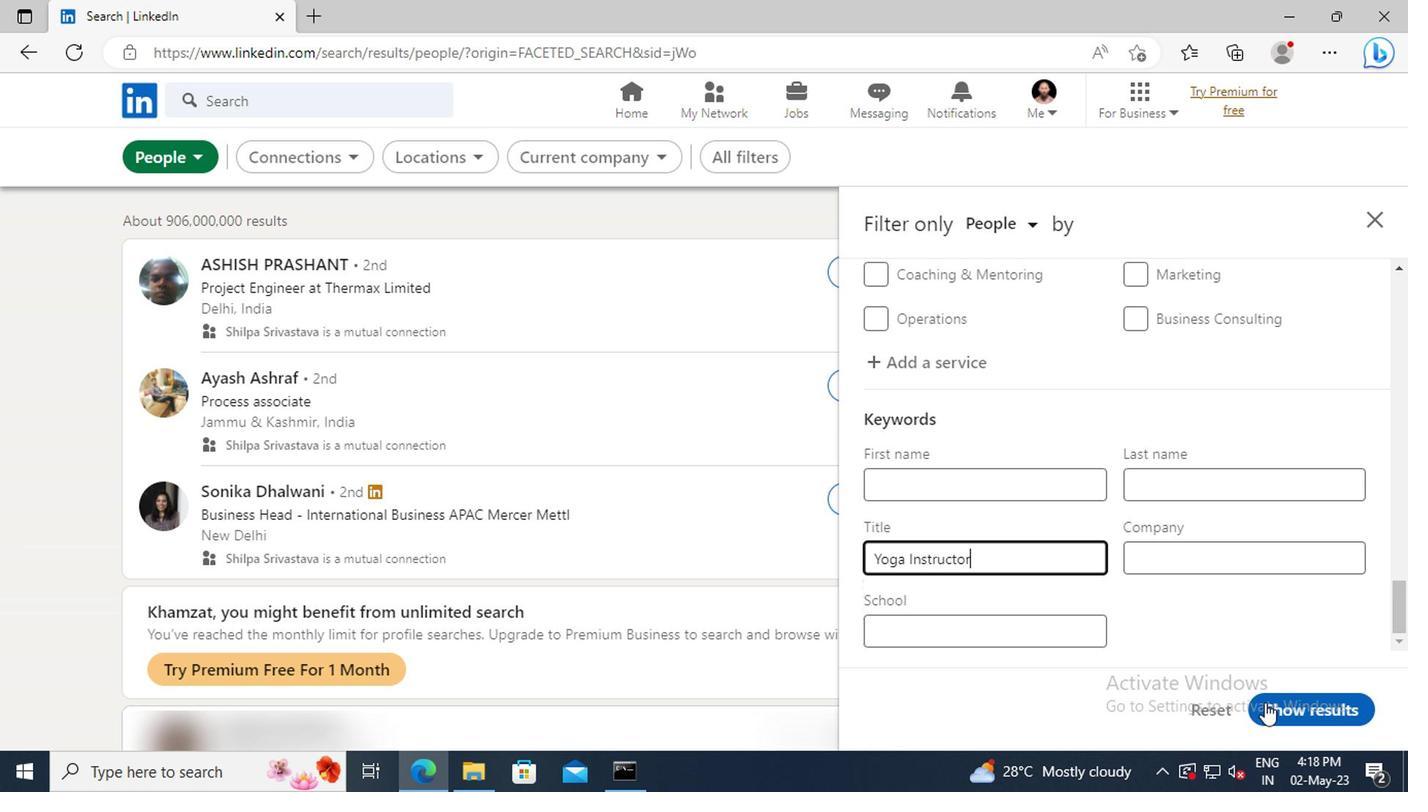 
